 Task: Open Card Cybersecurity Review in Board Email Marketing Abandoned Cart Email Strategy and Execution to Workspace Coworking Spaces and add a team member Softage.3@softage.net, a label Yellow, a checklist Big Data, an attachment from your google drive, a color Yellow and finally, add a card description 'Research and develop new pricing strategy for service offerings' and a comment 'Let us approach this task with a sense of creativity and innovation, looking for new and unique solutions to the challenges it presents.'. Add a start date 'Jan 03, 1900' with a due date 'Jan 10, 1900'
Action: Mouse moved to (212, 174)
Screenshot: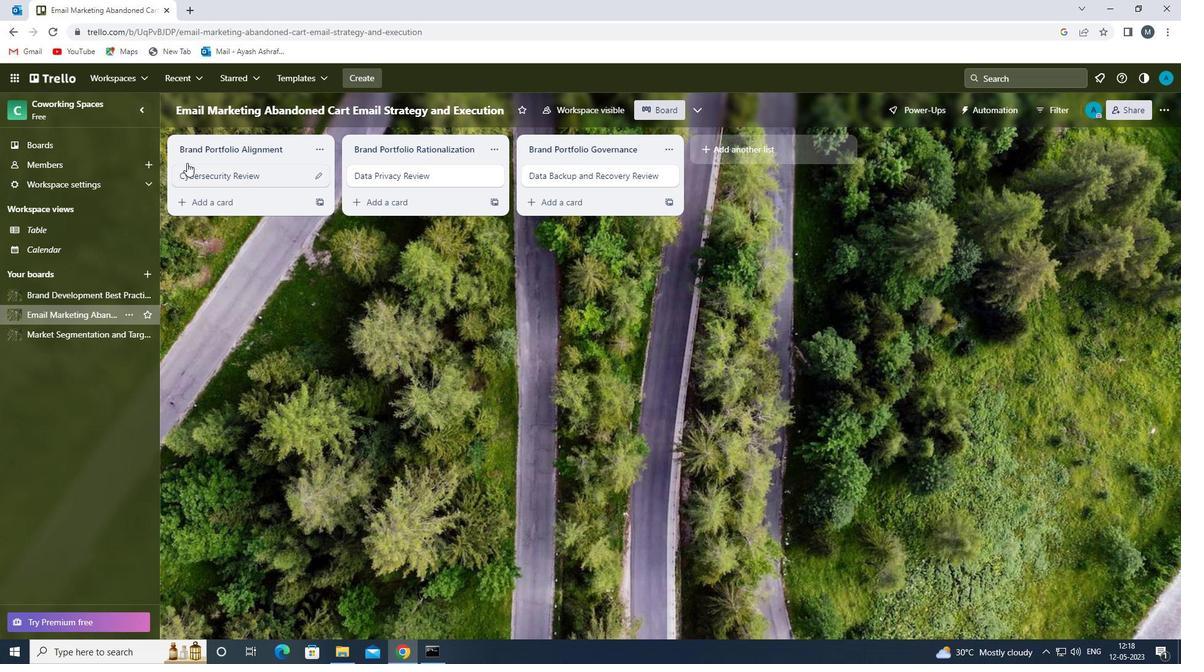 
Action: Mouse pressed left at (212, 174)
Screenshot: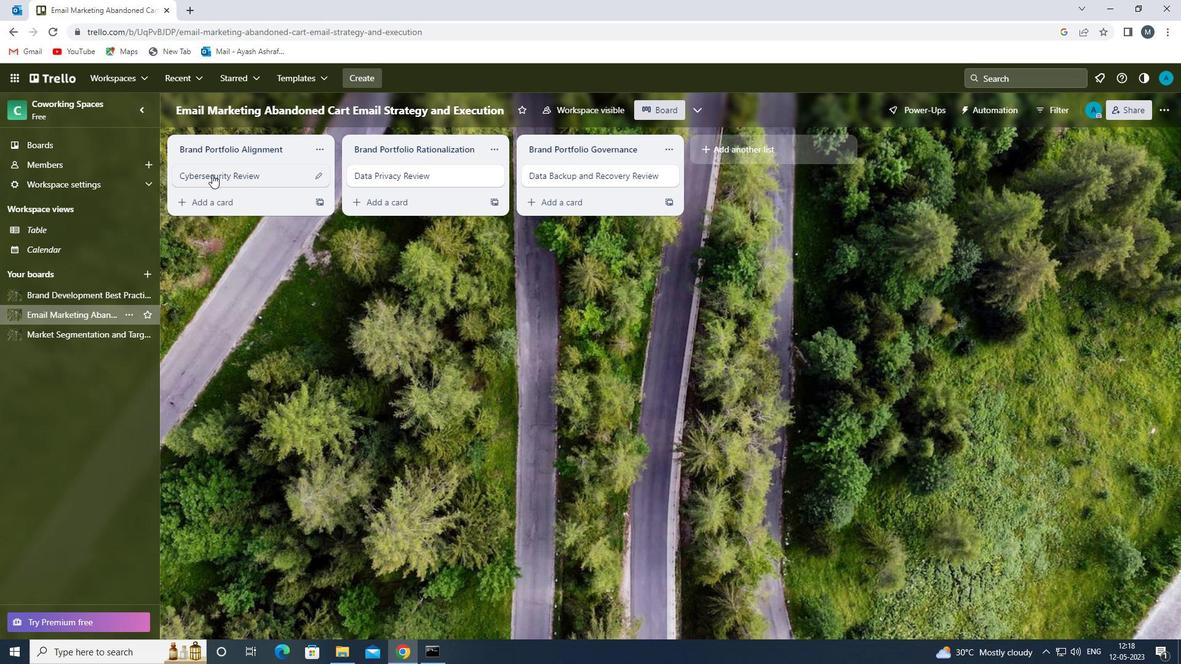 
Action: Mouse moved to (730, 175)
Screenshot: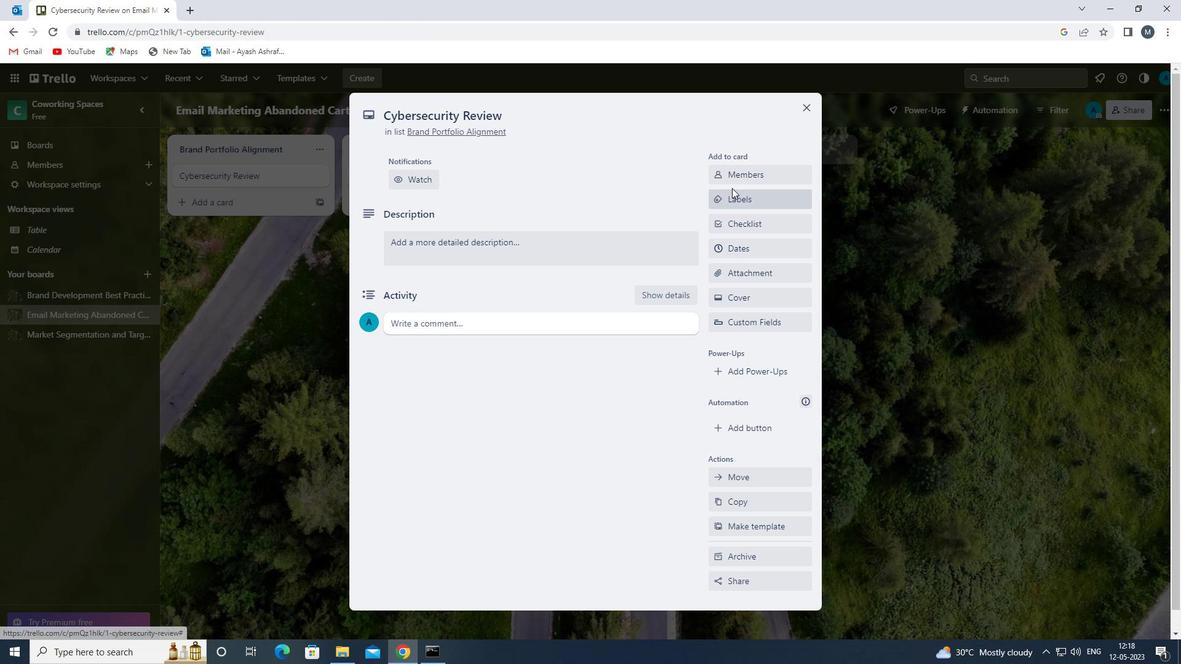 
Action: Mouse pressed left at (730, 175)
Screenshot: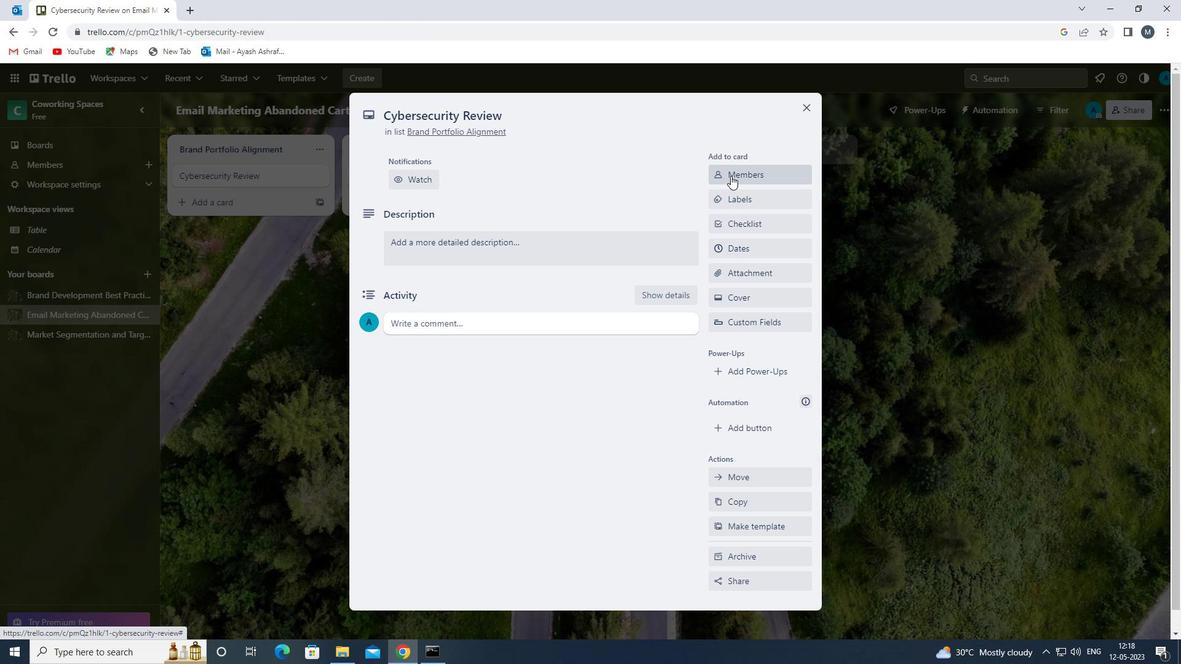 
Action: Mouse moved to (732, 204)
Screenshot: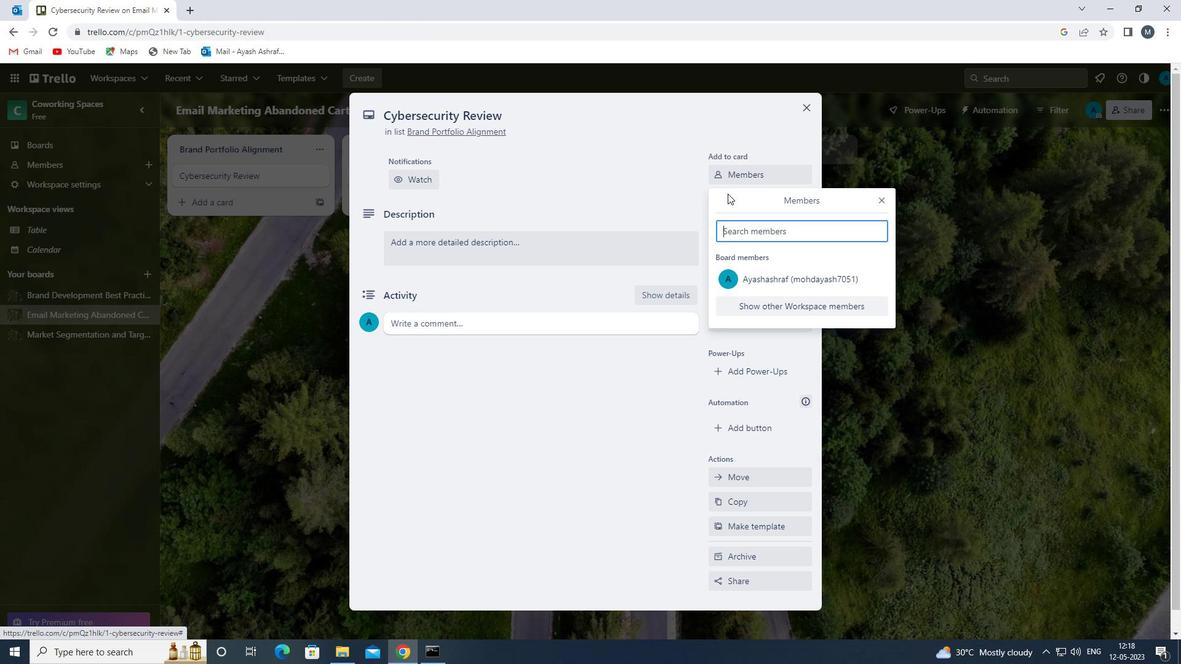 
Action: Key pressed s
Screenshot: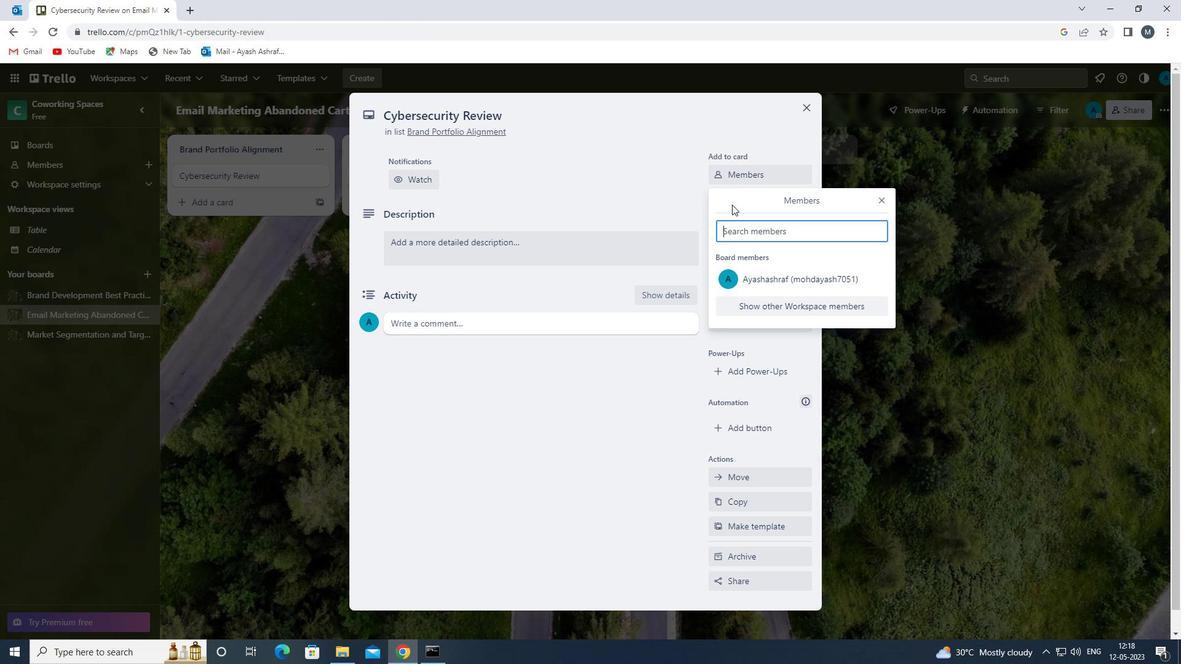 
Action: Mouse moved to (775, 402)
Screenshot: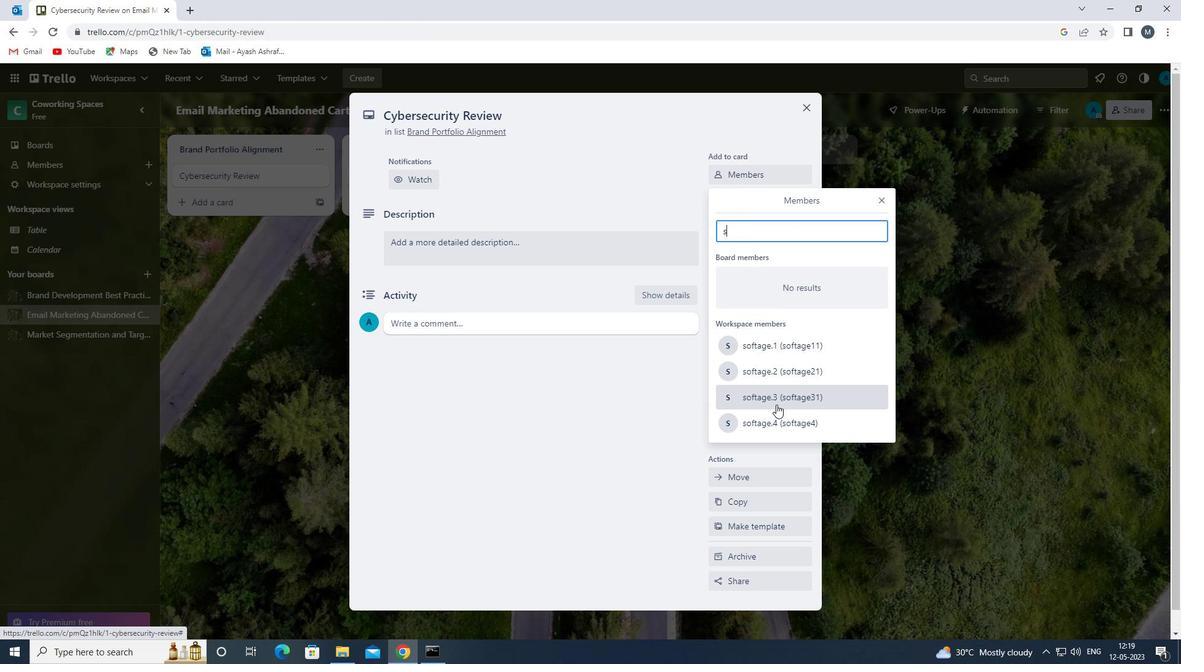 
Action: Mouse pressed left at (775, 402)
Screenshot: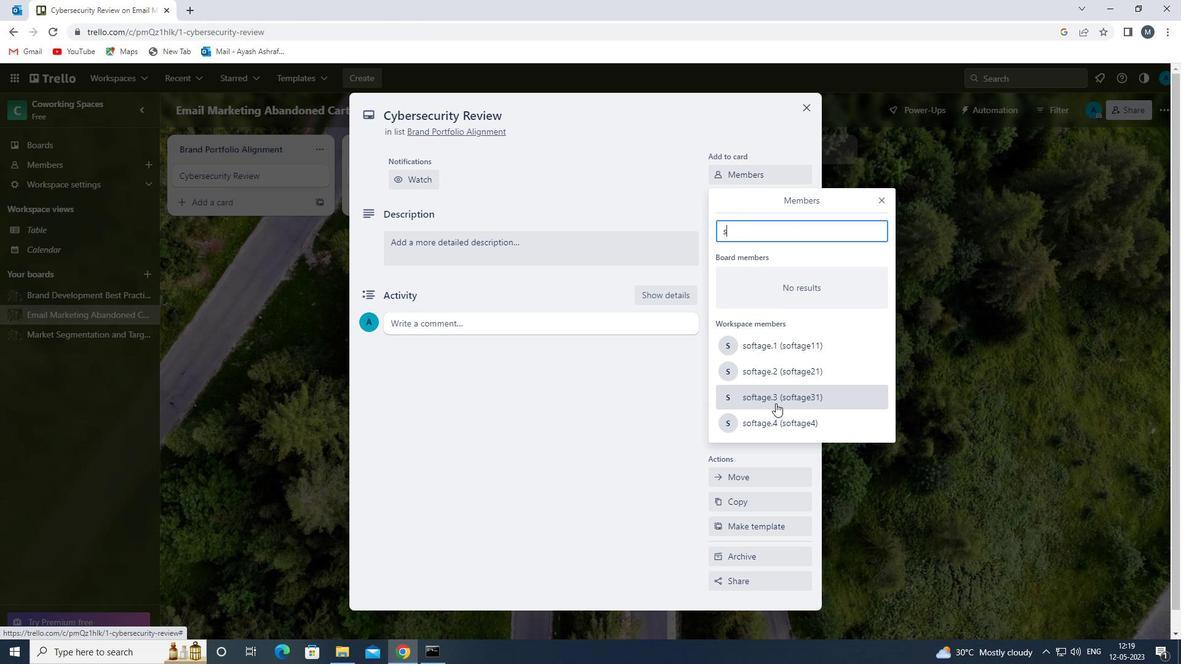 
Action: Mouse moved to (882, 199)
Screenshot: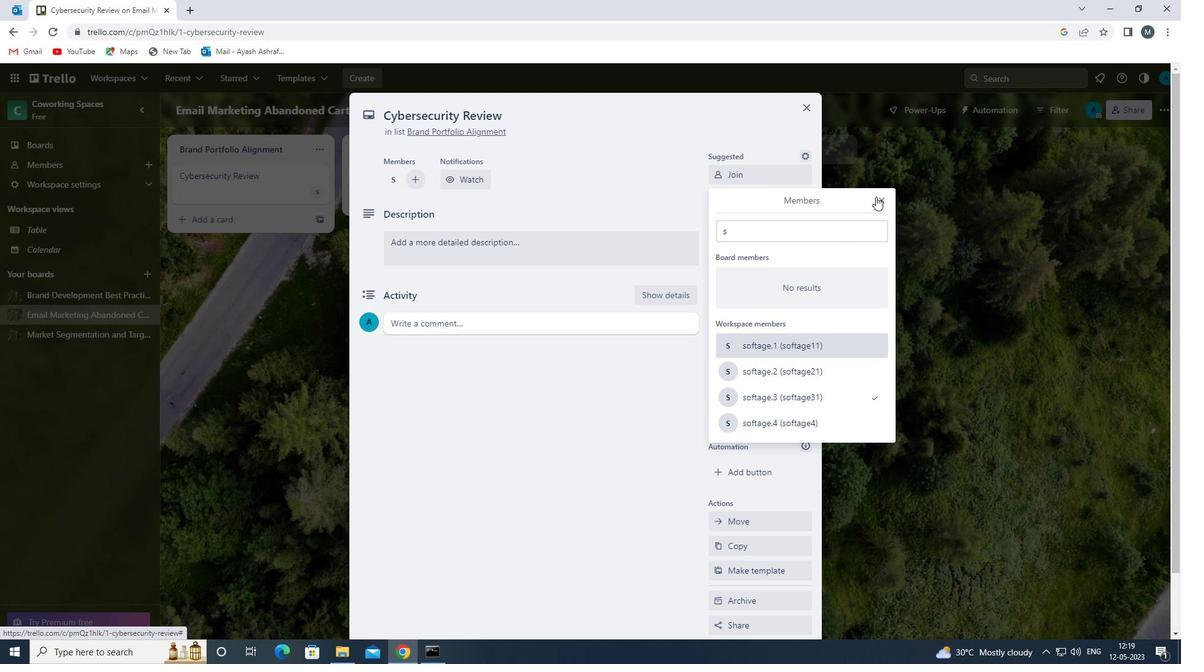 
Action: Mouse pressed left at (882, 199)
Screenshot: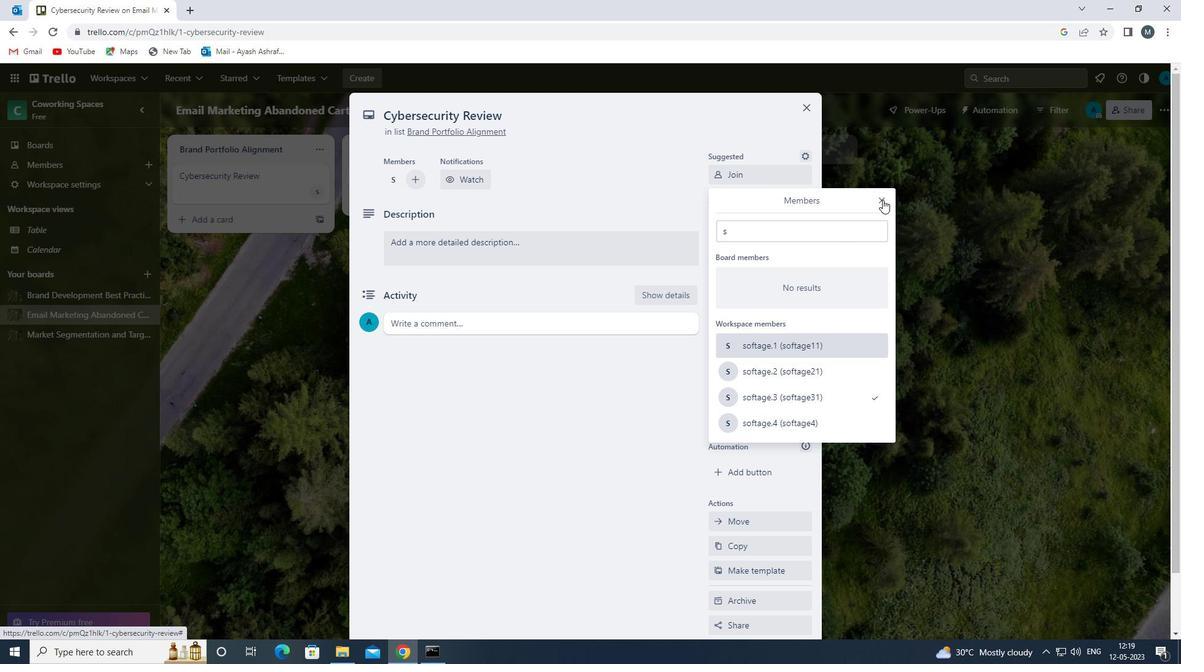 
Action: Mouse moved to (748, 245)
Screenshot: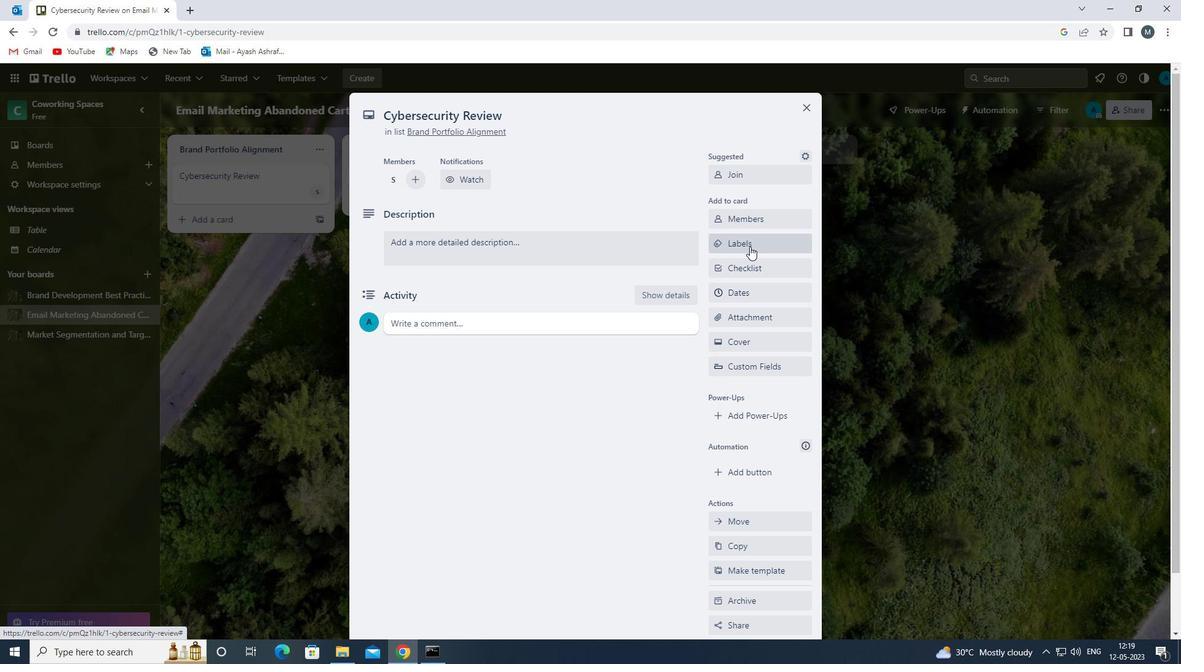
Action: Mouse pressed left at (748, 245)
Screenshot: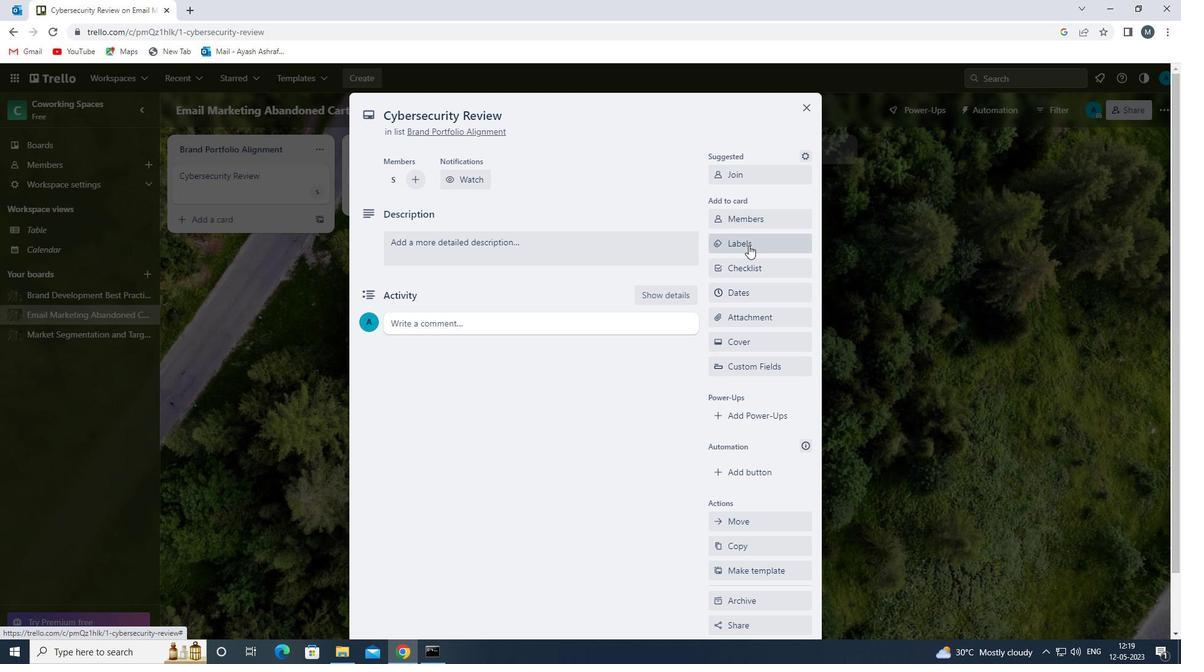 
Action: Mouse moved to (757, 365)
Screenshot: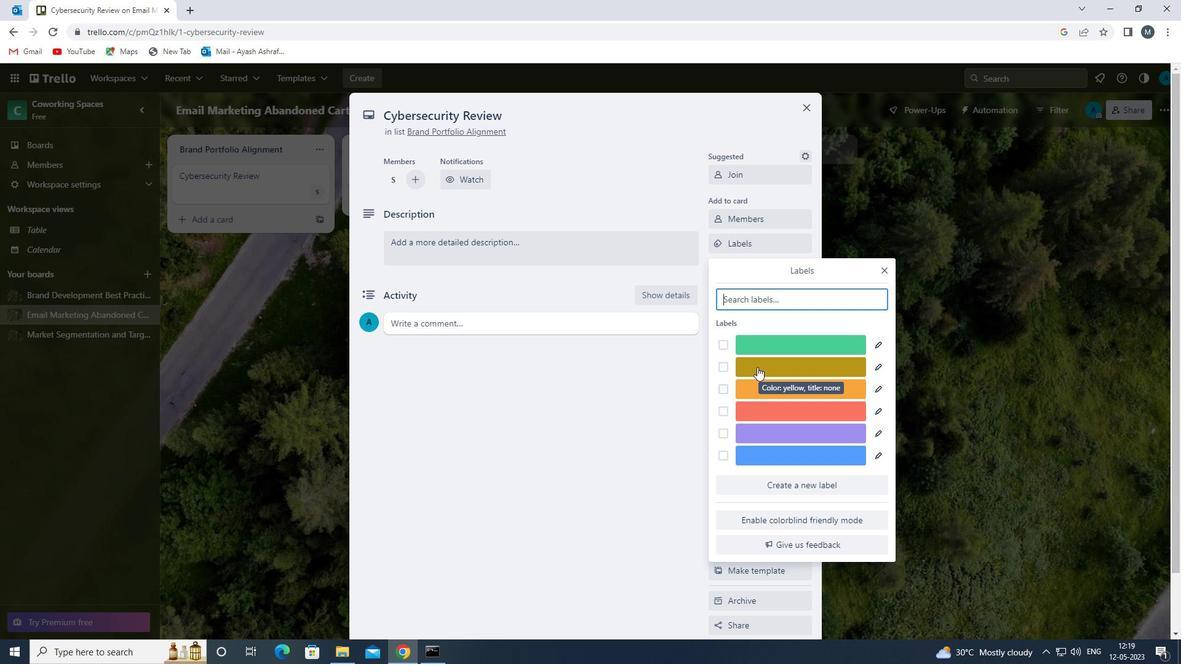 
Action: Mouse pressed left at (757, 365)
Screenshot: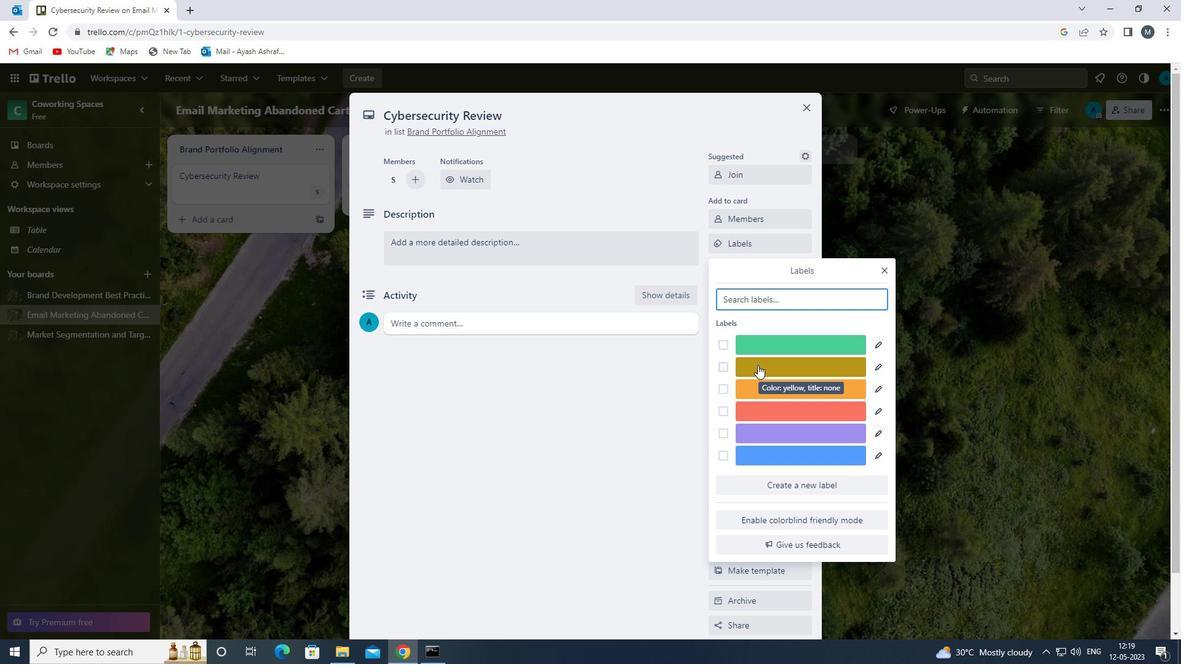 
Action: Mouse moved to (883, 270)
Screenshot: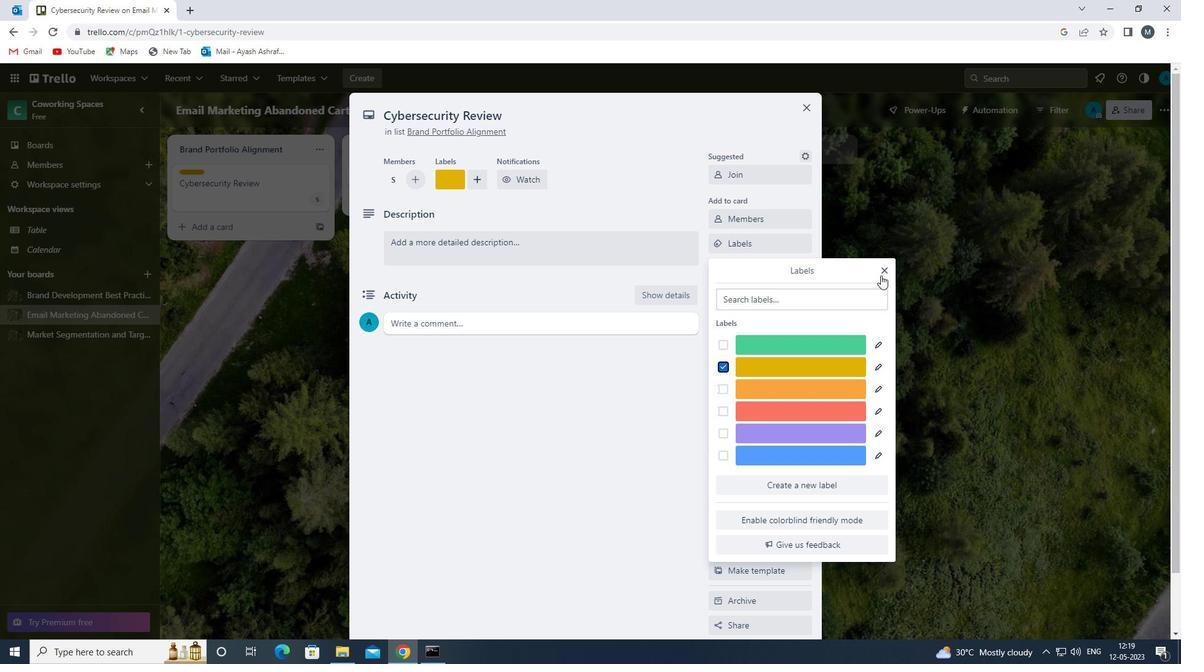 
Action: Mouse pressed left at (883, 270)
Screenshot: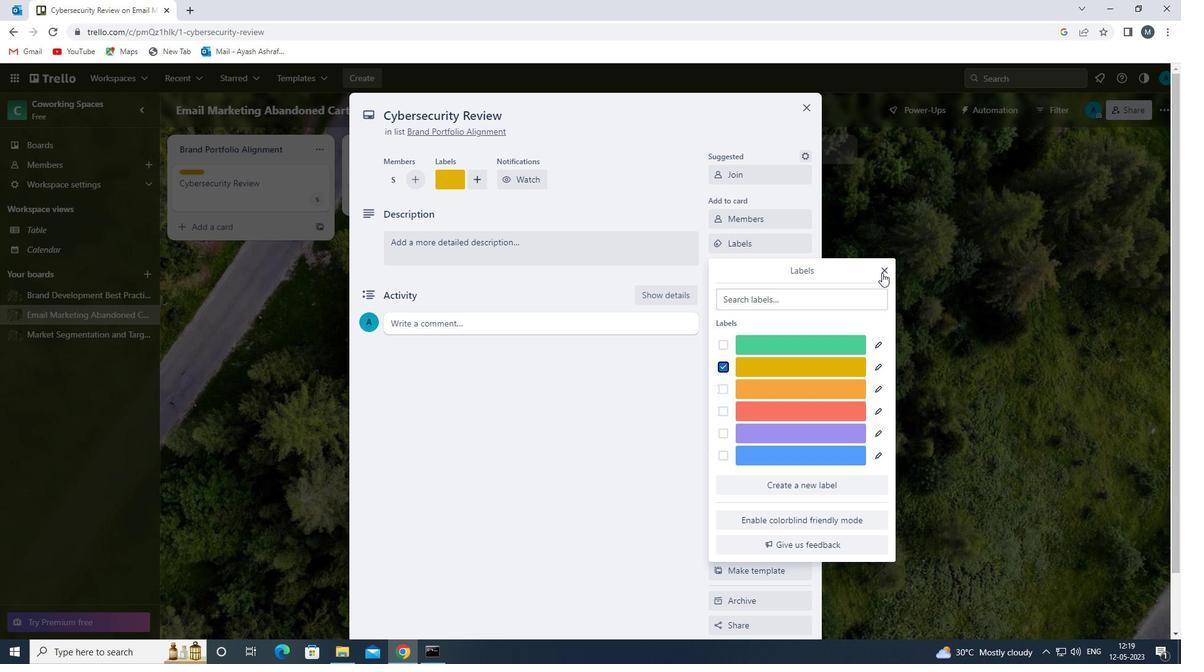 
Action: Mouse moved to (751, 274)
Screenshot: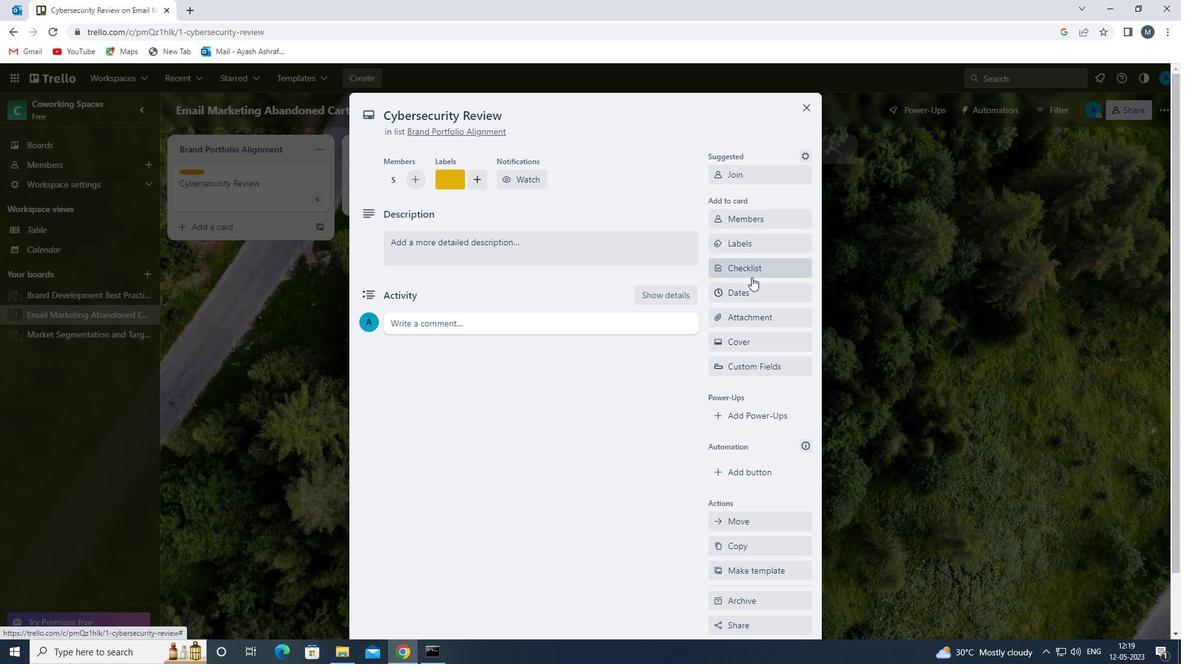 
Action: Mouse pressed left at (751, 274)
Screenshot: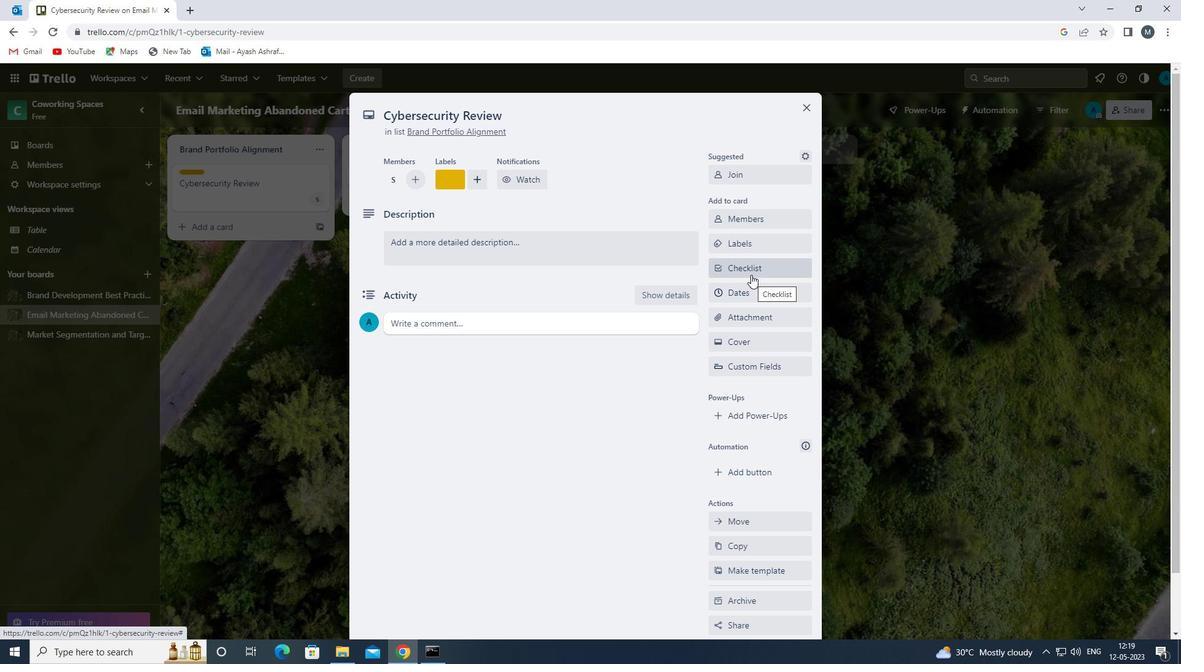 
Action: Key pressed b
Screenshot: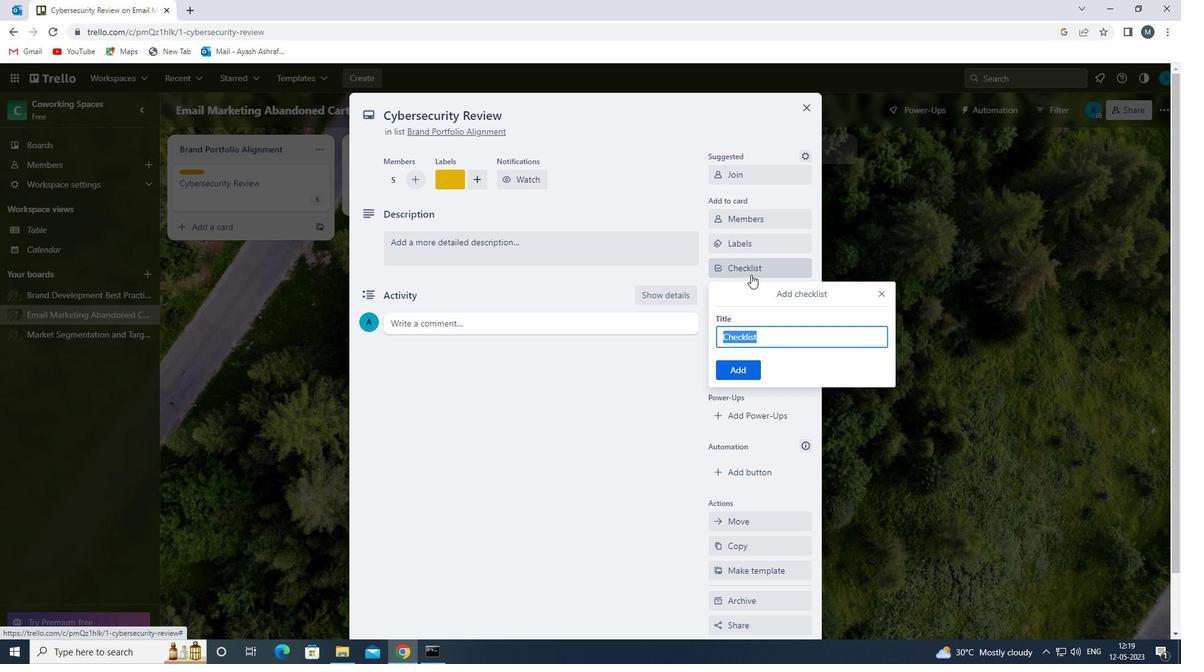 
Action: Mouse moved to (794, 364)
Screenshot: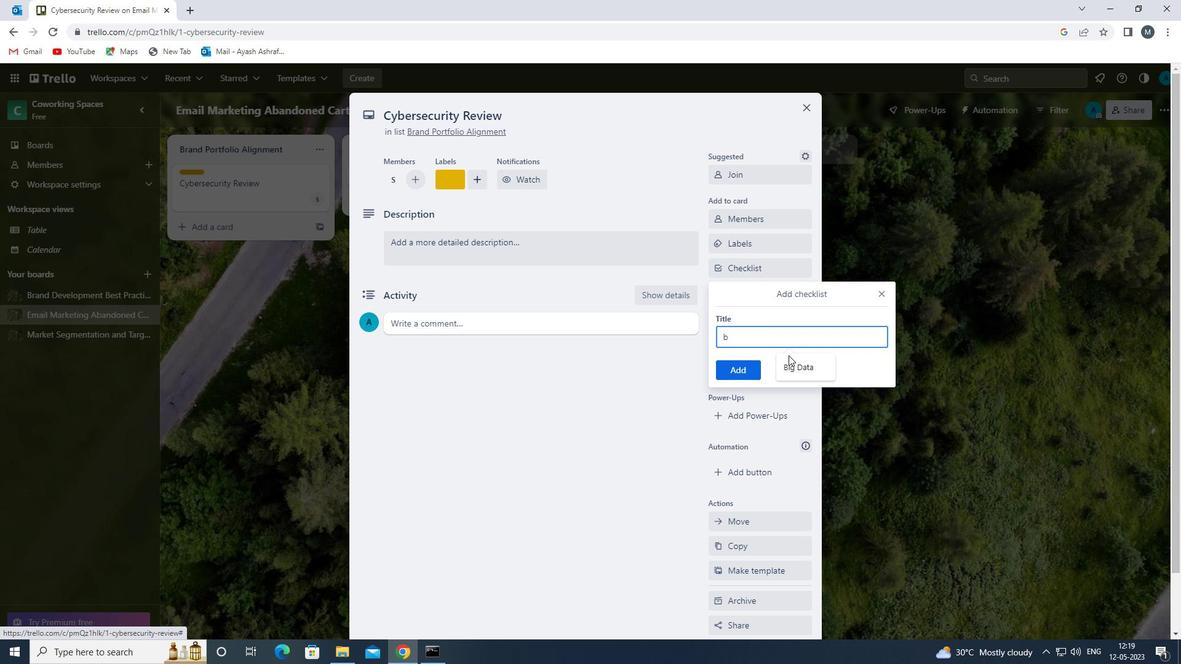 
Action: Mouse pressed left at (794, 364)
Screenshot: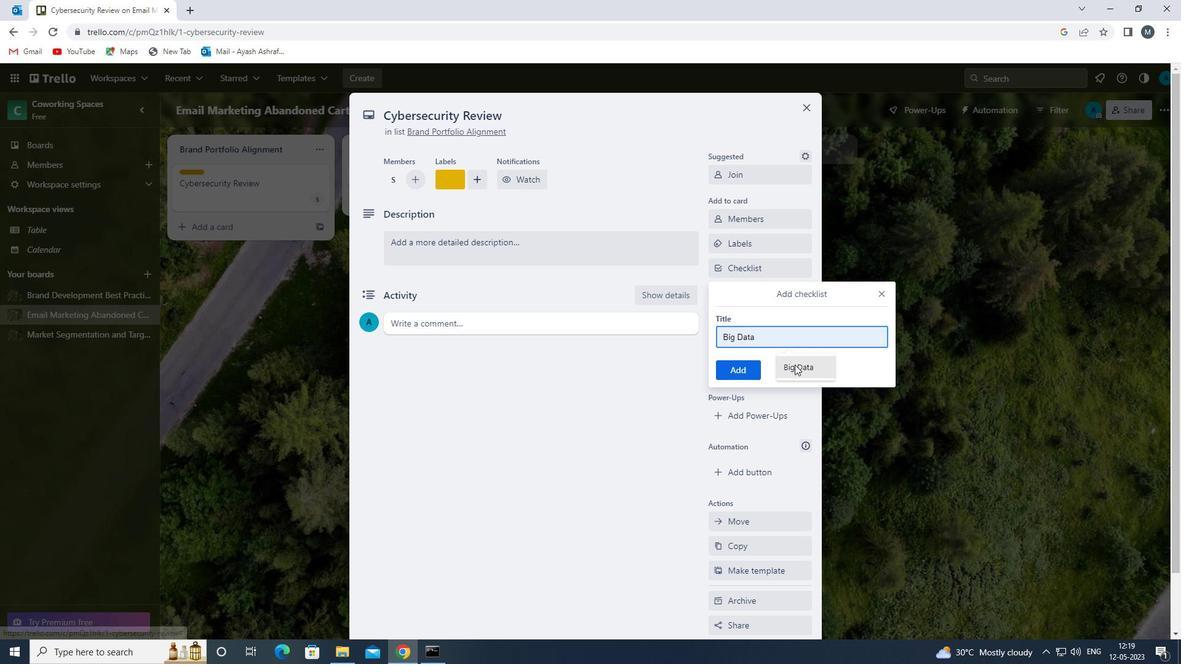 
Action: Mouse moved to (736, 367)
Screenshot: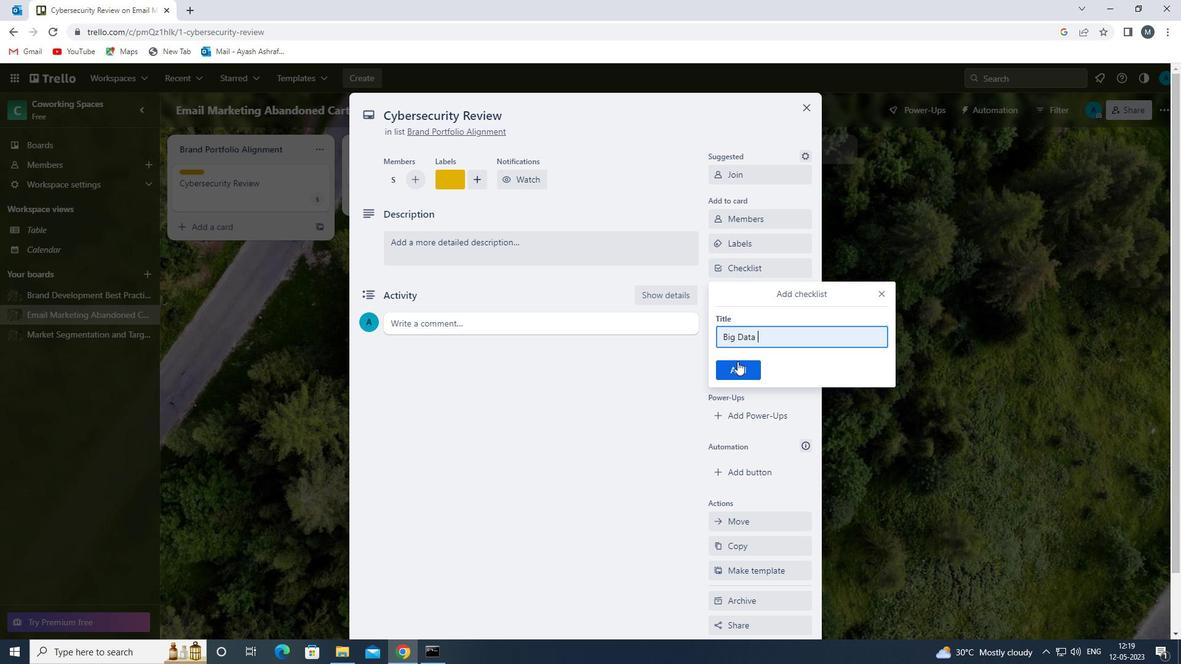 
Action: Mouse pressed left at (736, 367)
Screenshot: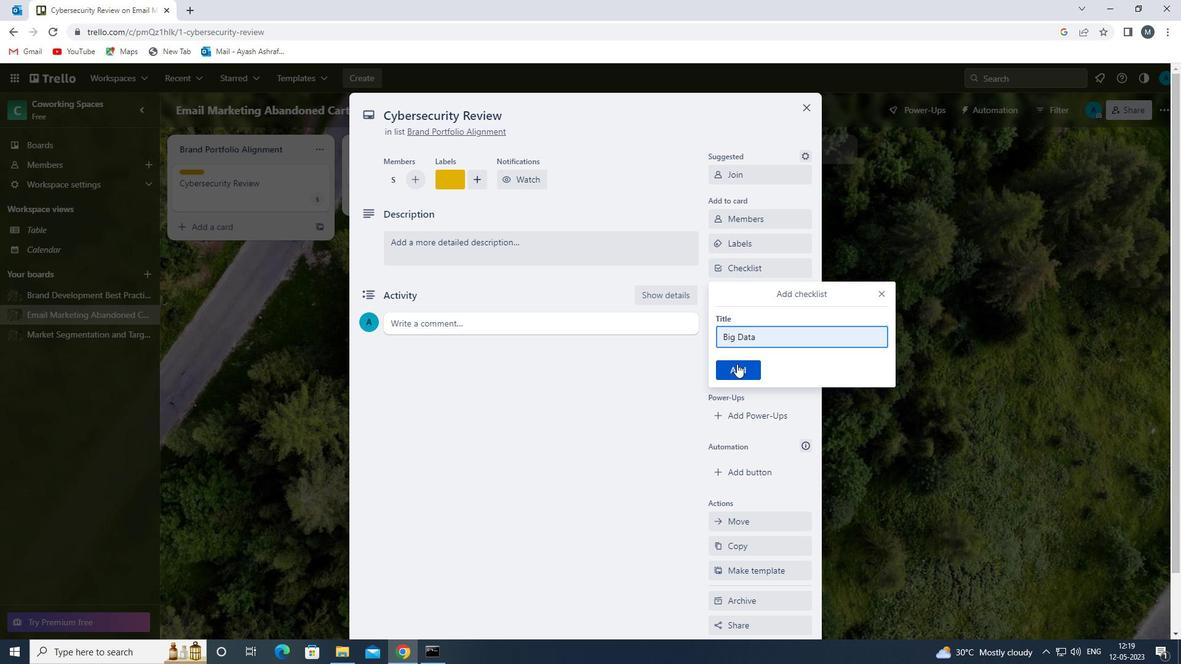 
Action: Mouse moved to (749, 319)
Screenshot: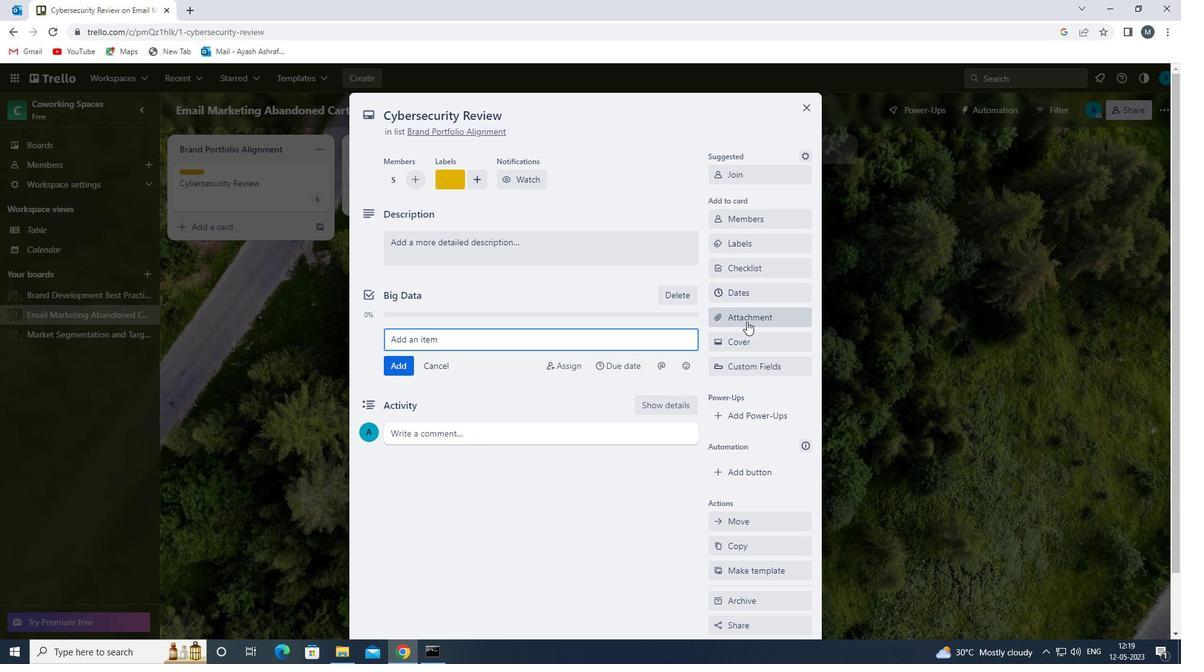 
Action: Mouse pressed left at (749, 319)
Screenshot: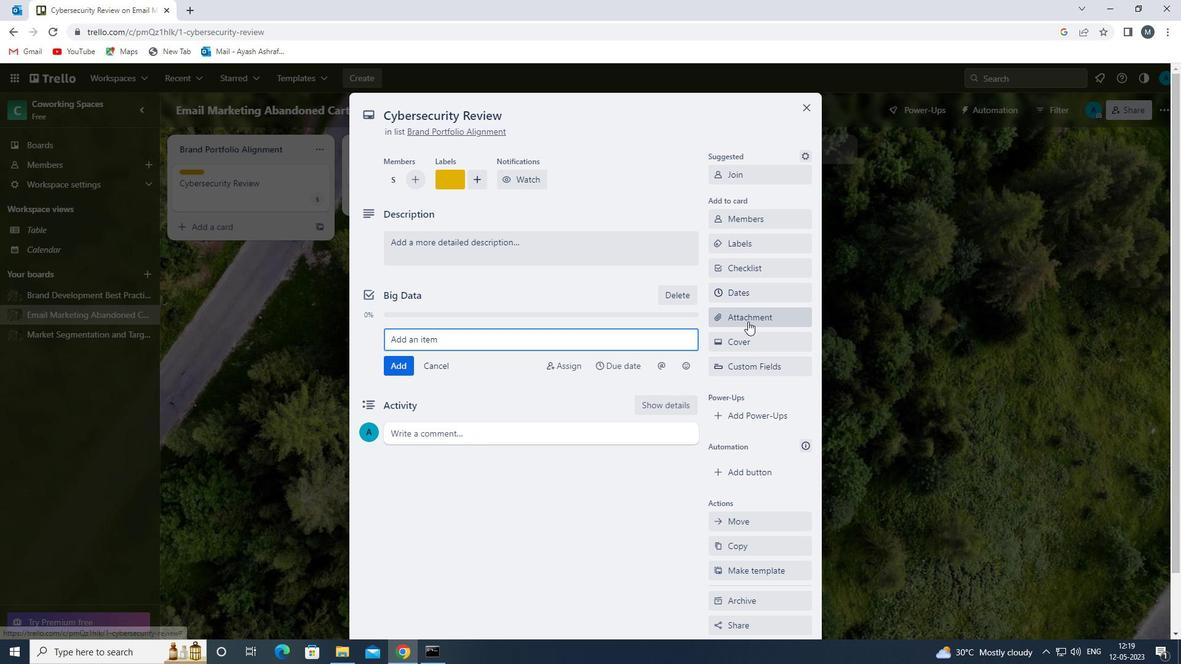 
Action: Mouse moved to (758, 409)
Screenshot: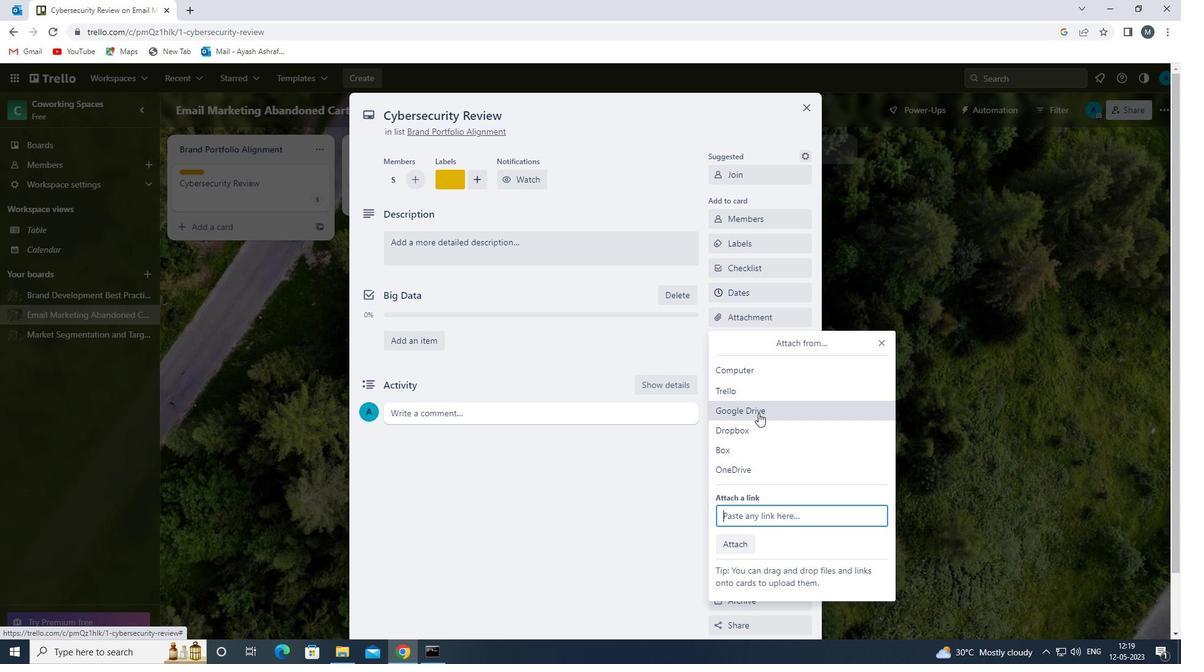 
Action: Mouse pressed left at (758, 409)
Screenshot: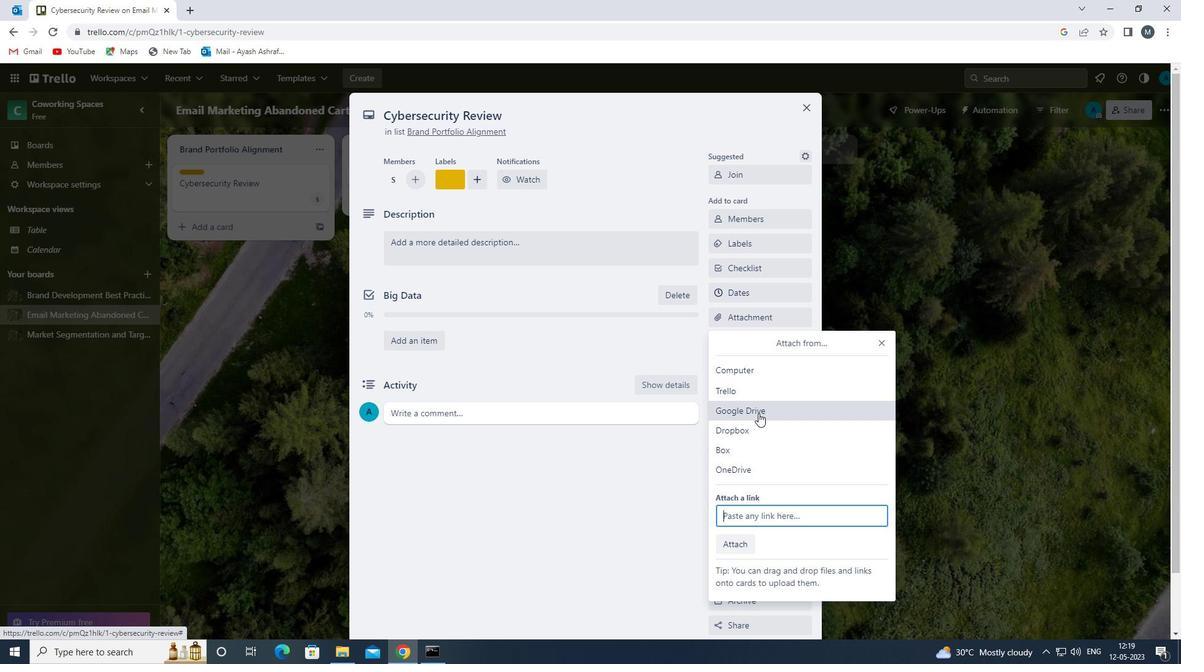 
Action: Mouse moved to (342, 340)
Screenshot: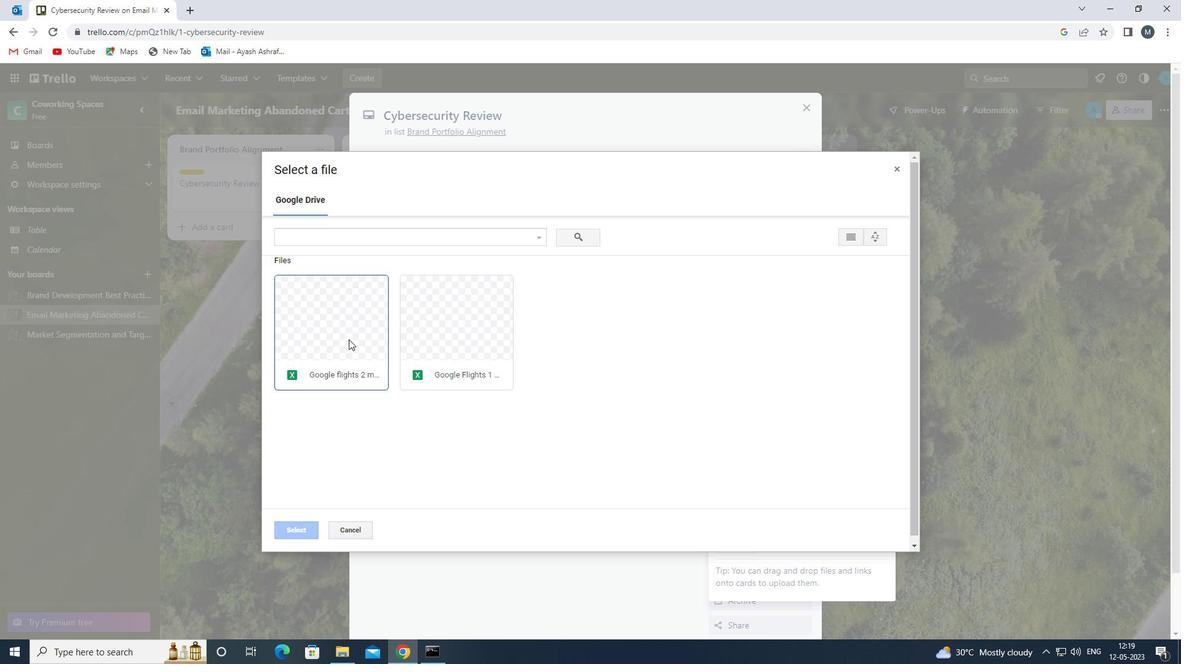 
Action: Mouse pressed left at (342, 340)
Screenshot: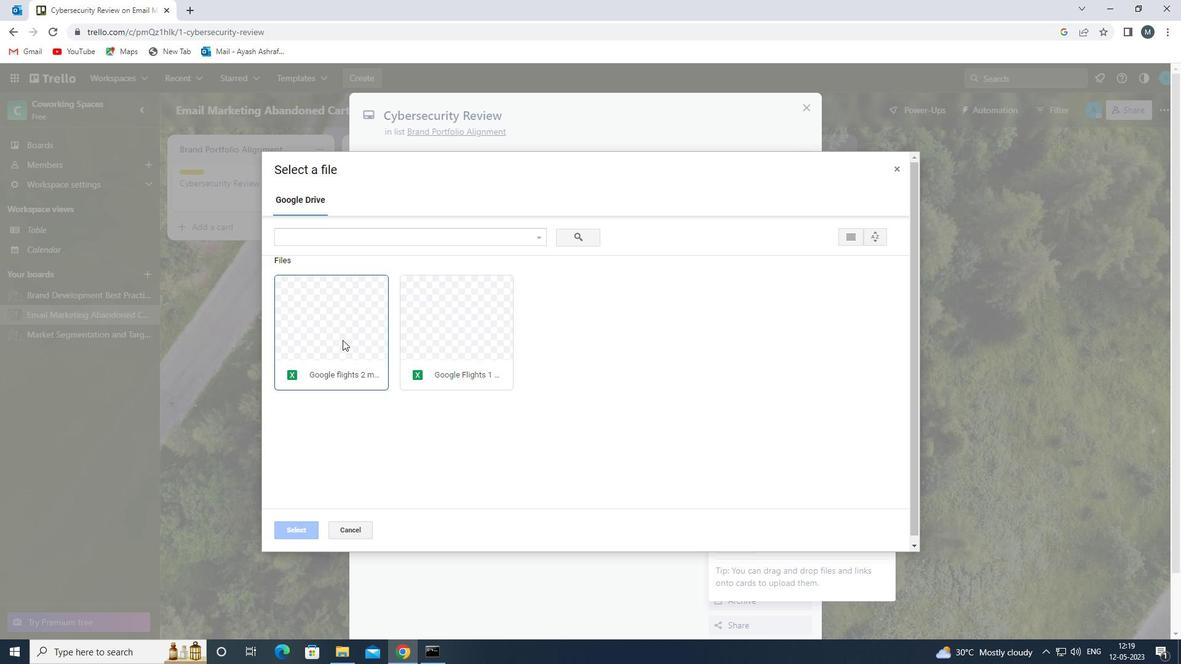 
Action: Mouse moved to (311, 532)
Screenshot: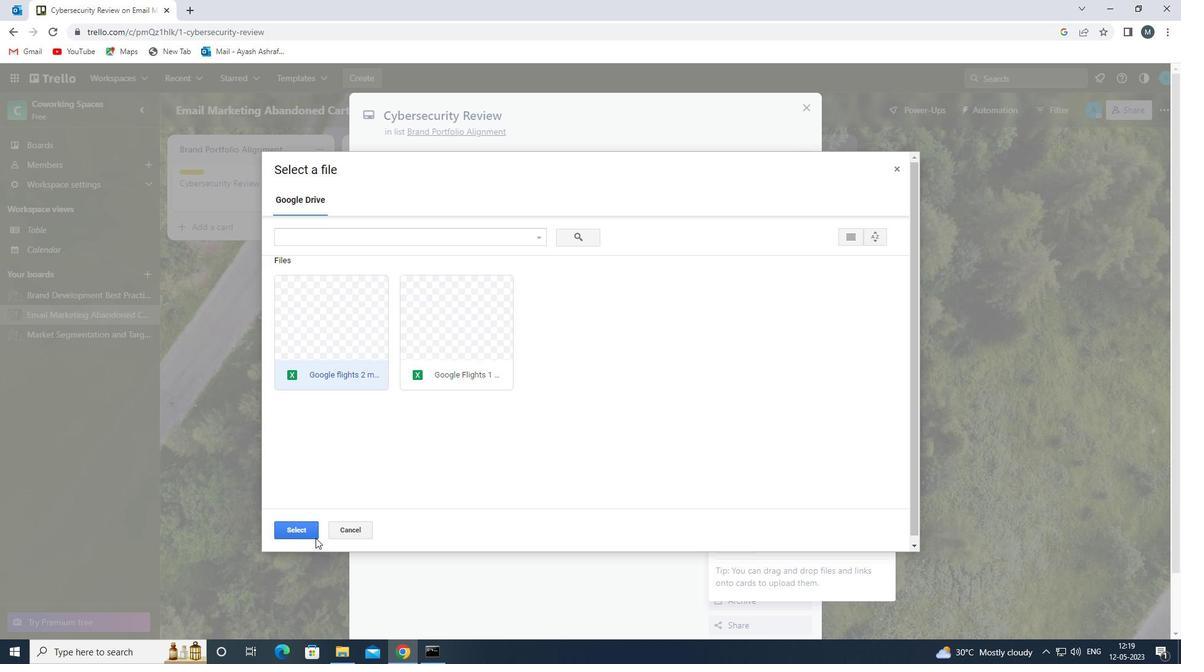 
Action: Mouse pressed left at (311, 532)
Screenshot: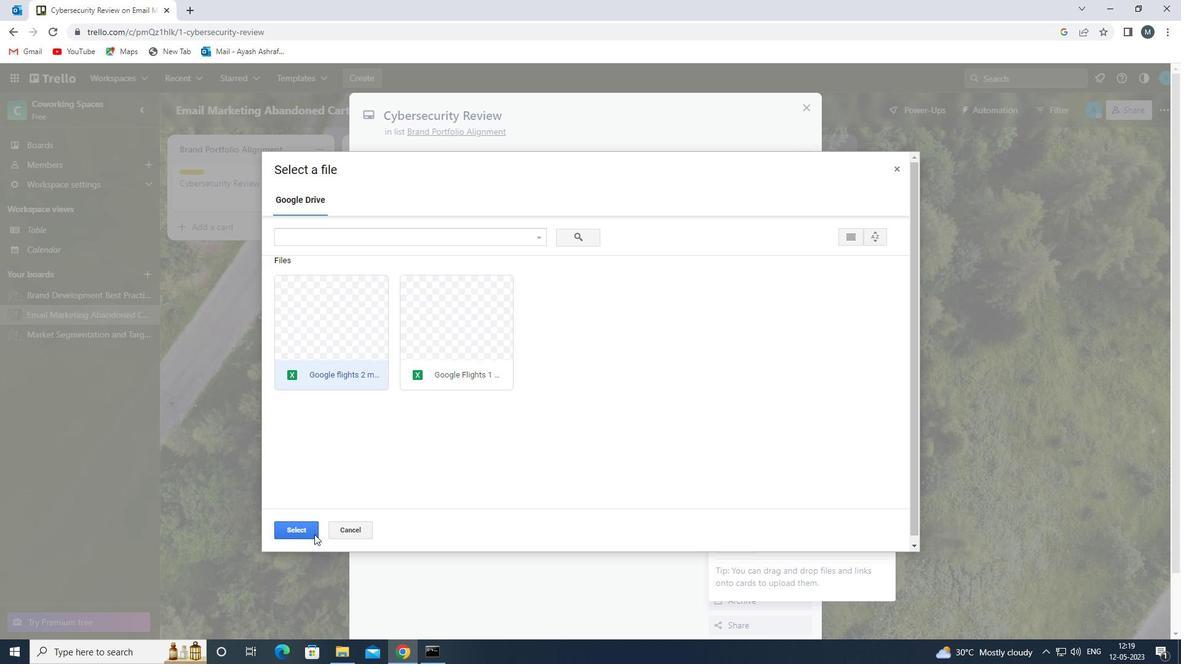 
Action: Mouse moved to (757, 345)
Screenshot: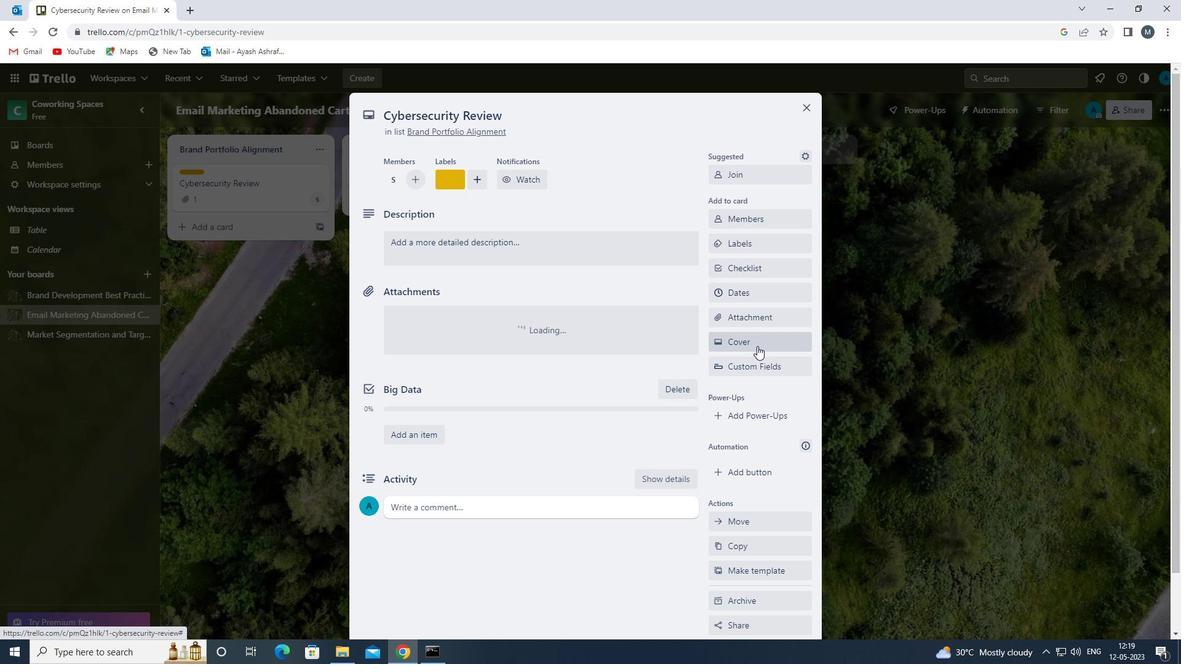 
Action: Mouse pressed left at (757, 345)
Screenshot: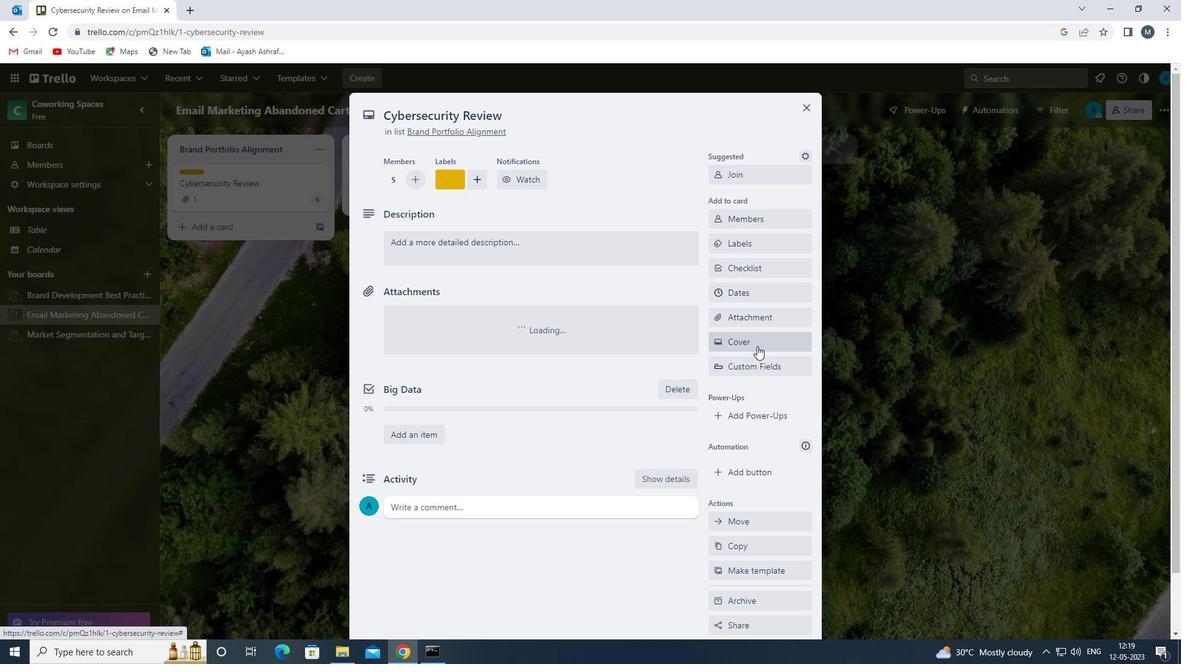 
Action: Mouse moved to (764, 394)
Screenshot: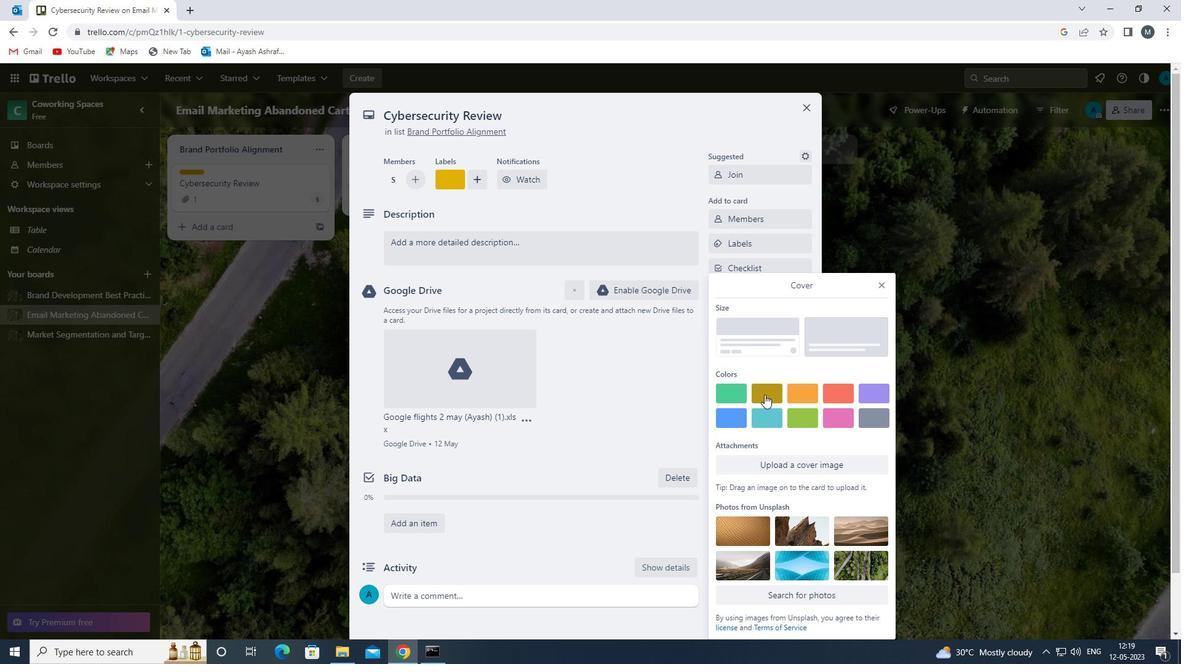 
Action: Mouse pressed left at (764, 394)
Screenshot: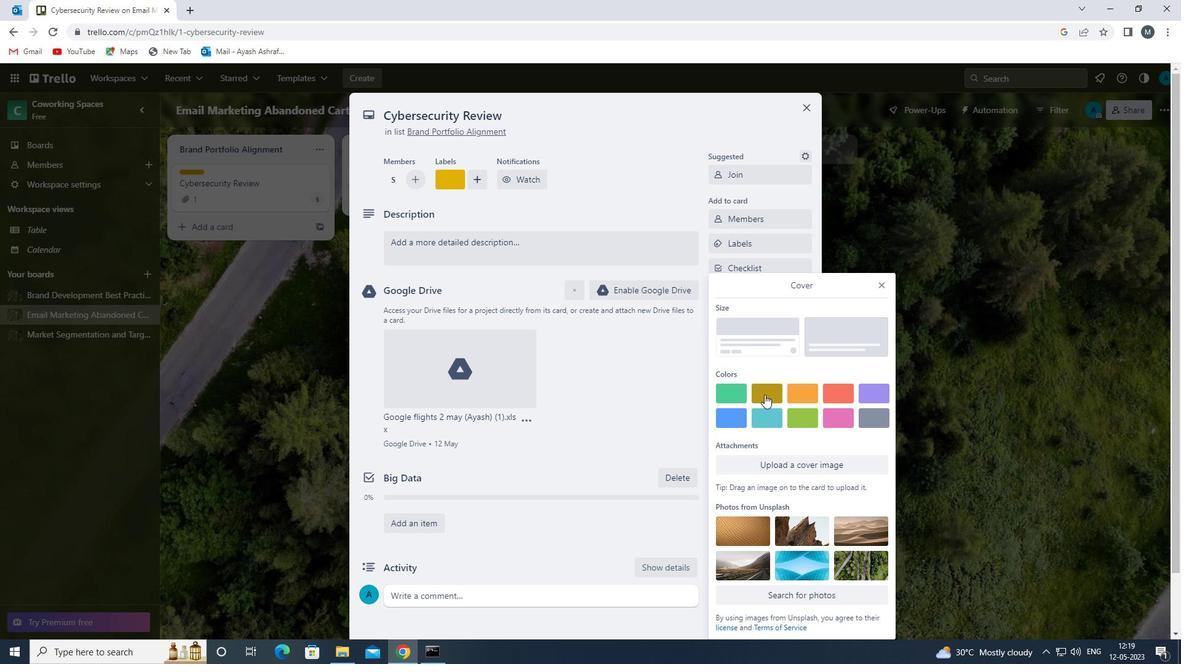 
Action: Mouse moved to (883, 262)
Screenshot: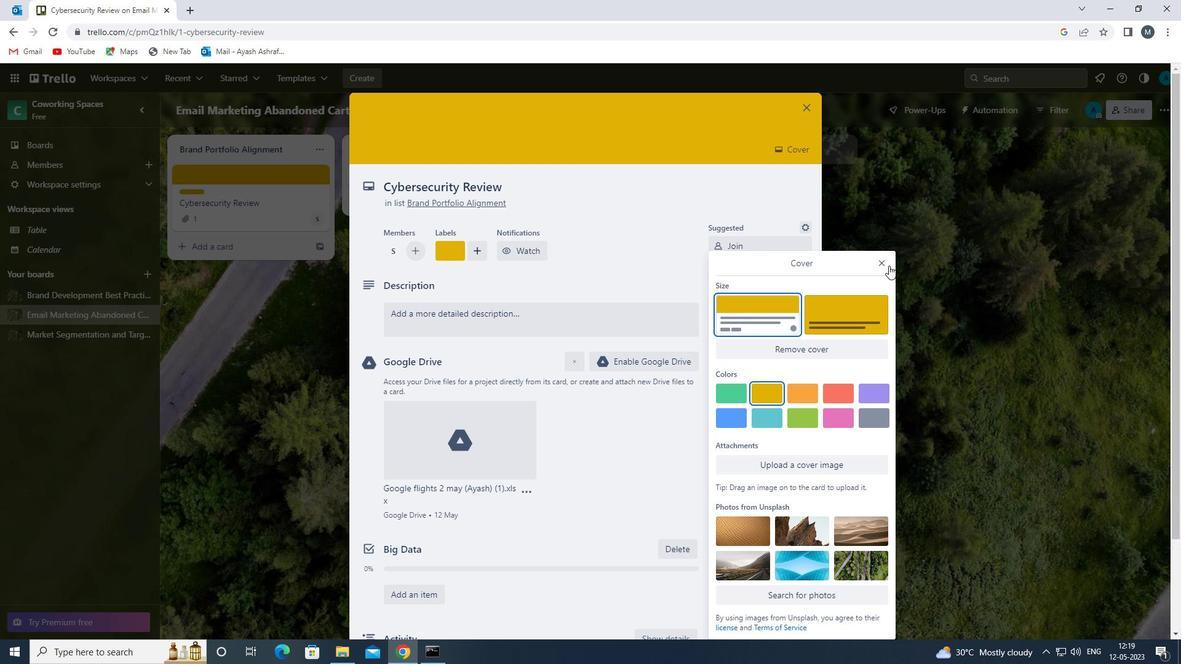 
Action: Mouse pressed left at (883, 262)
Screenshot: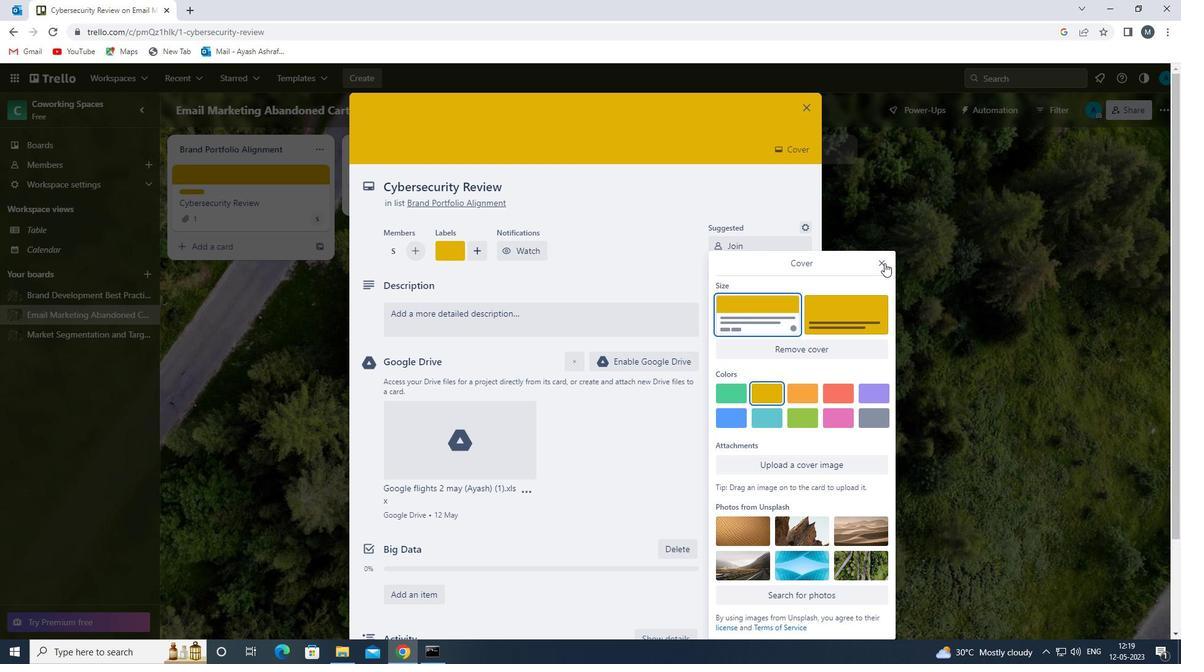 
Action: Mouse moved to (433, 308)
Screenshot: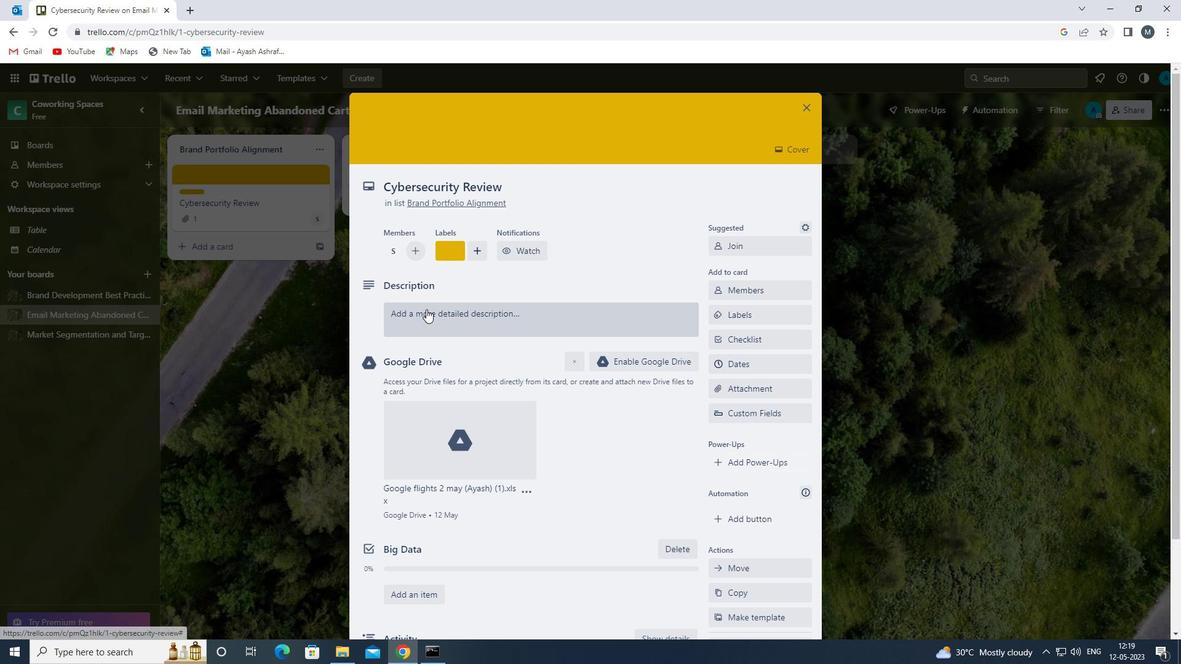 
Action: Mouse pressed left at (433, 308)
Screenshot: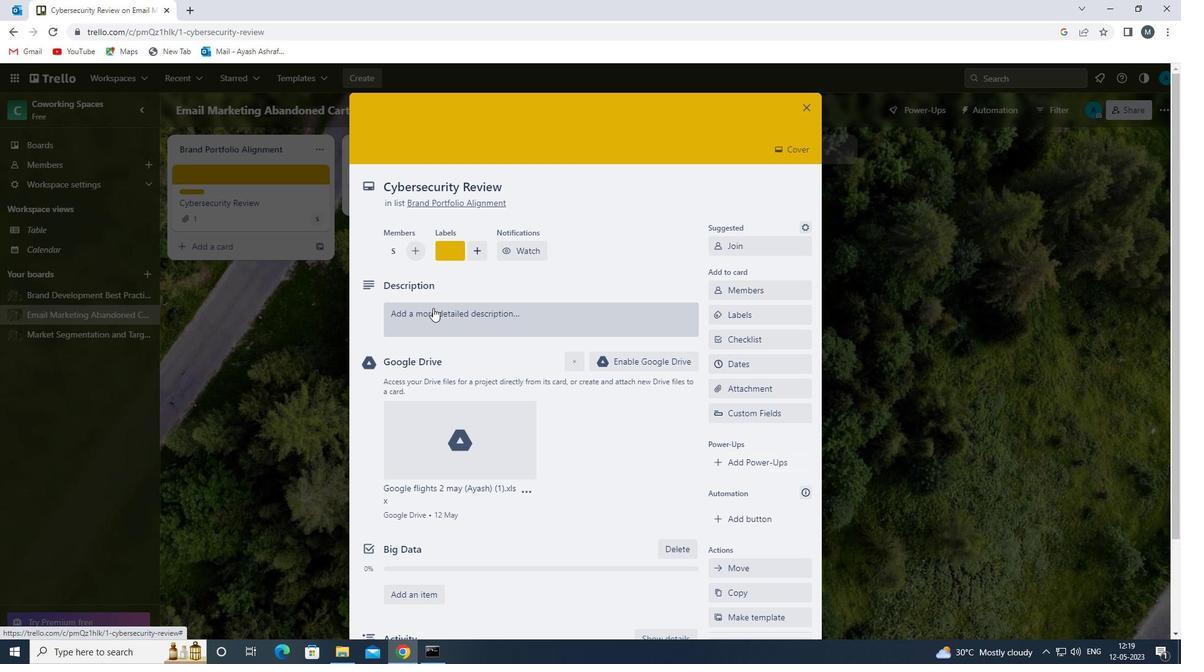 
Action: Mouse moved to (441, 360)
Screenshot: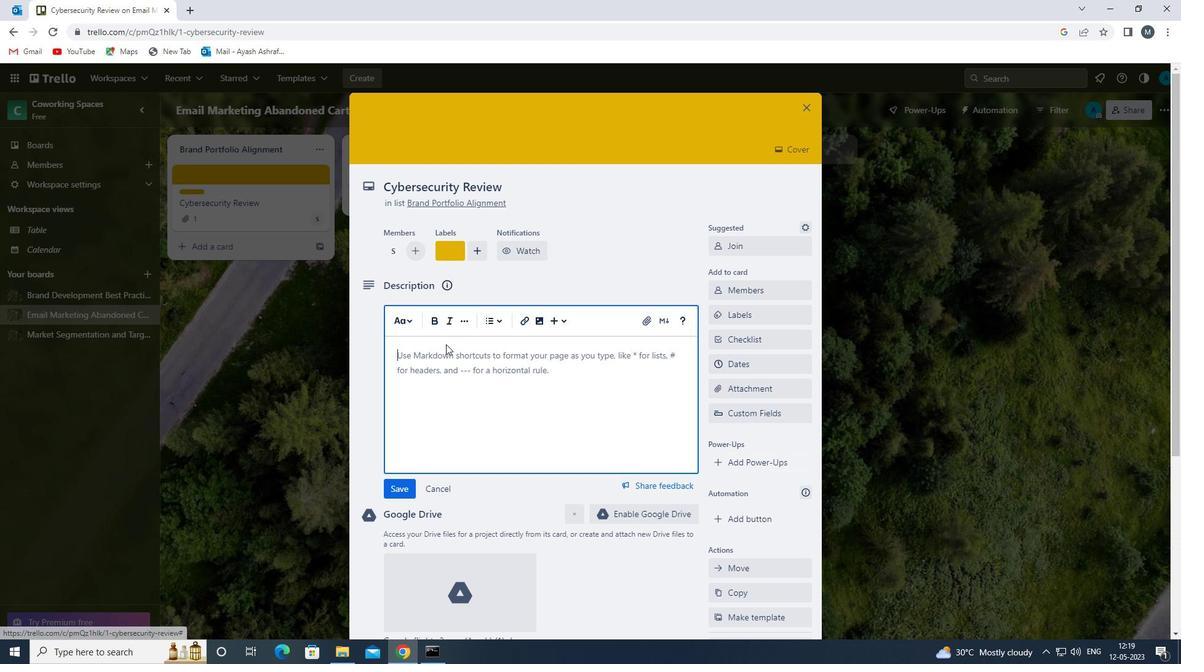 
Action: Mouse pressed left at (441, 360)
Screenshot: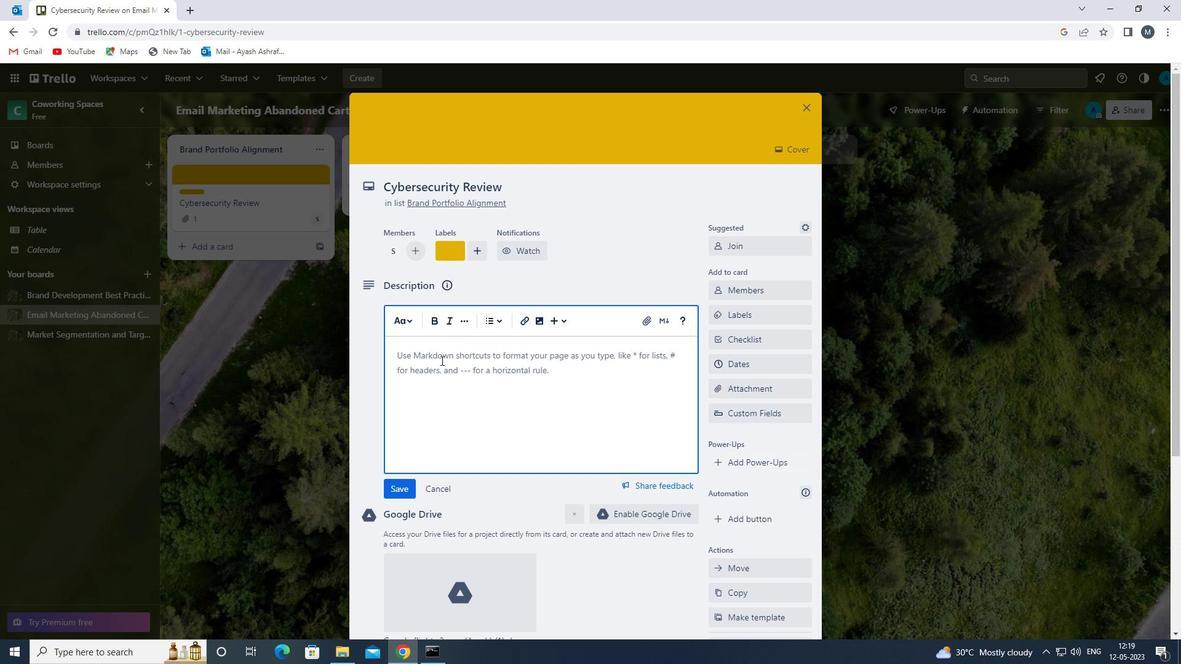 
Action: Mouse moved to (441, 361)
Screenshot: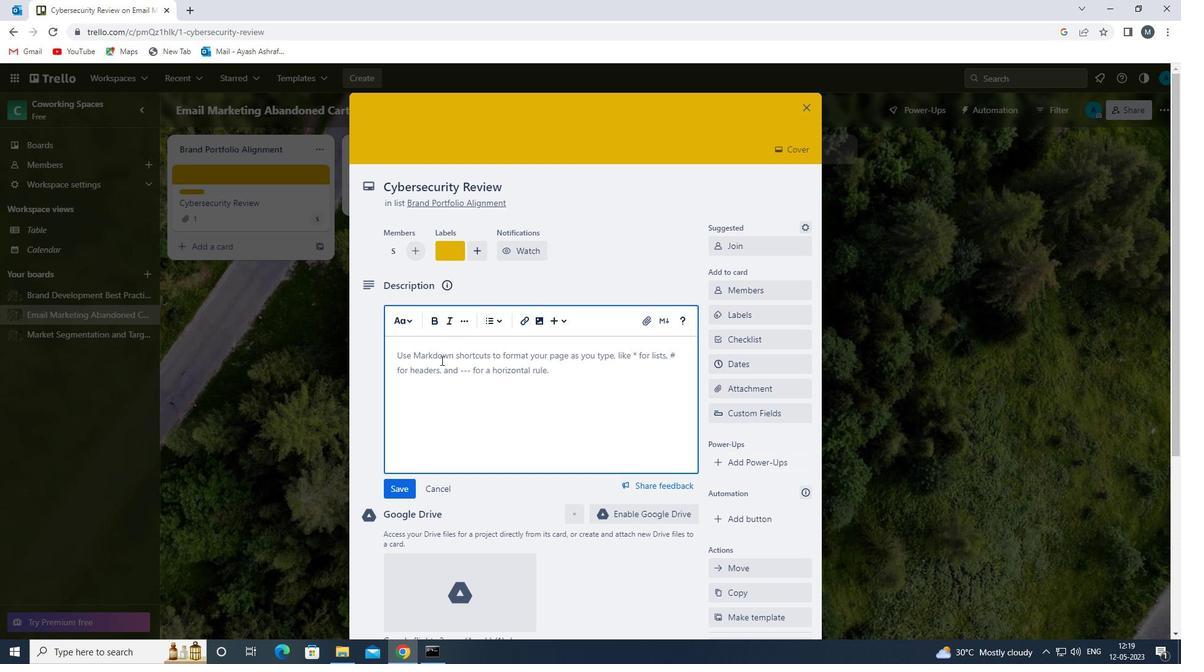 
Action: Key pressed <Key.shift>RESEARCH<Key.space>AND<Key.space>DEVELOP<Key.space>NEW<Key.space>PRICING<Key.space>STRATEGY<Key.space>FOR<Key.space>SERVICE<Key.space>OFFERINGS
Screenshot: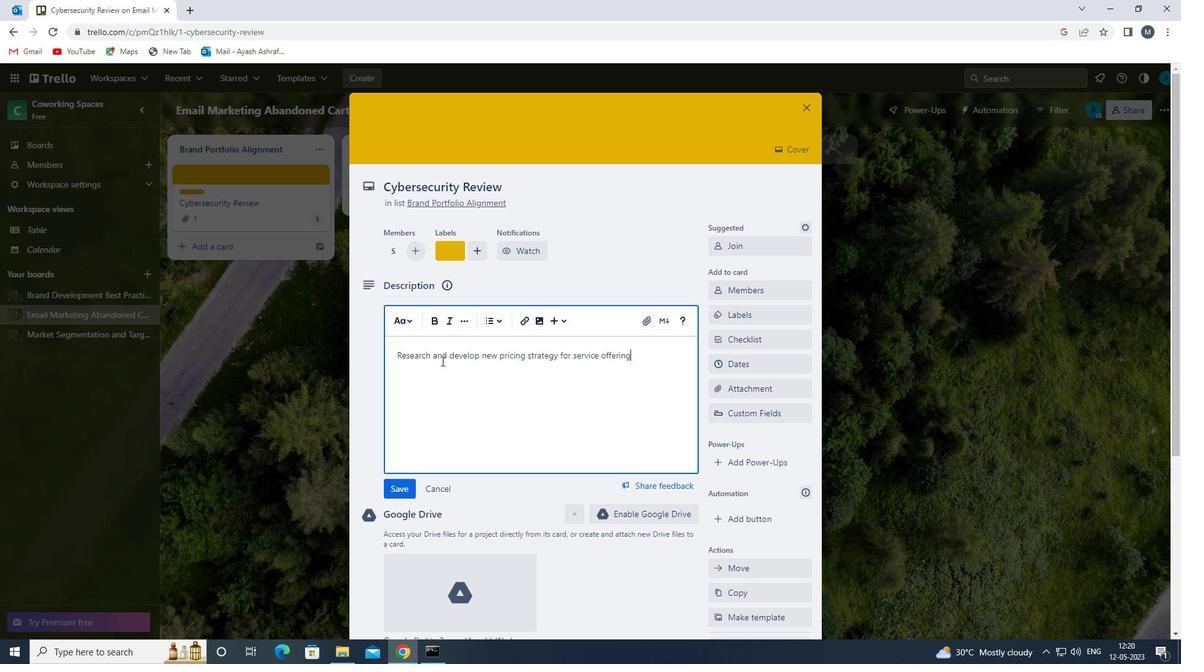 
Action: Mouse moved to (399, 487)
Screenshot: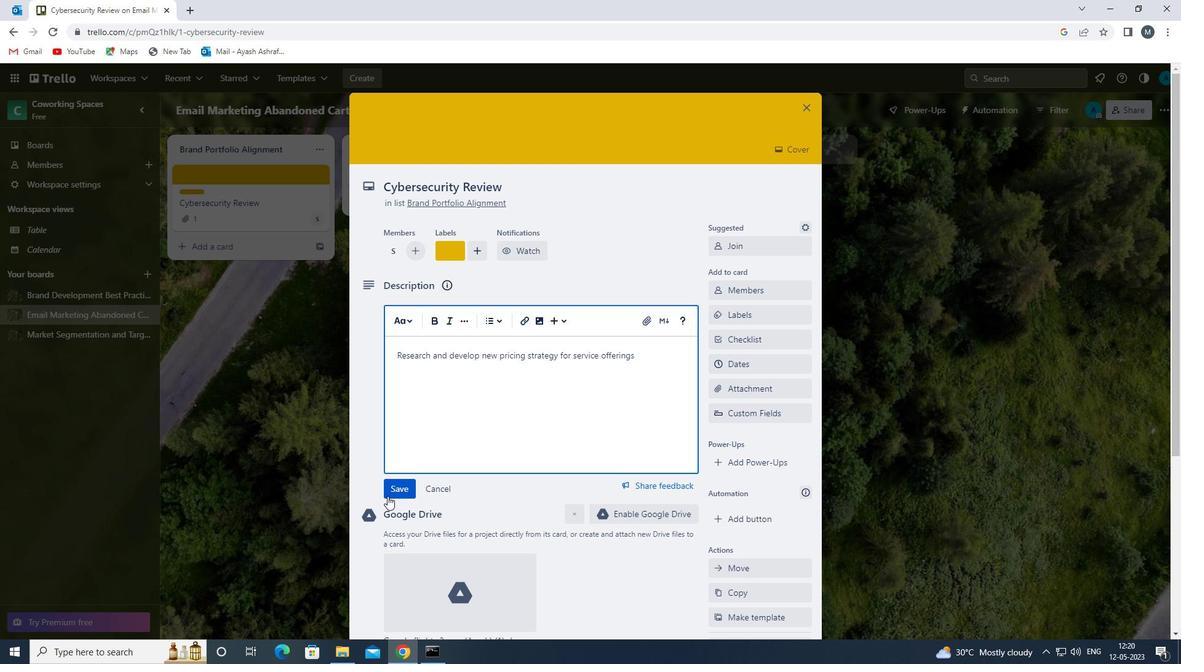 
Action: Mouse pressed left at (399, 487)
Screenshot: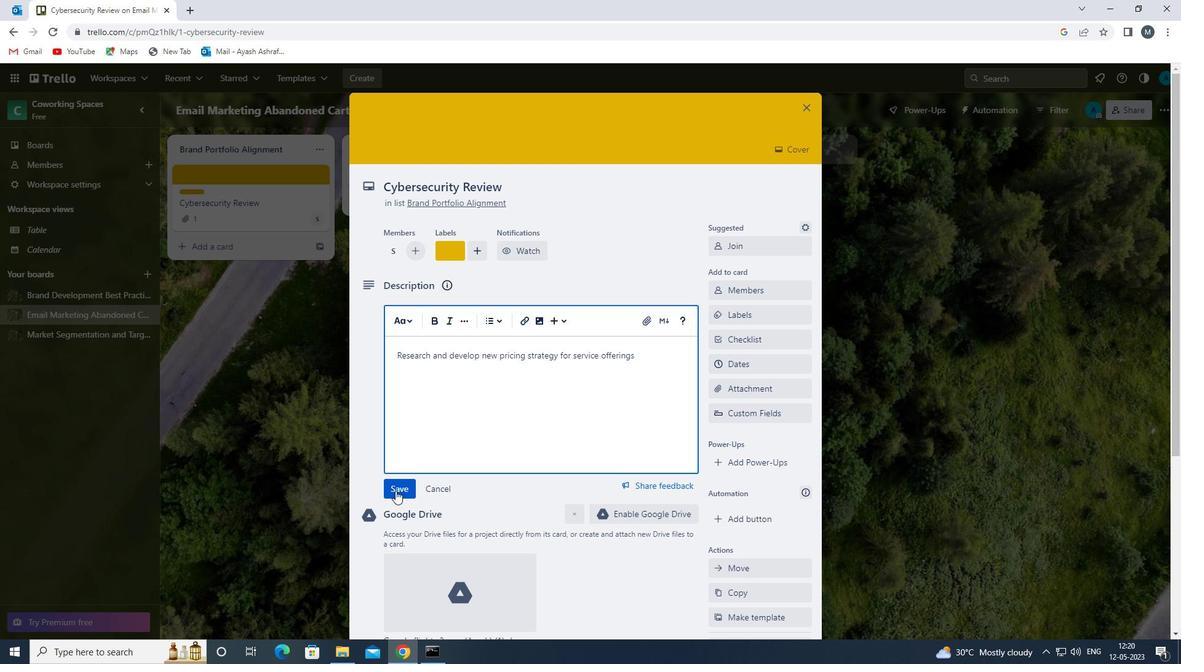 
Action: Mouse moved to (479, 416)
Screenshot: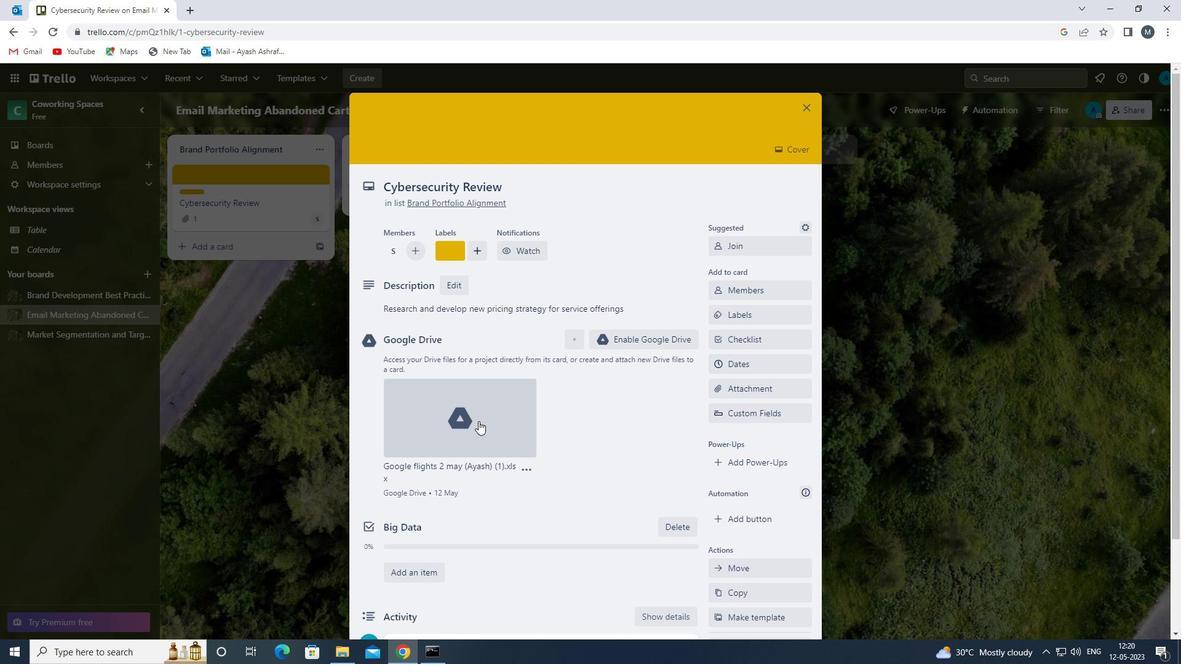 
Action: Mouse scrolled (479, 415) with delta (0, 0)
Screenshot: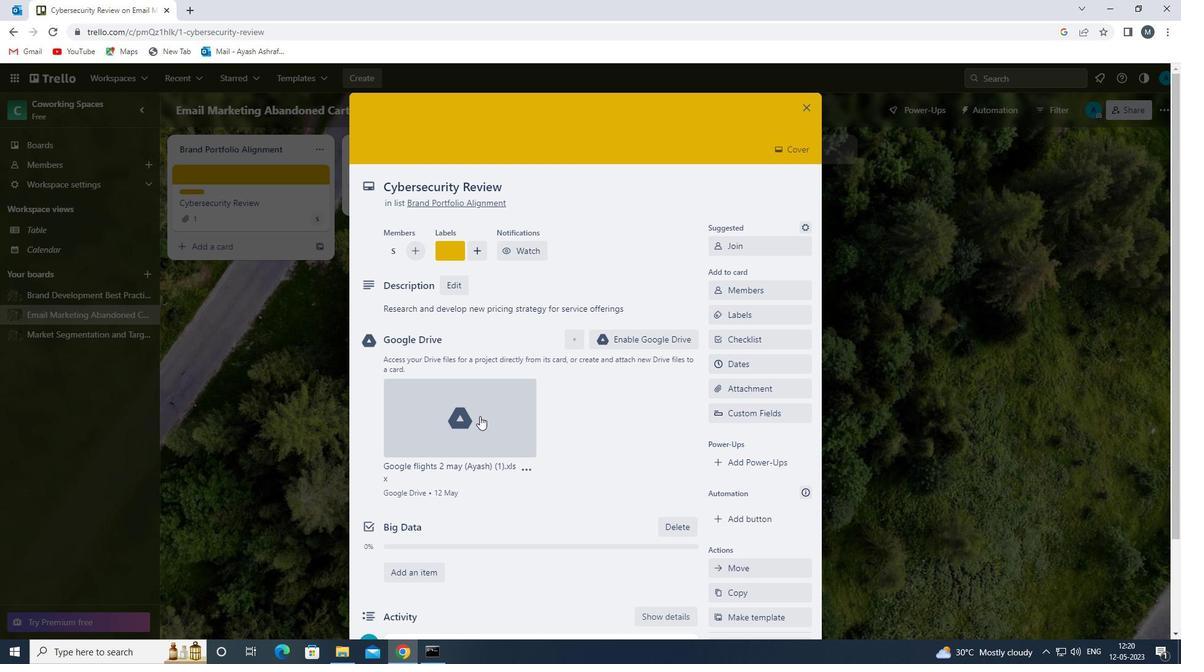 
Action: Mouse scrolled (479, 415) with delta (0, 0)
Screenshot: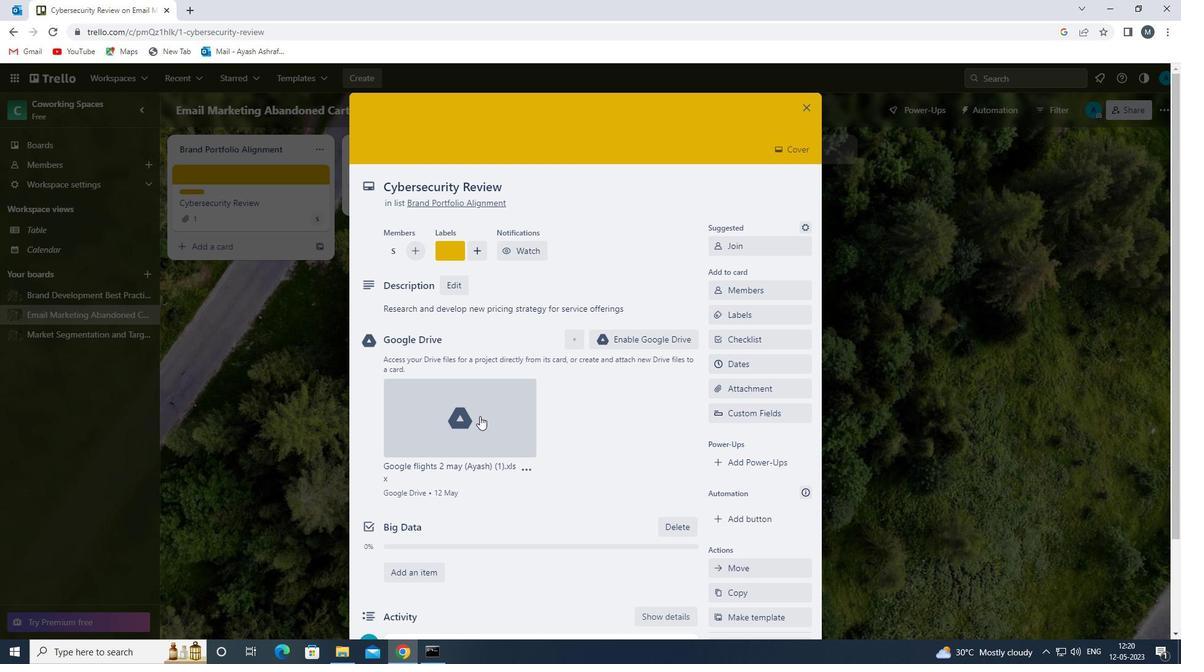 
Action: Mouse moved to (476, 425)
Screenshot: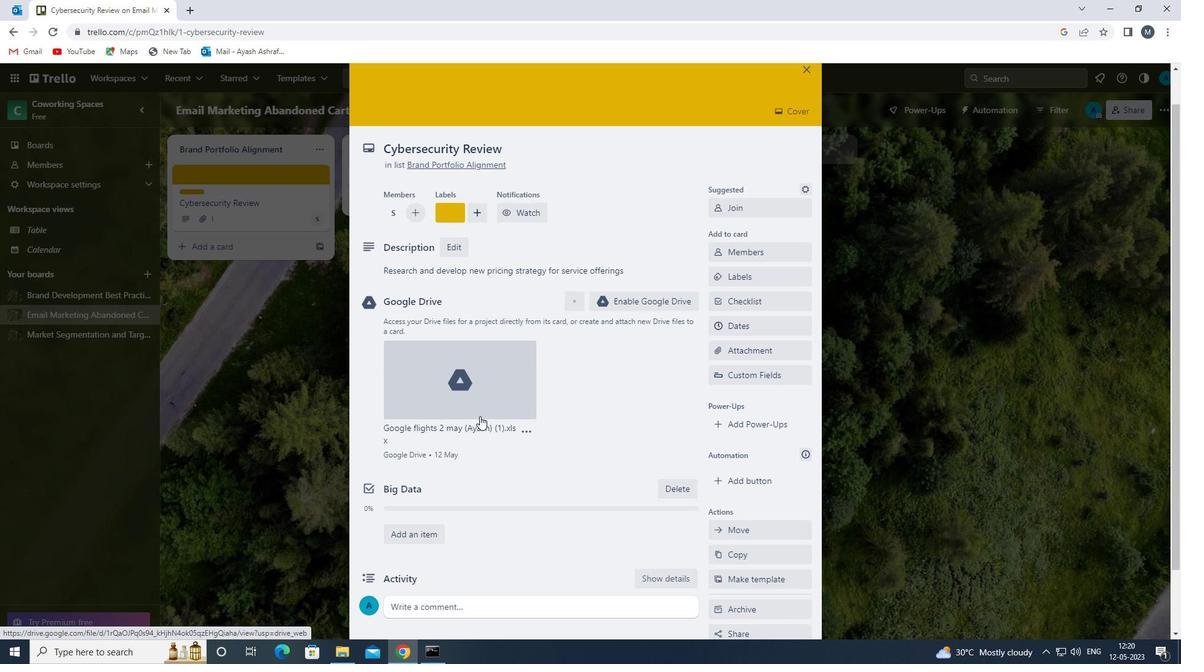 
Action: Mouse scrolled (476, 425) with delta (0, 0)
Screenshot: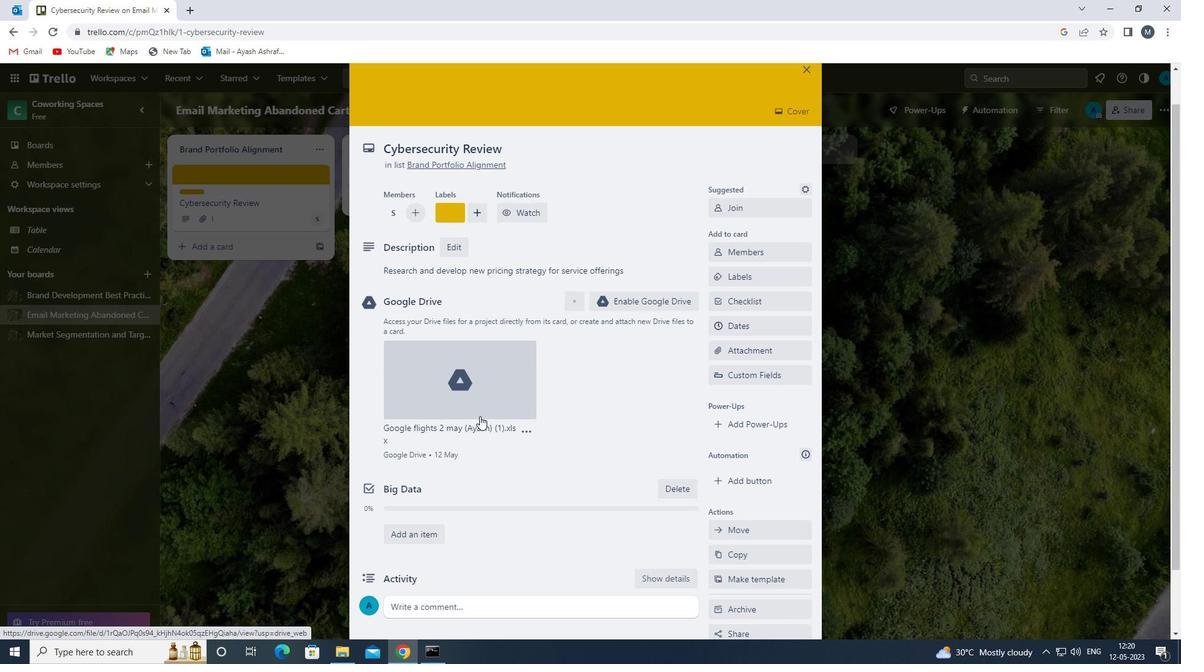 
Action: Mouse moved to (442, 534)
Screenshot: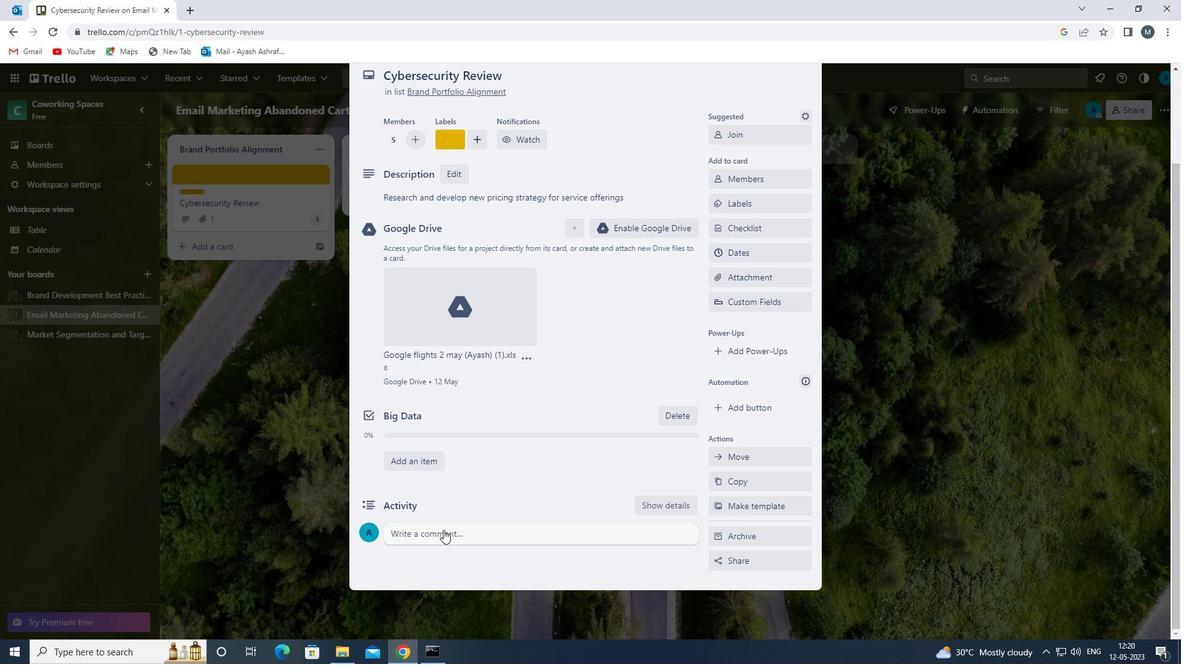 
Action: Mouse pressed left at (442, 534)
Screenshot: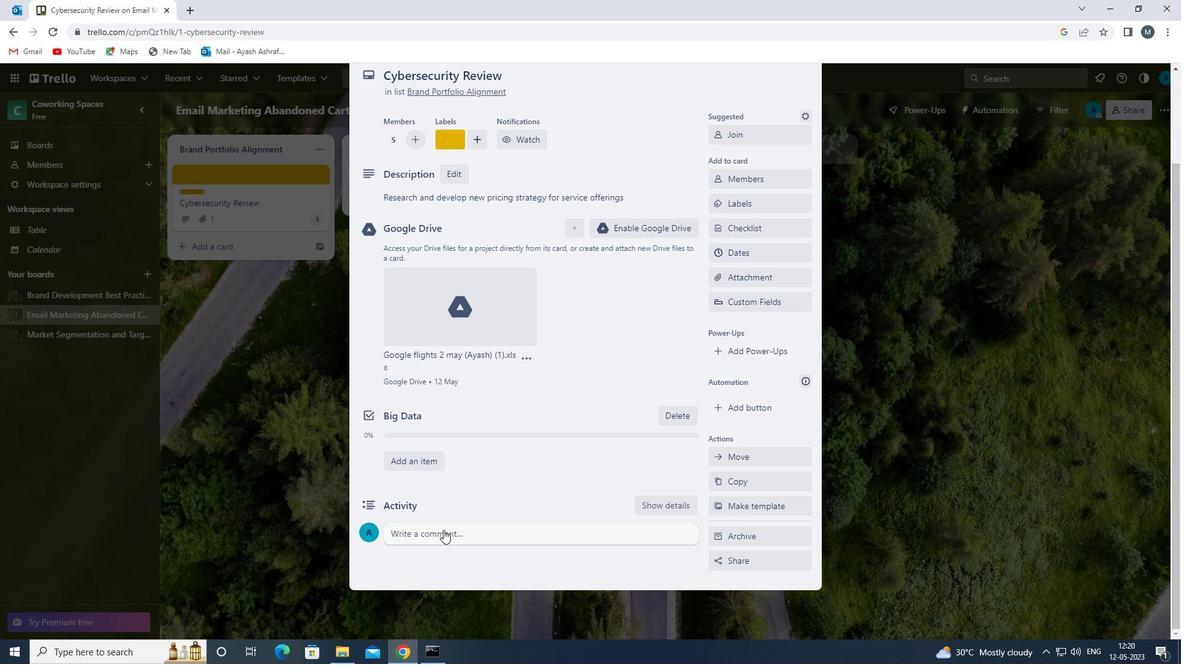 
Action: Mouse moved to (458, 514)
Screenshot: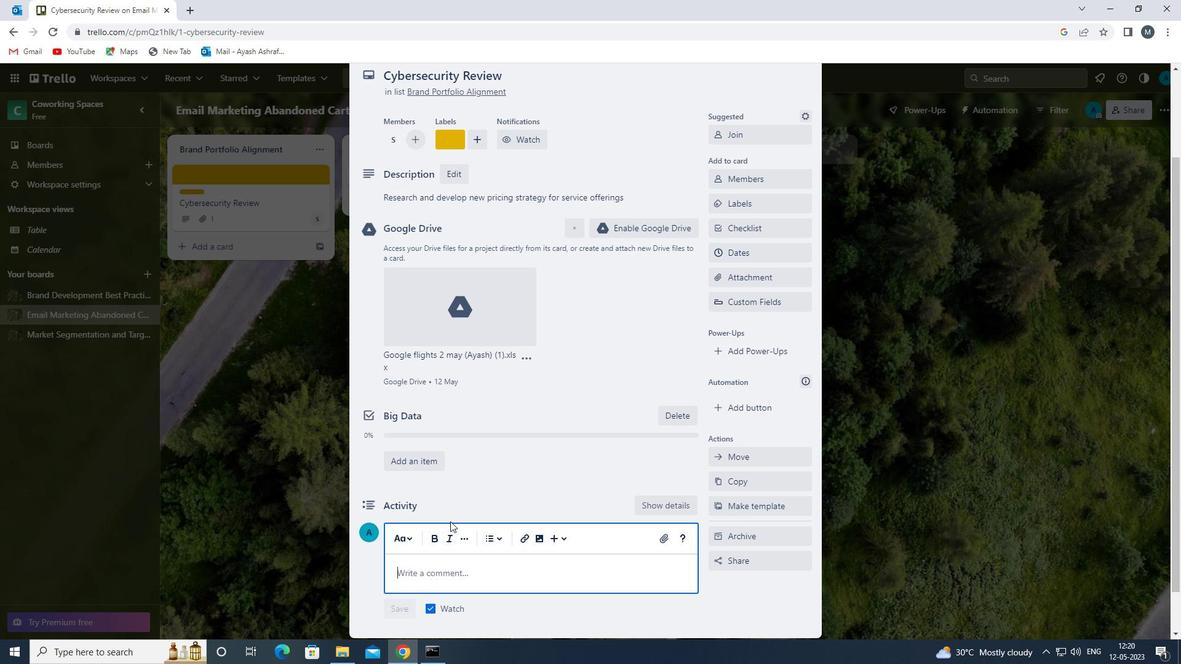 
Action: Mouse scrolled (458, 514) with delta (0, 0)
Screenshot: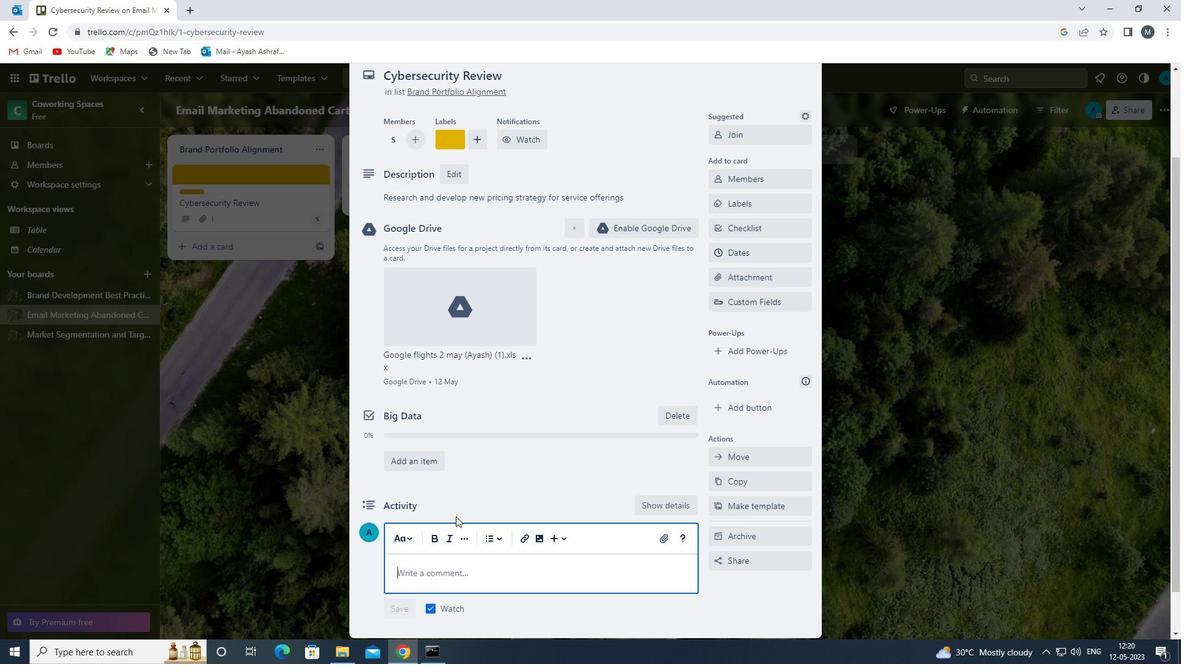 
Action: Mouse moved to (441, 527)
Screenshot: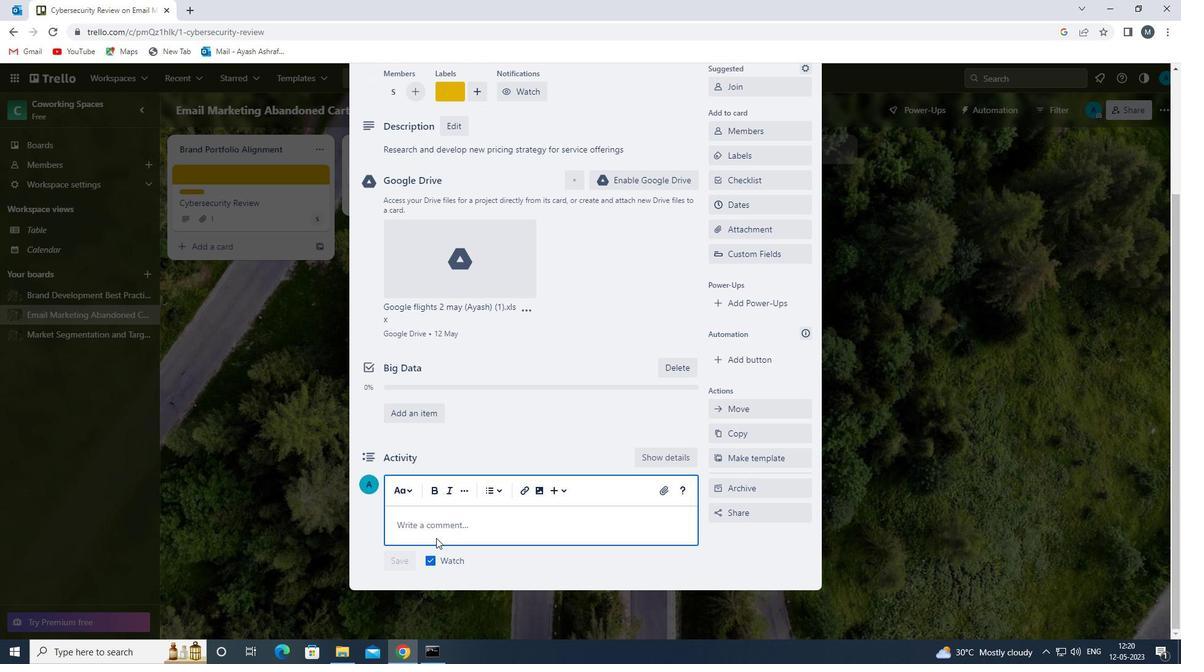 
Action: Mouse pressed left at (441, 527)
Screenshot: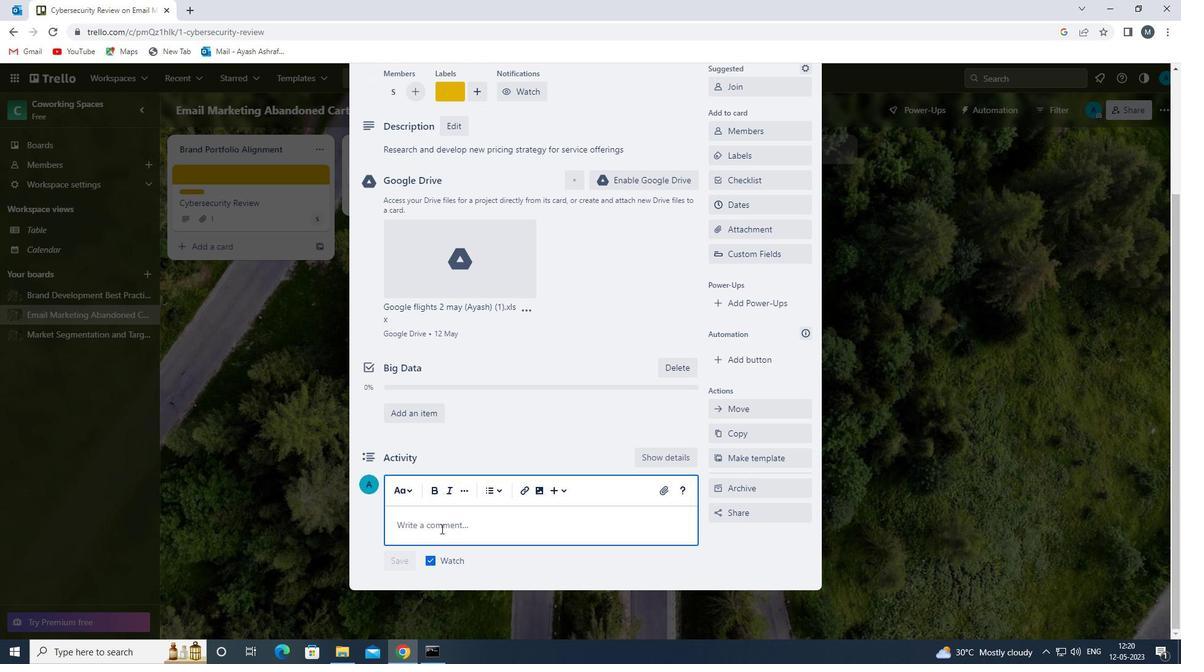 
Action: Mouse moved to (442, 525)
Screenshot: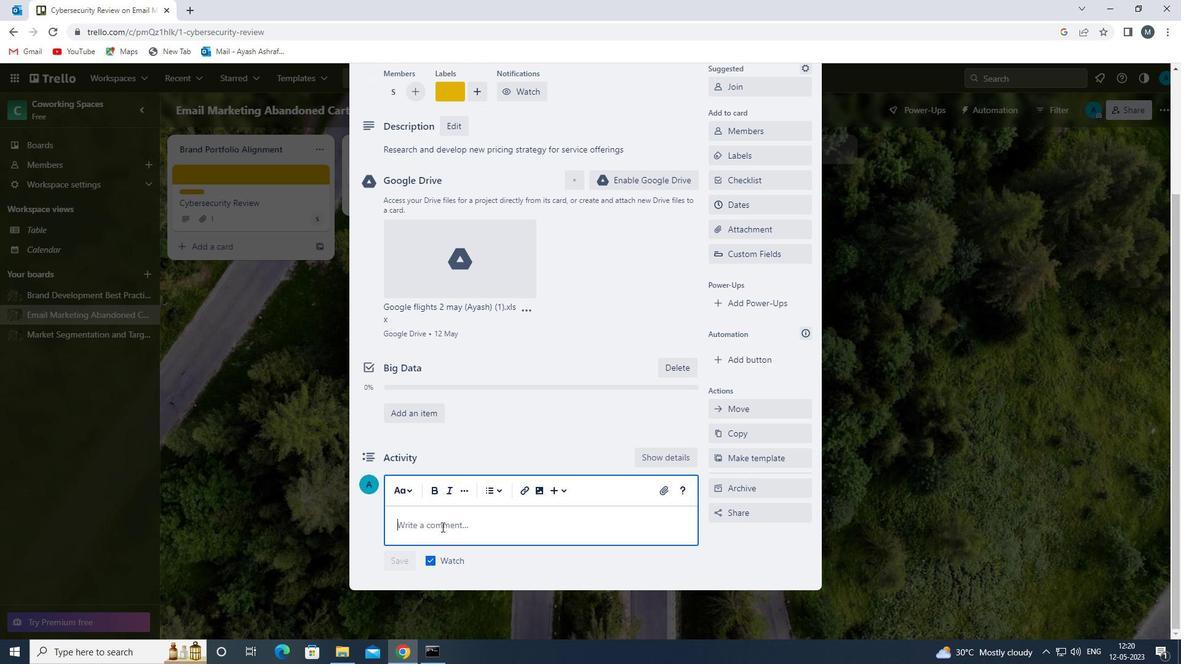 
Action: Key pressed <Key.shift>LET<Key.space>US<Key.space>APPROACH<Key.space>THIS<Key.space>TASK<Key.space>WITH<Key.space>A<Key.space>SENSE<Key.space>OF<Key.space>CREATIVITY<Key.space>AND<Key.space>INNOVATION<Key.space><Key.backspace>,<Key.space>LOOKING<Key.space>FOR<Key.space>NEW<Key.space>AND<Key.space>UNIQUE<Key.space>SOLUTIONS<Key.space>TO<Key.space>THE<Key.space>CHALLENGES<Key.space>IT<Key.space>PRESENTS<Key.space>
Screenshot: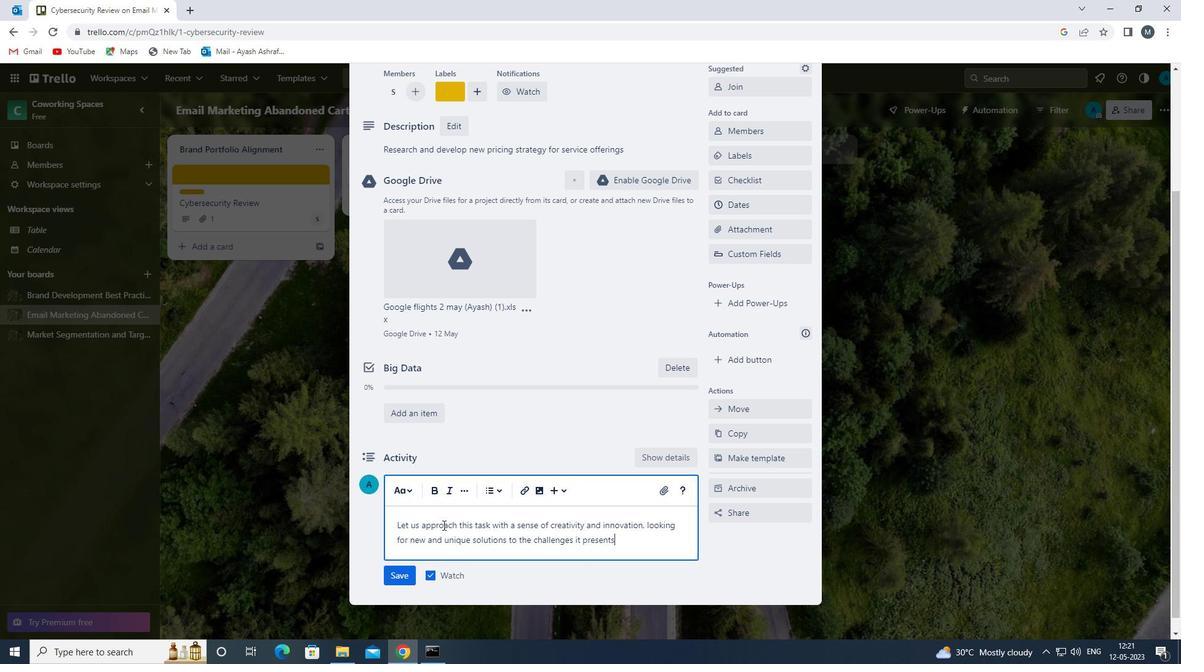 
Action: Mouse moved to (407, 577)
Screenshot: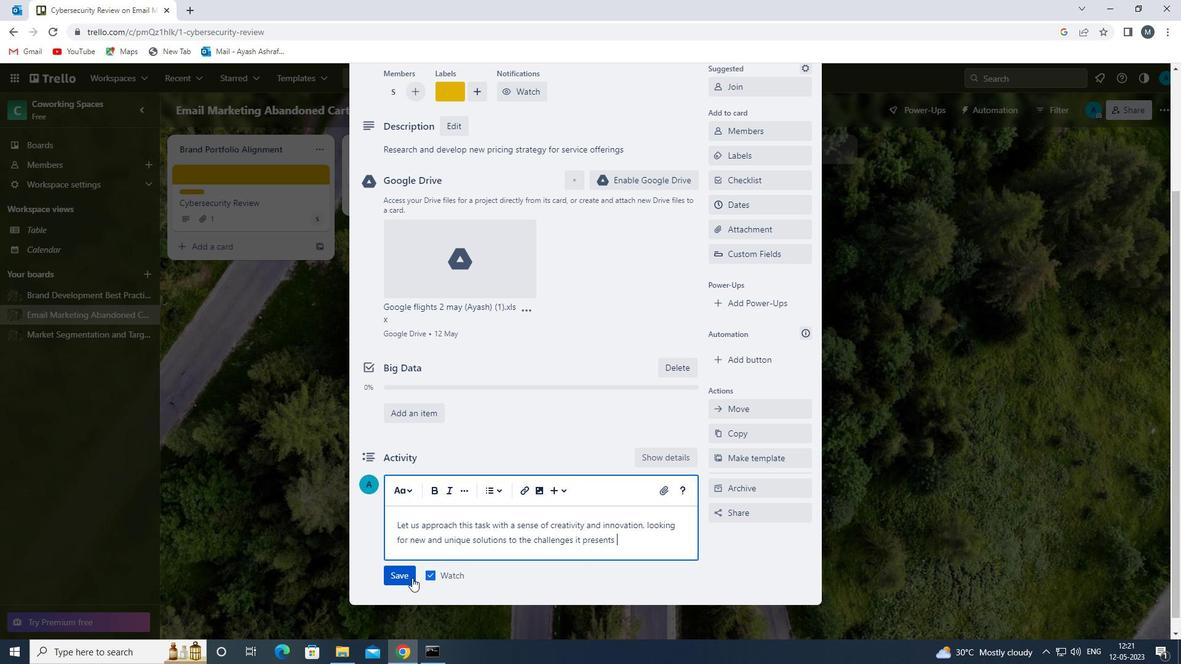 
Action: Mouse pressed left at (407, 577)
Screenshot: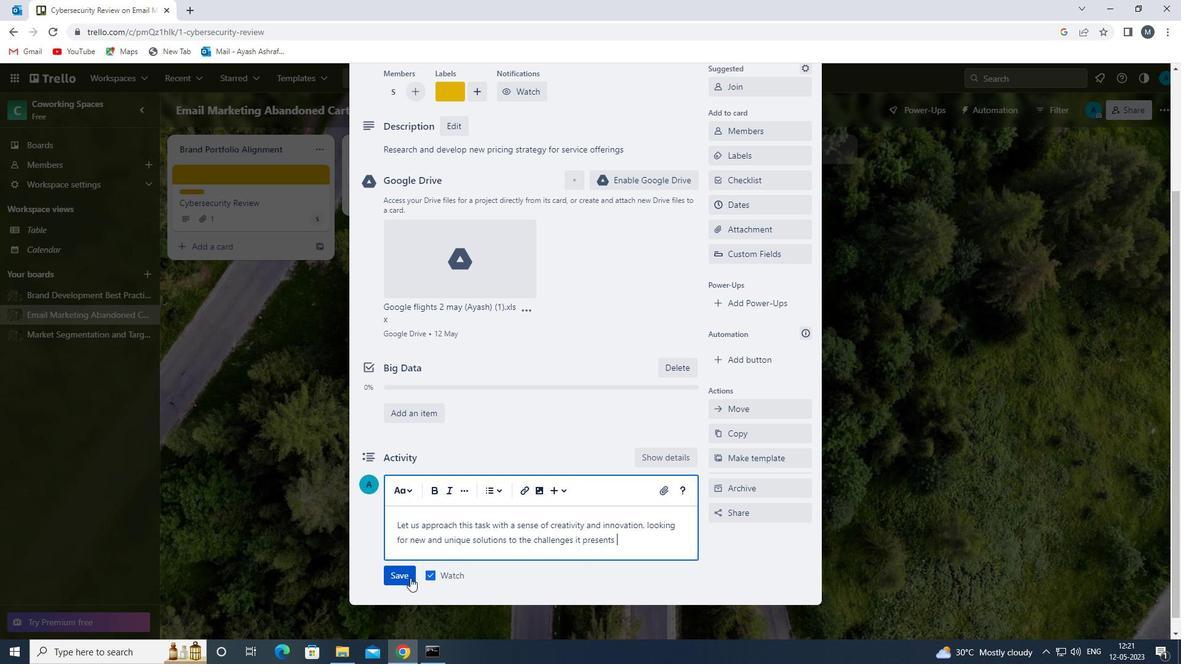 
Action: Mouse moved to (746, 208)
Screenshot: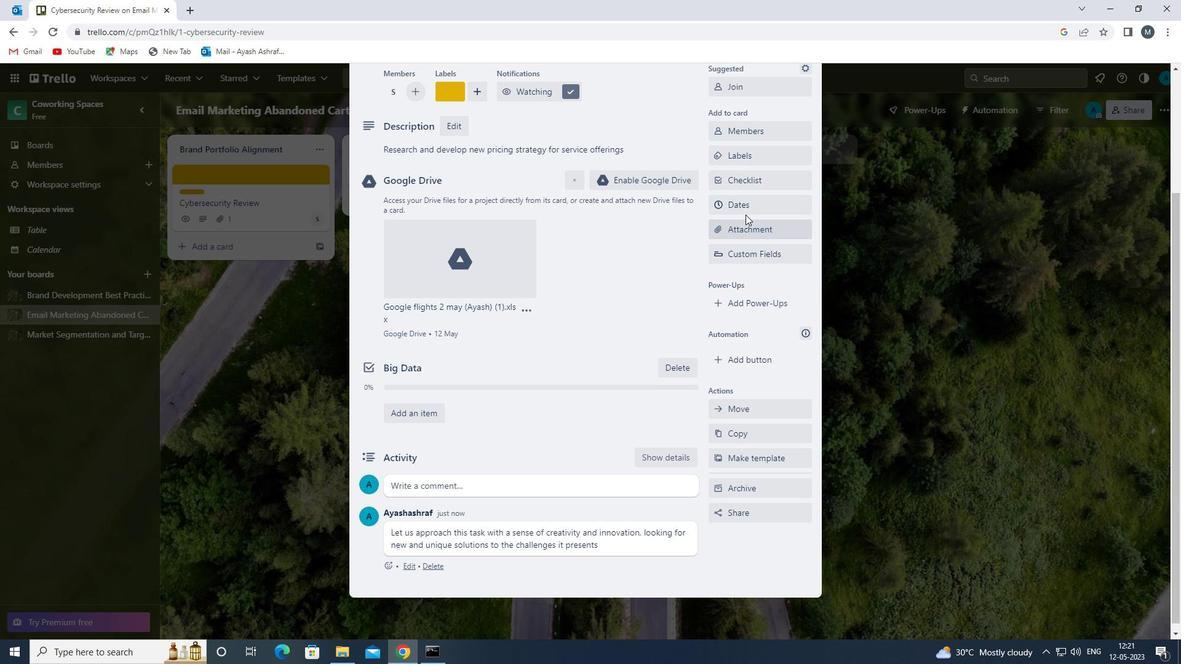 
Action: Mouse pressed left at (746, 208)
Screenshot: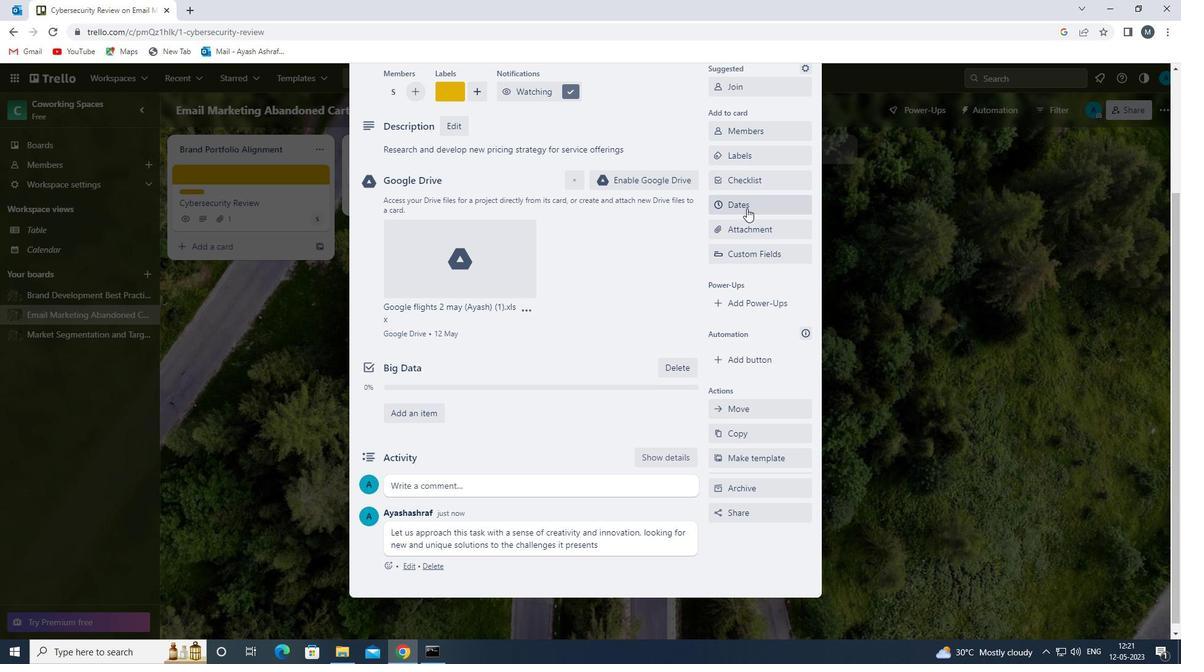 
Action: Mouse moved to (717, 329)
Screenshot: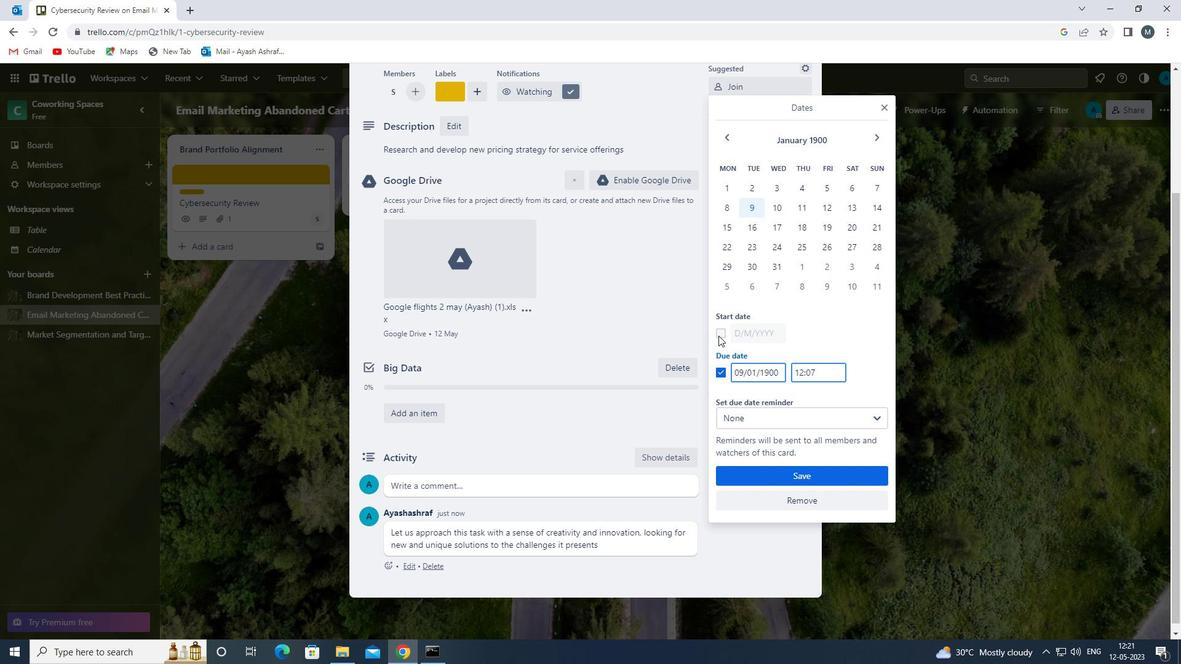 
Action: Mouse pressed left at (717, 329)
Screenshot: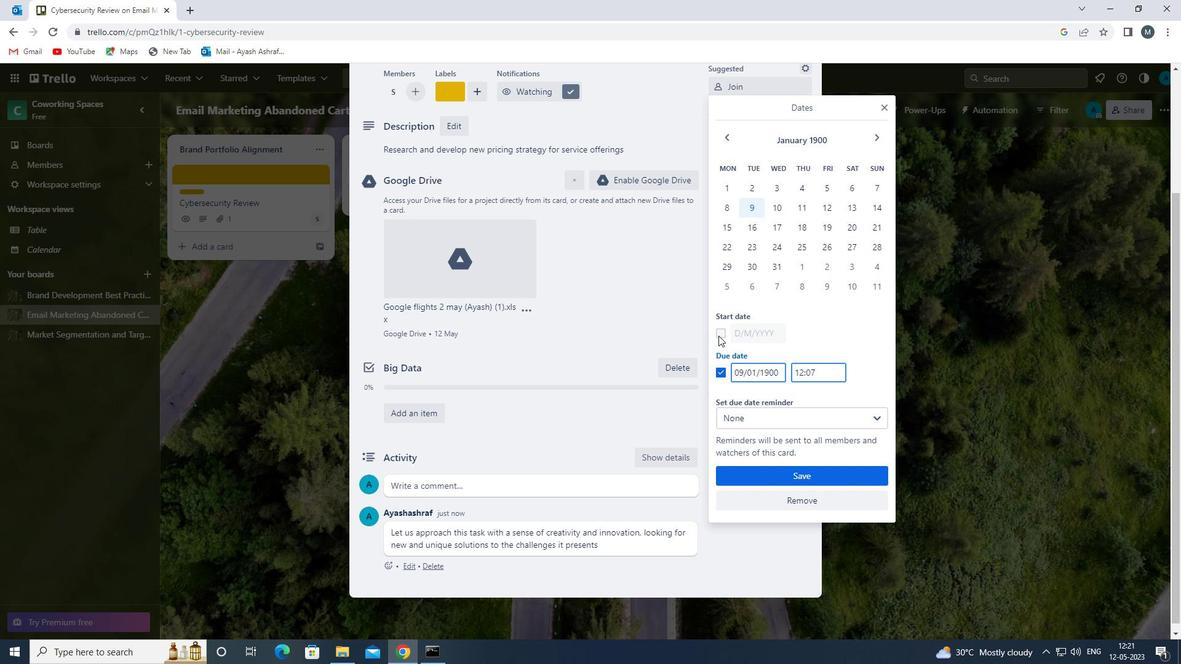 
Action: Mouse moved to (743, 333)
Screenshot: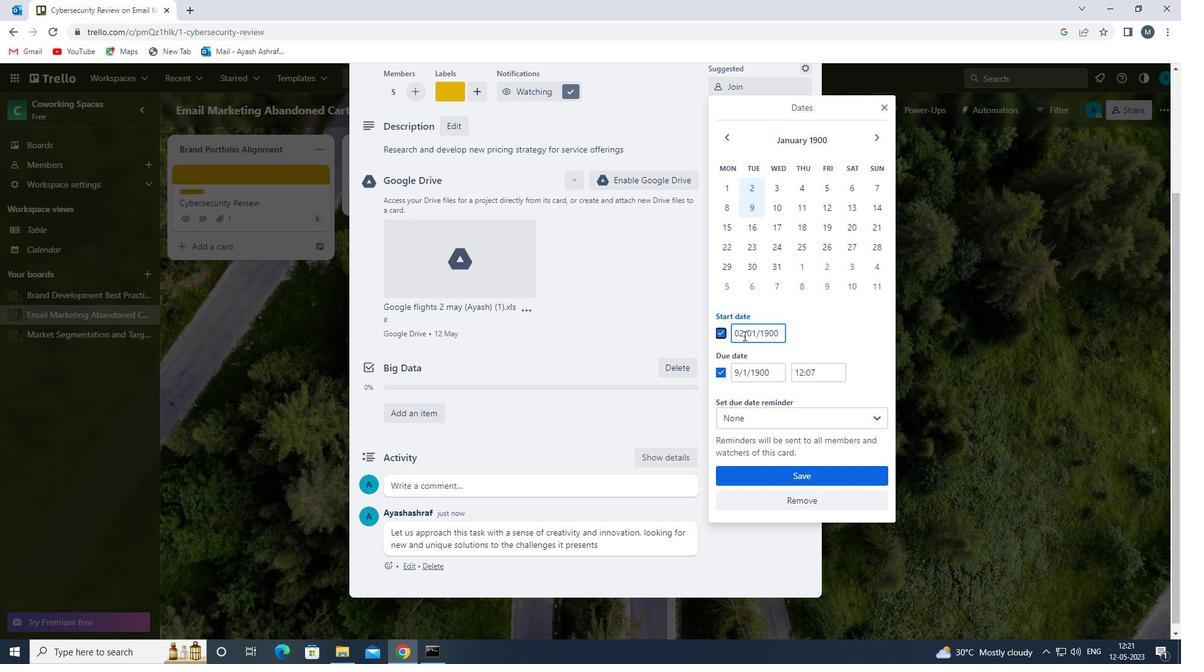 
Action: Mouse pressed left at (743, 333)
Screenshot: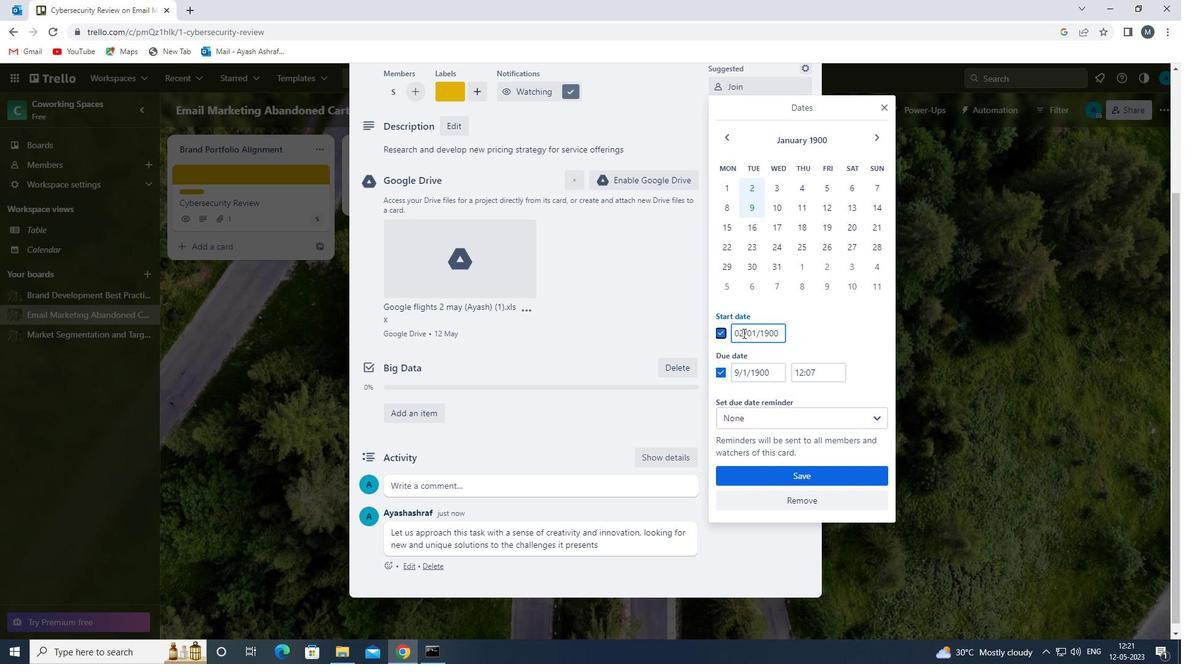 
Action: Mouse moved to (738, 334)
Screenshot: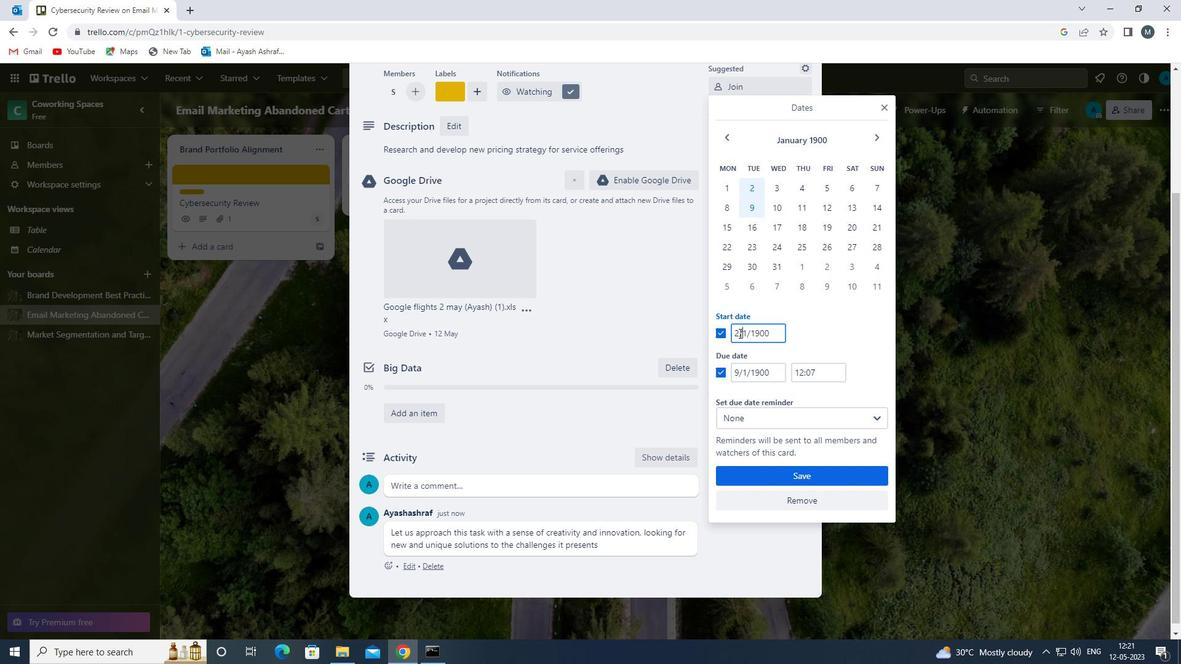 
Action: Mouse pressed left at (738, 334)
Screenshot: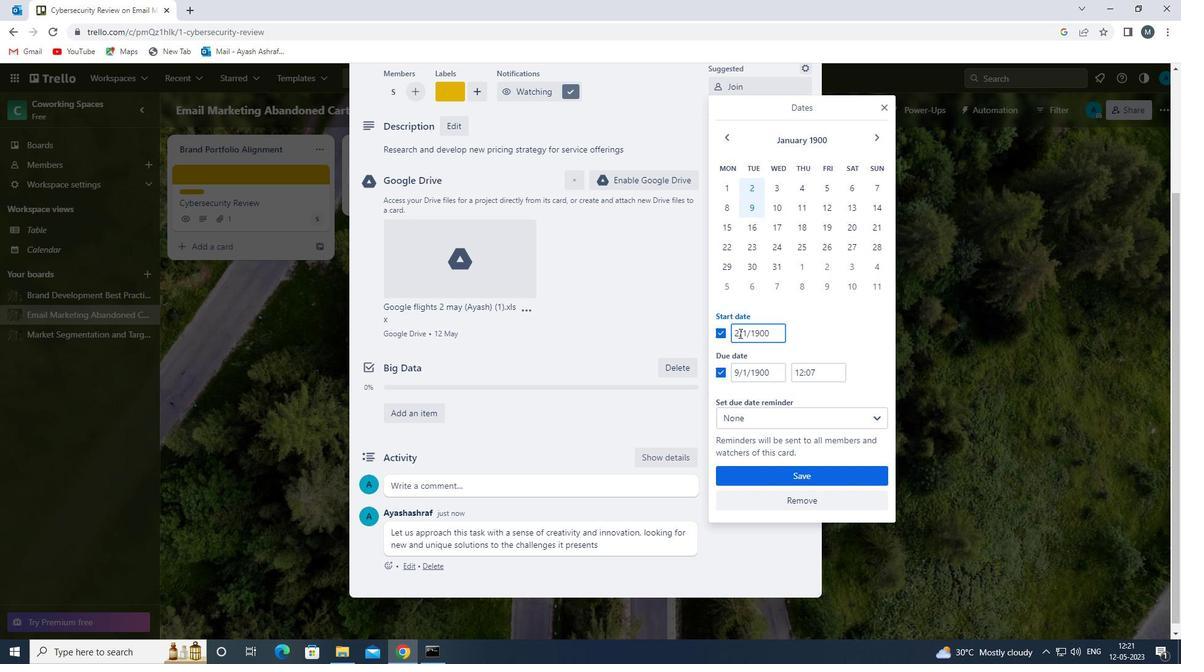 
Action: Mouse moved to (744, 336)
Screenshot: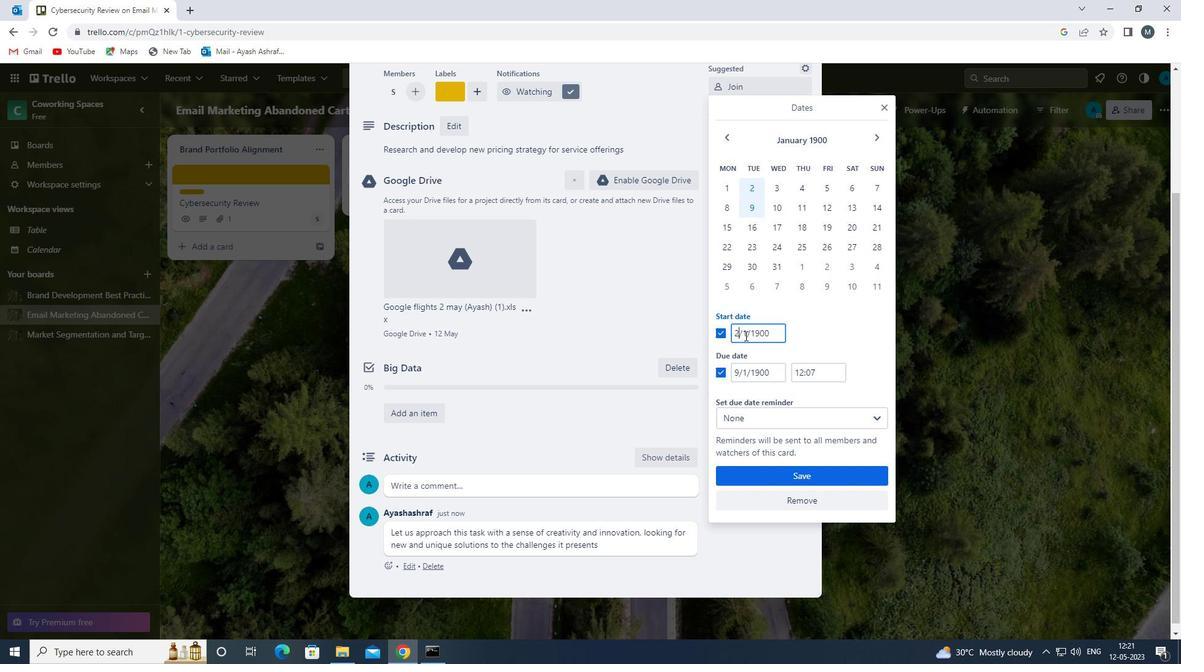 
Action: Key pressed <Key.backspace>03
Screenshot: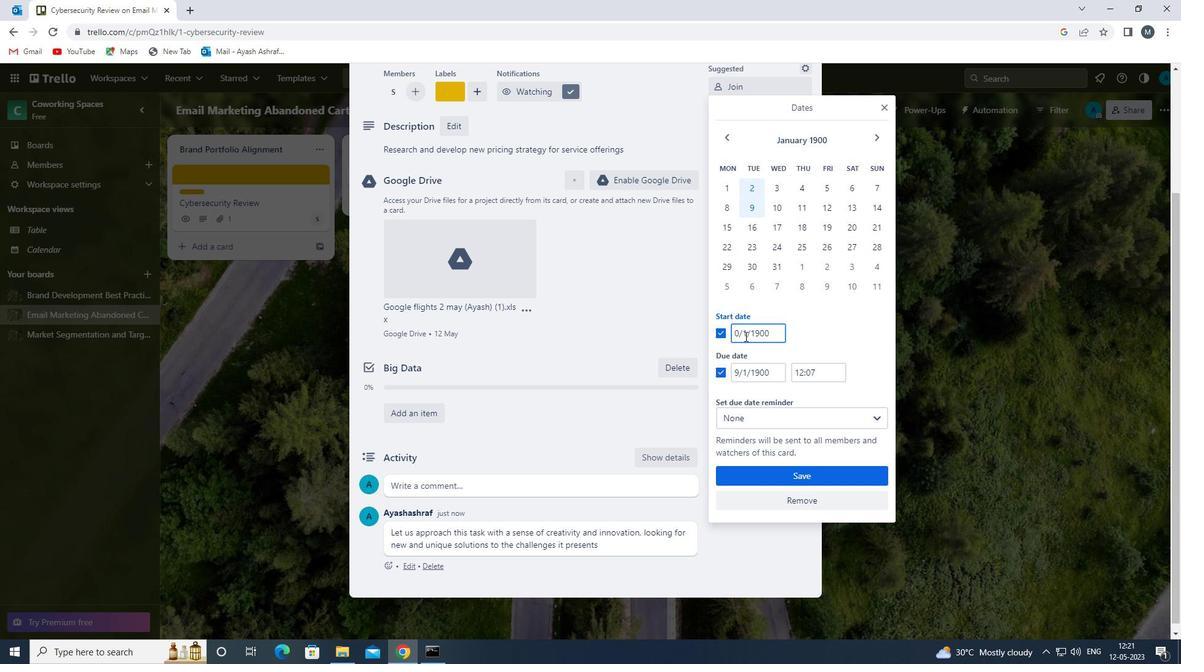 
Action: Mouse moved to (749, 334)
Screenshot: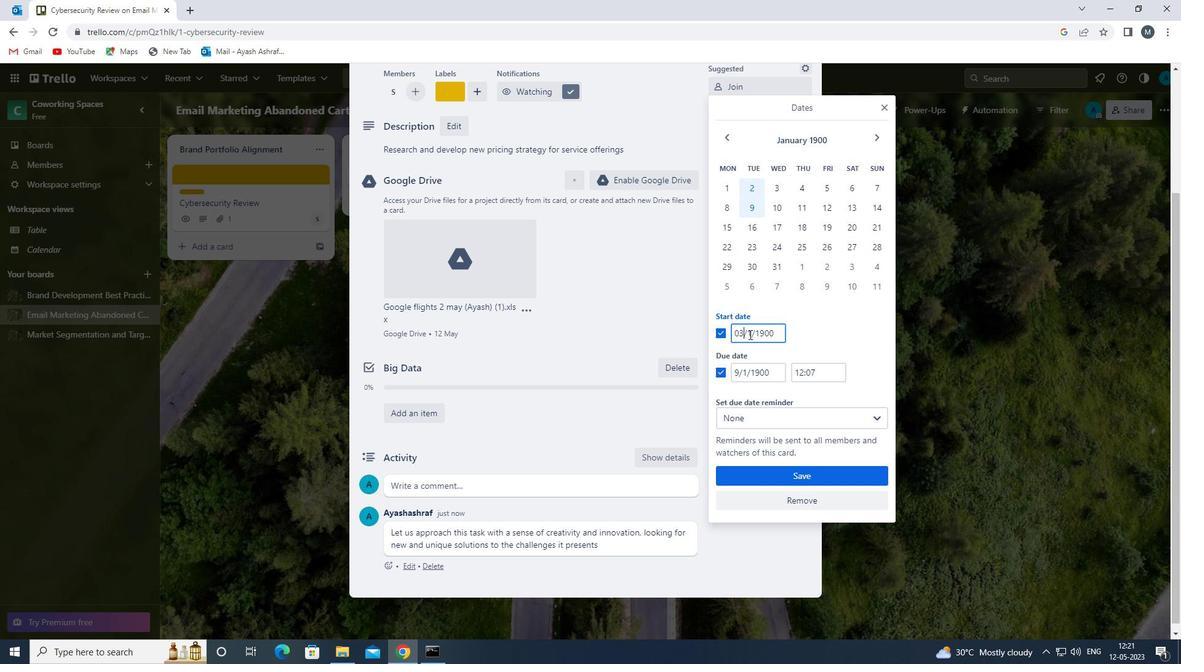 
Action: Mouse pressed left at (749, 334)
Screenshot: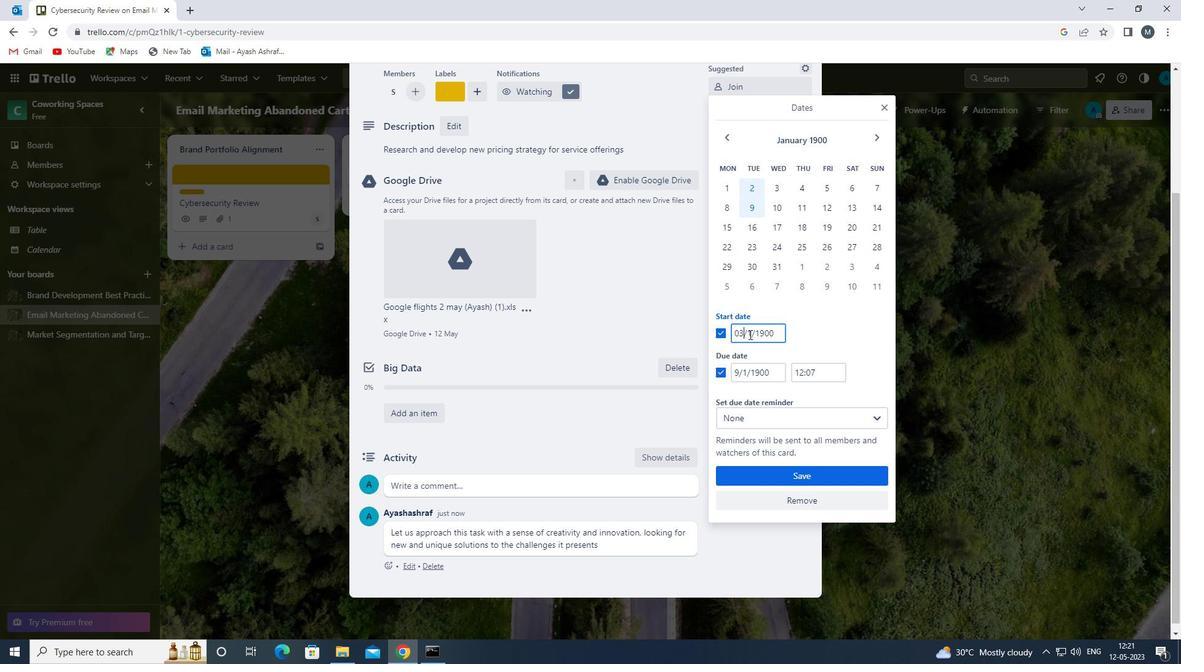 
Action: Mouse moved to (751, 336)
Screenshot: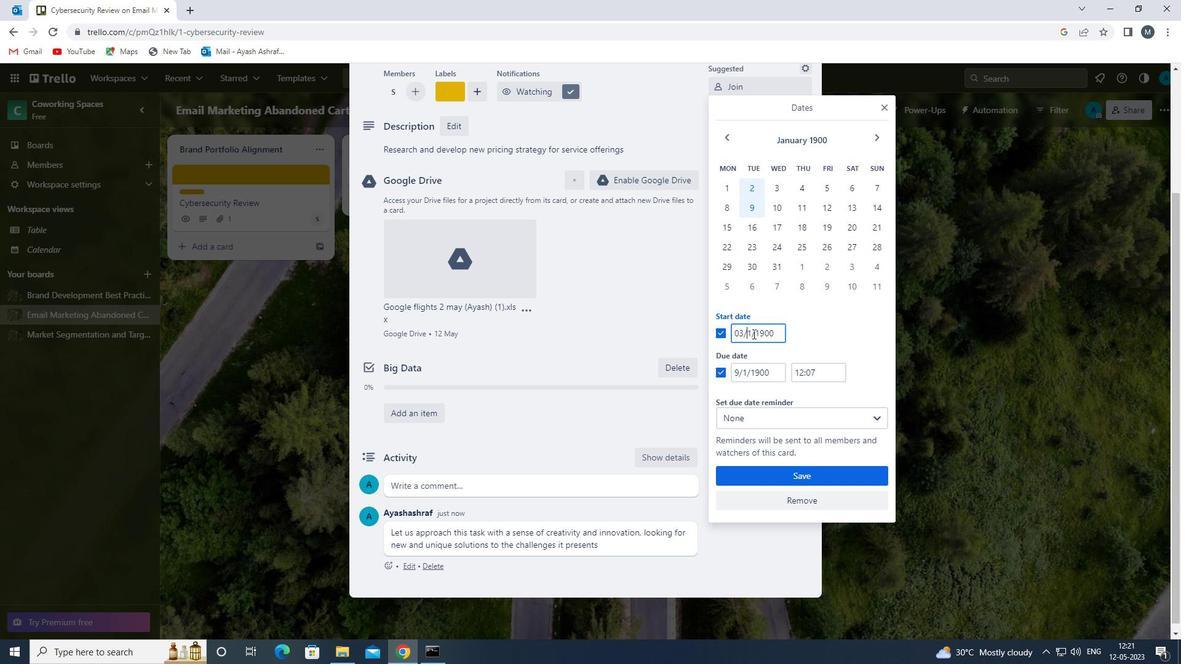 
Action: Key pressed 0
Screenshot: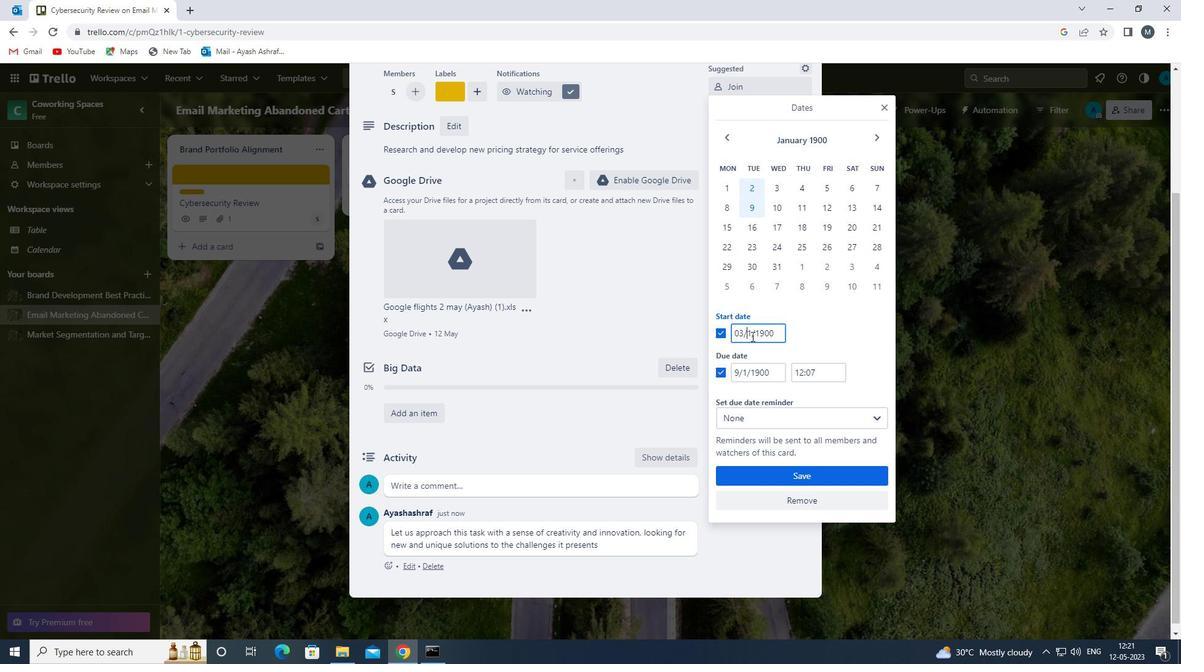 
Action: Mouse moved to (738, 372)
Screenshot: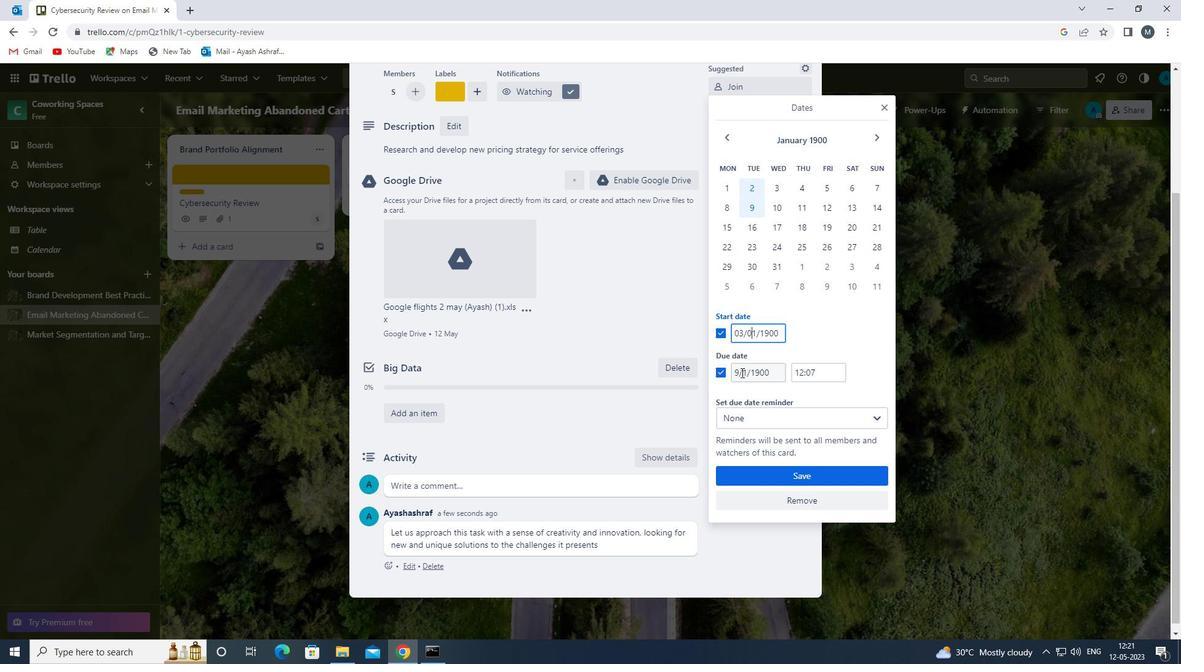 
Action: Mouse pressed left at (738, 372)
Screenshot: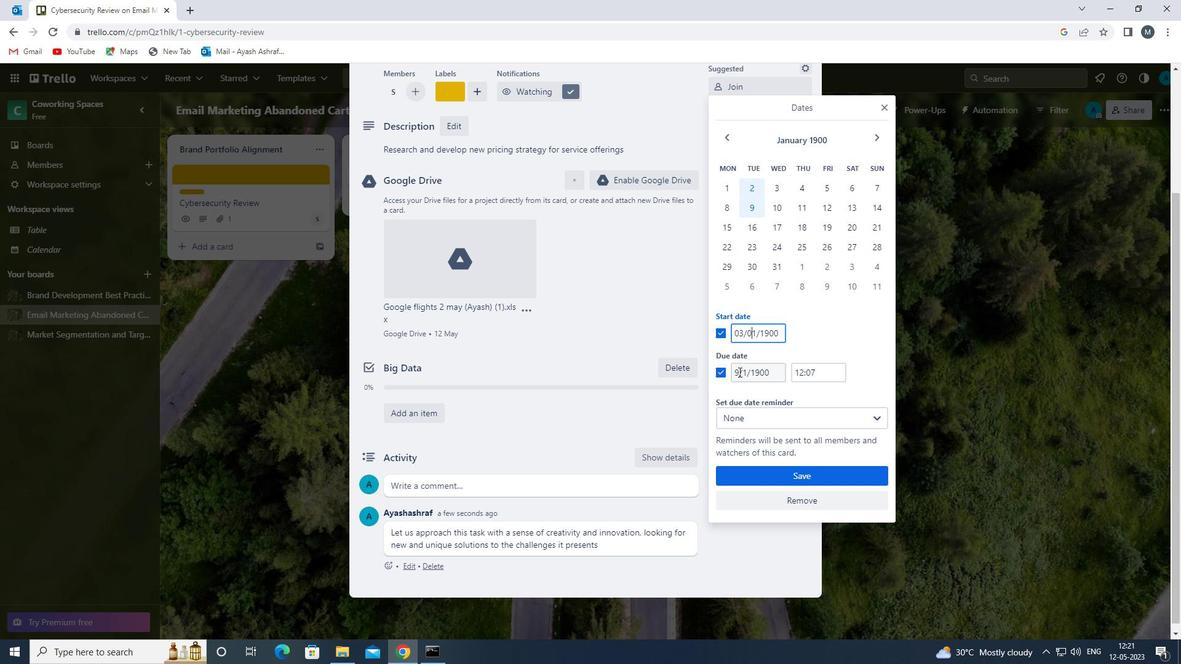 
Action: Mouse moved to (746, 372)
Screenshot: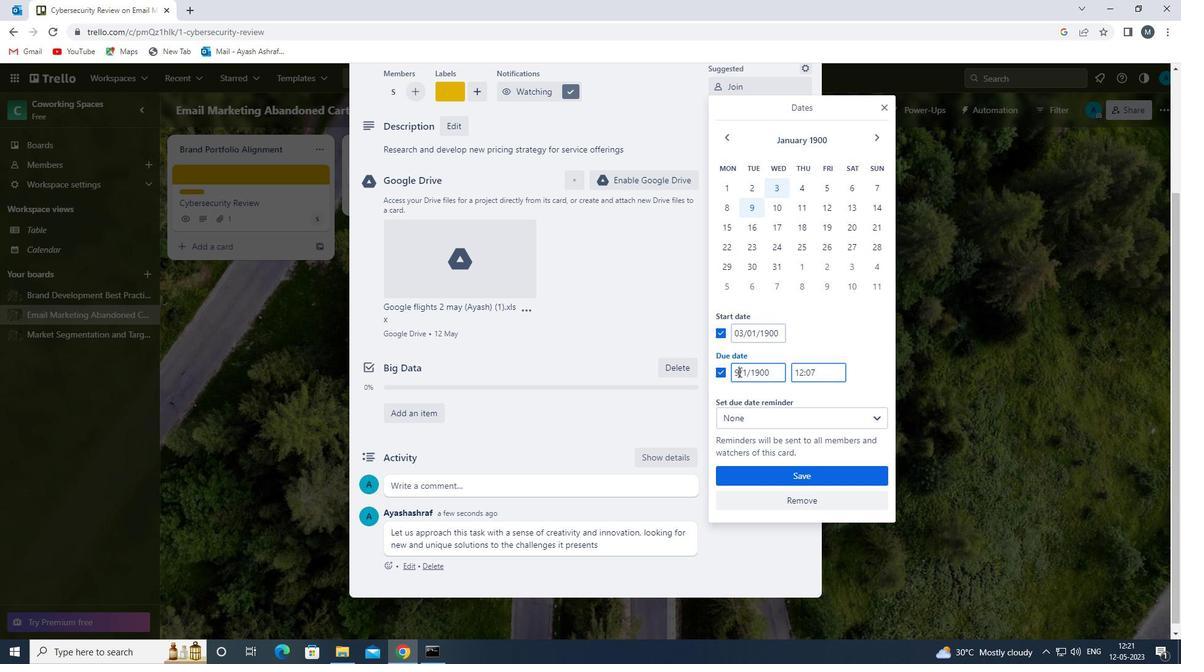 
Action: Key pressed <Key.backspace>10
Screenshot: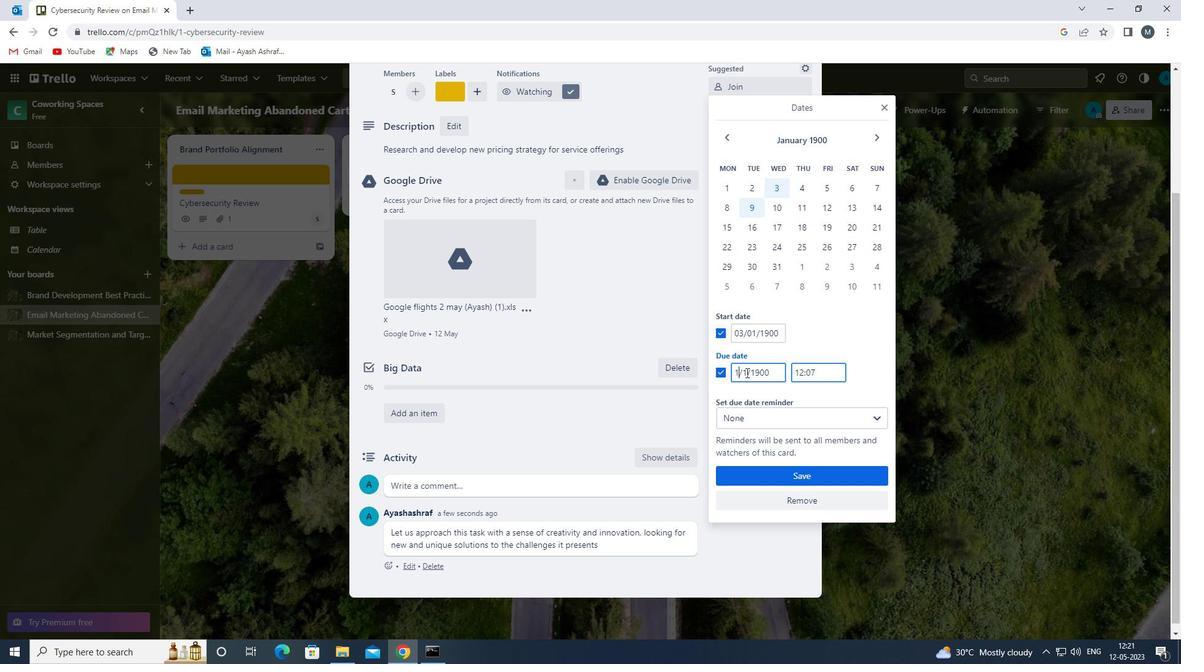 
Action: Mouse moved to (748, 375)
Screenshot: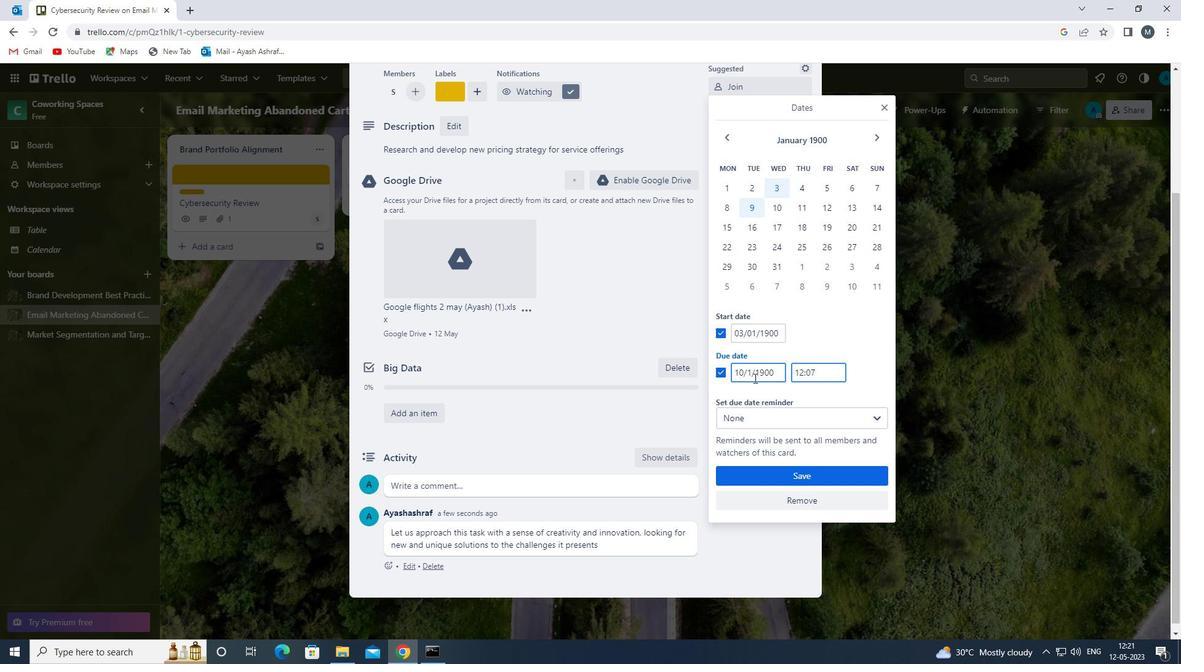 
Action: Mouse pressed left at (748, 375)
Screenshot: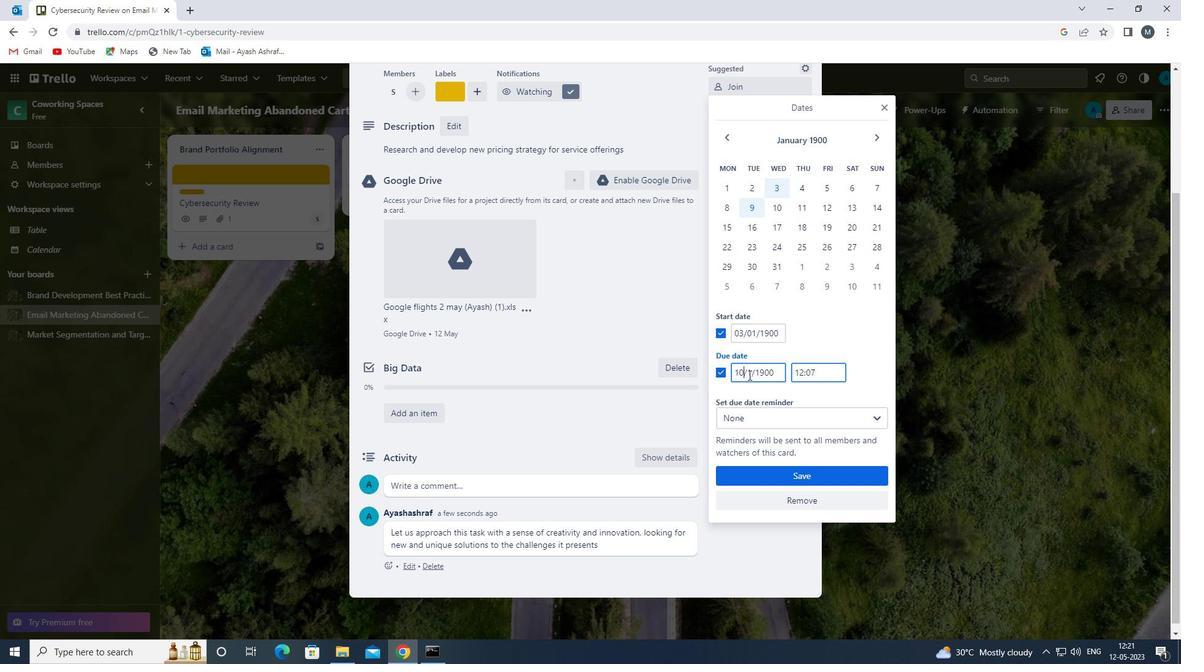 
Action: Mouse moved to (750, 374)
Screenshot: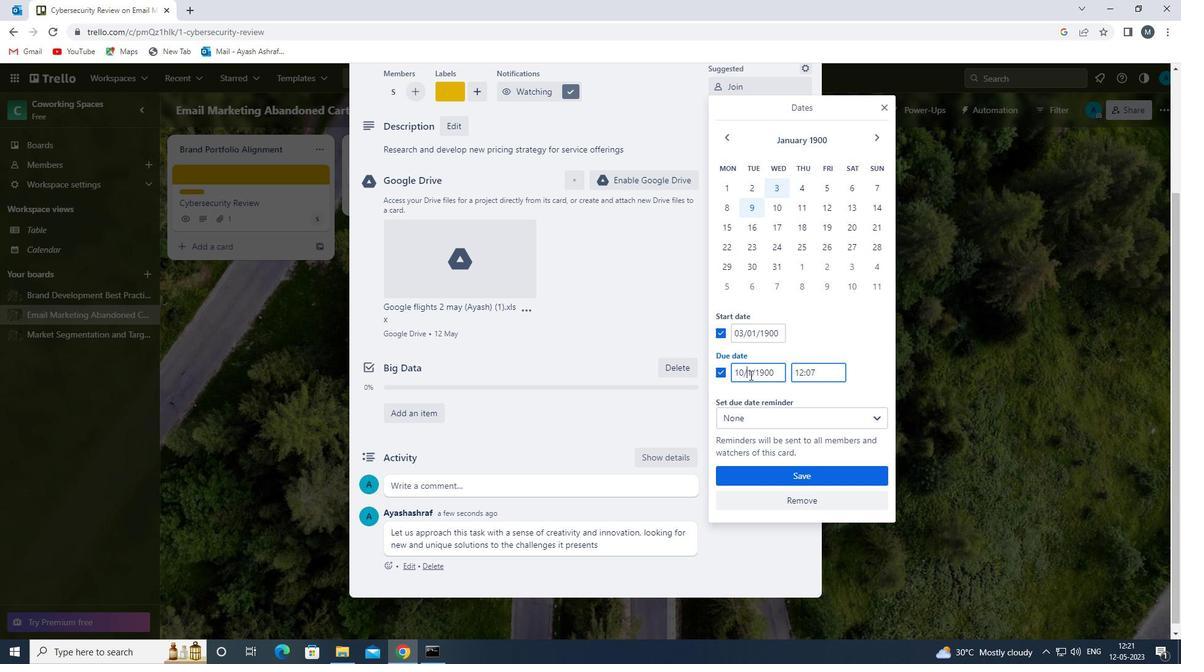 
Action: Key pressed 0
Screenshot: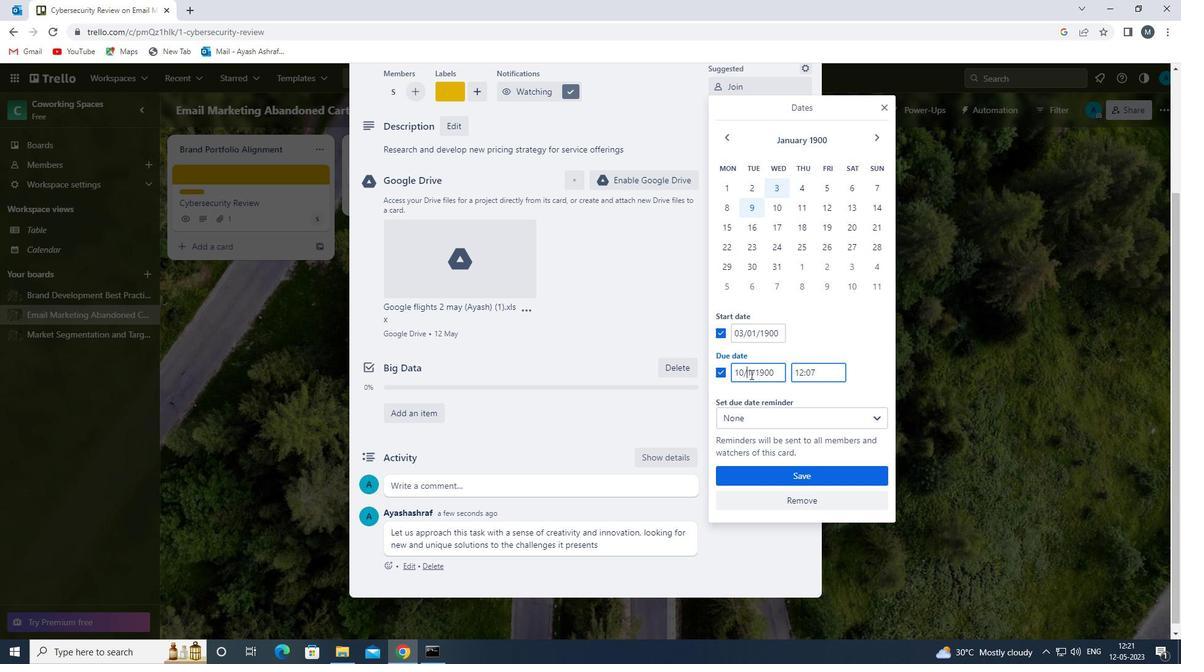 
Action: Mouse moved to (783, 471)
Screenshot: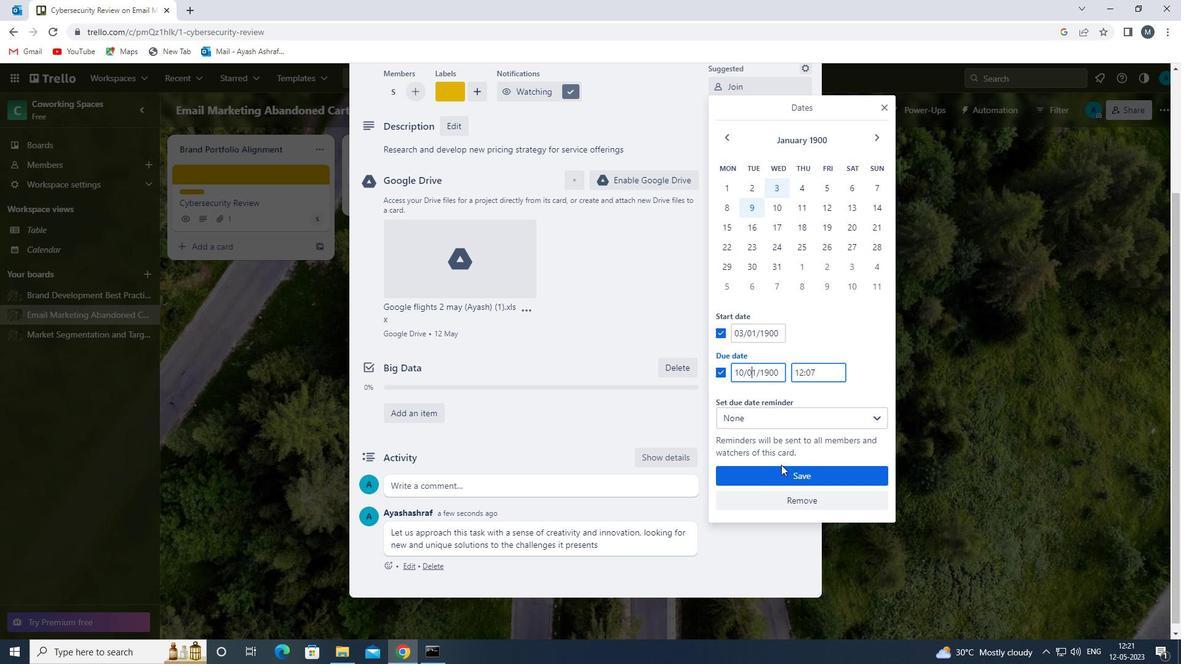 
Action: Mouse pressed left at (783, 471)
Screenshot: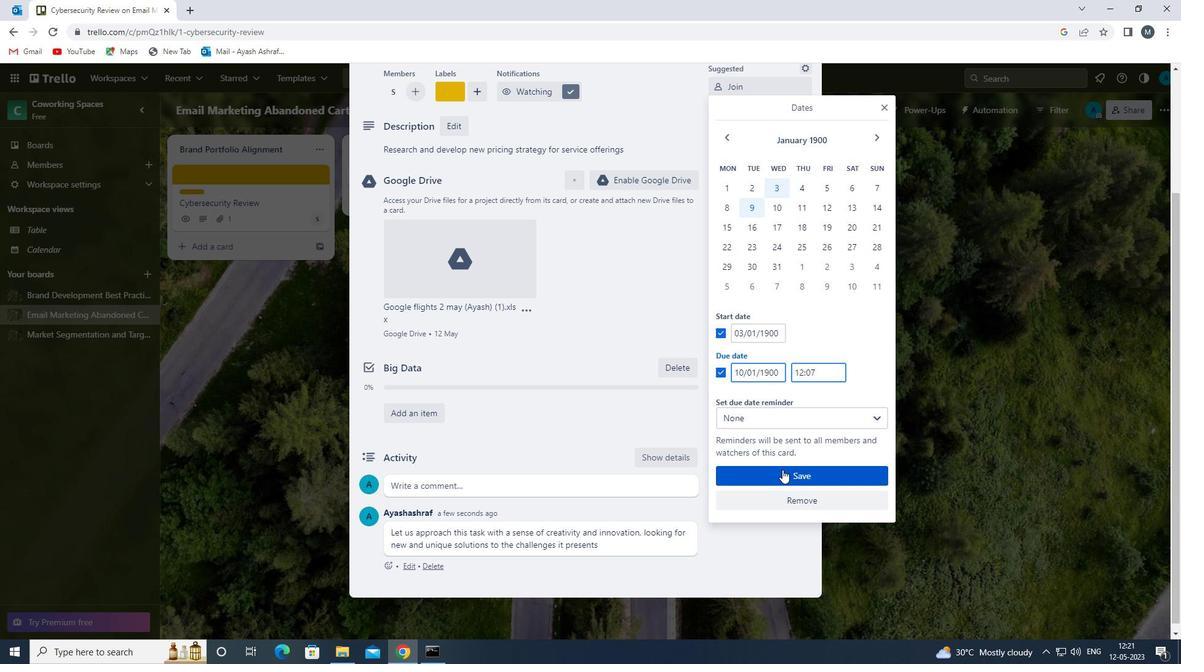 
Action: Mouse moved to (607, 437)
Screenshot: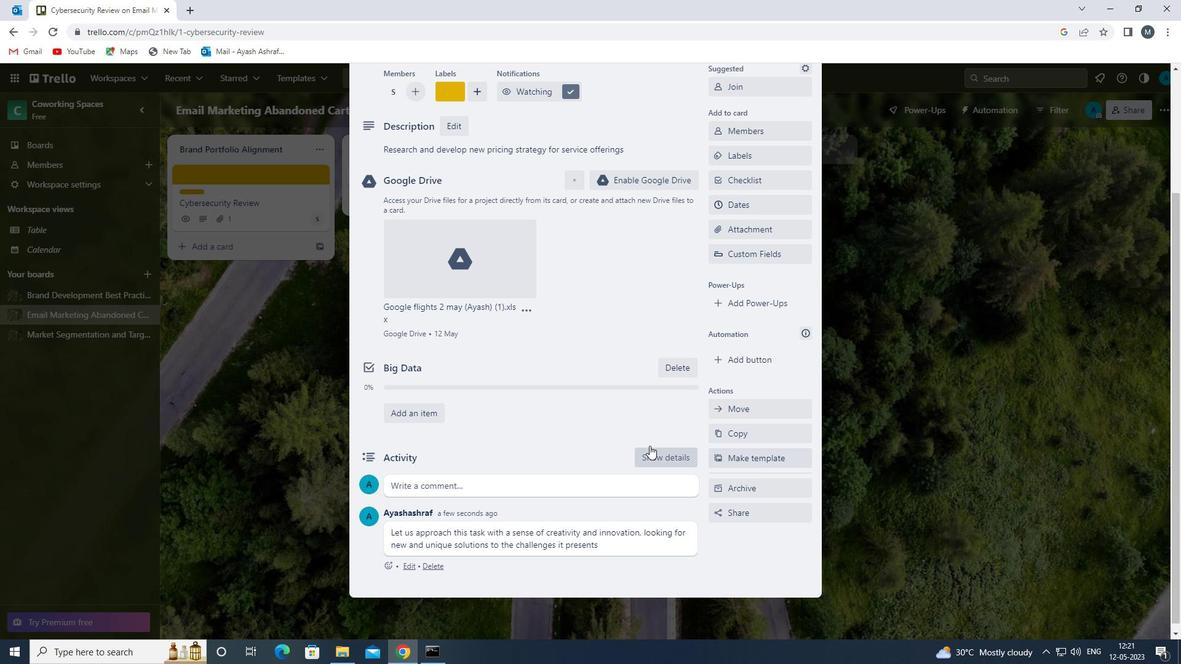 
Action: Mouse scrolled (607, 437) with delta (0, 0)
Screenshot: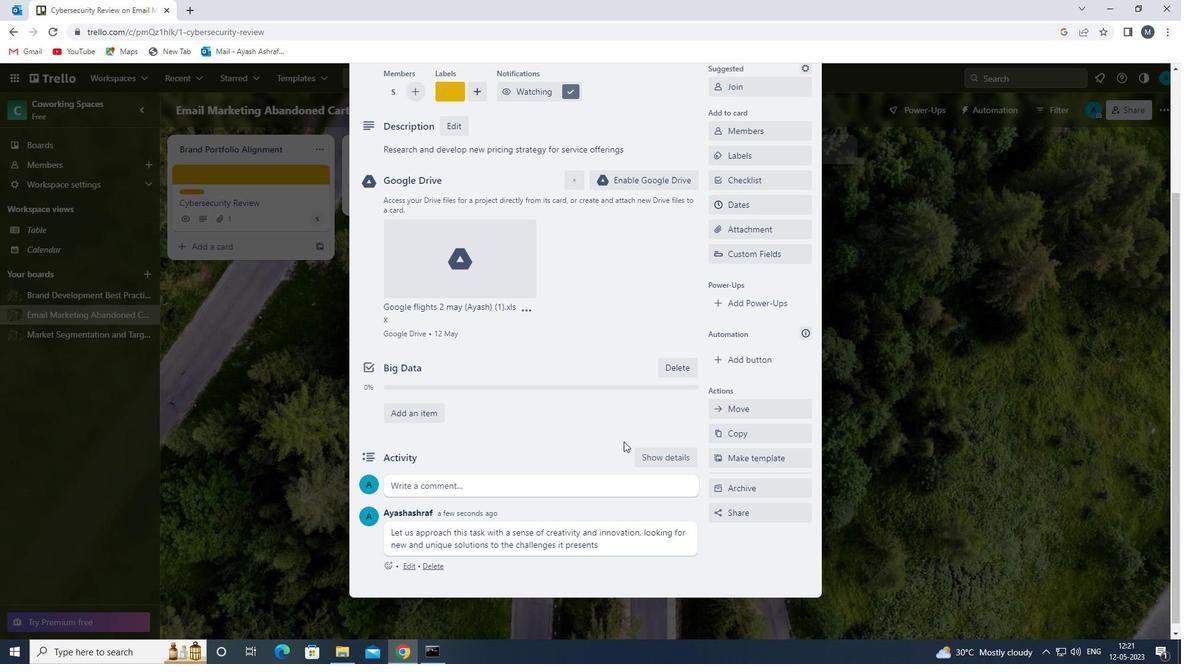 
Action: Mouse scrolled (607, 437) with delta (0, 0)
Screenshot: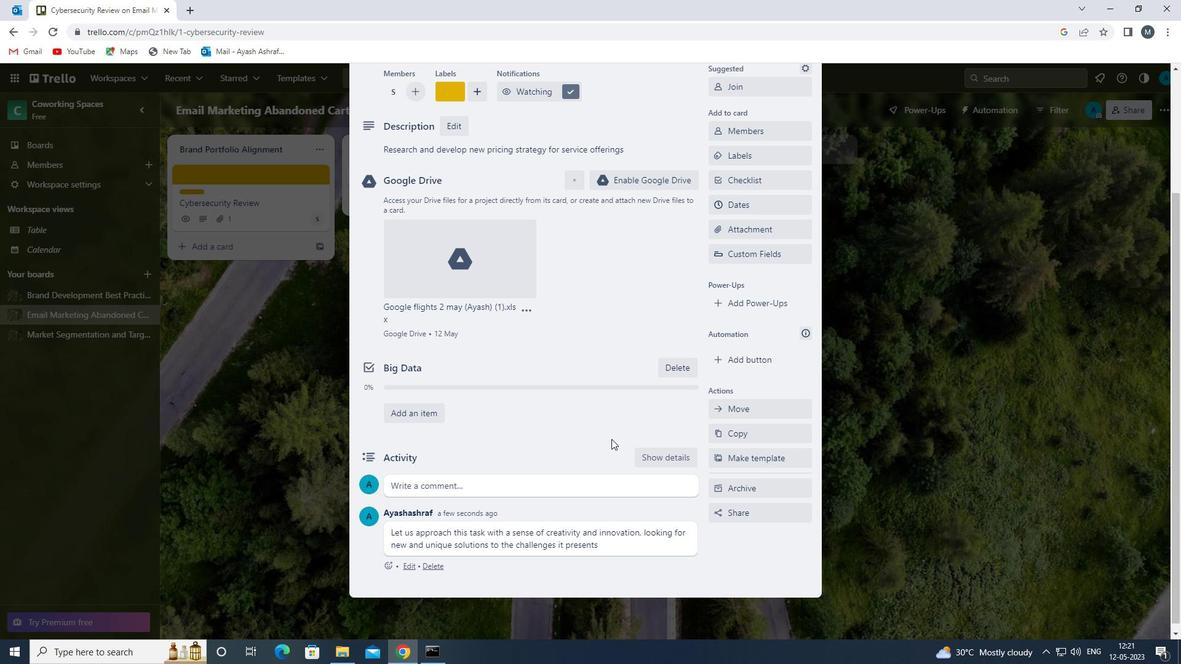 
Action: Mouse scrolled (607, 437) with delta (0, 0)
Screenshot: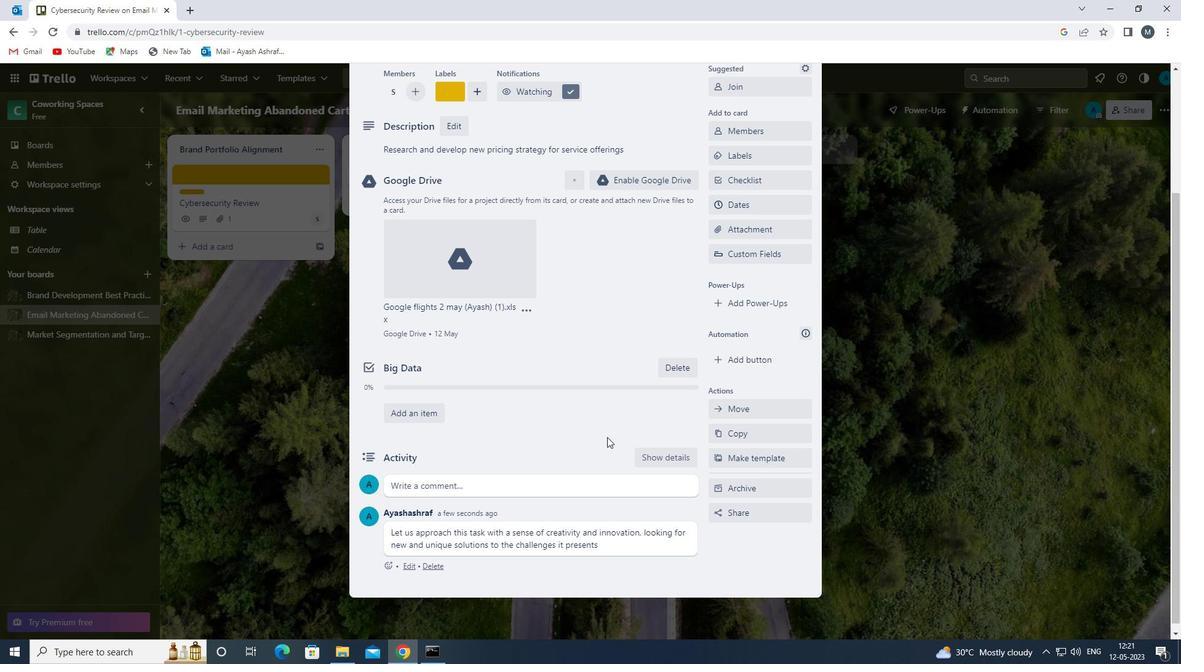 
Action: Mouse moved to (601, 433)
Screenshot: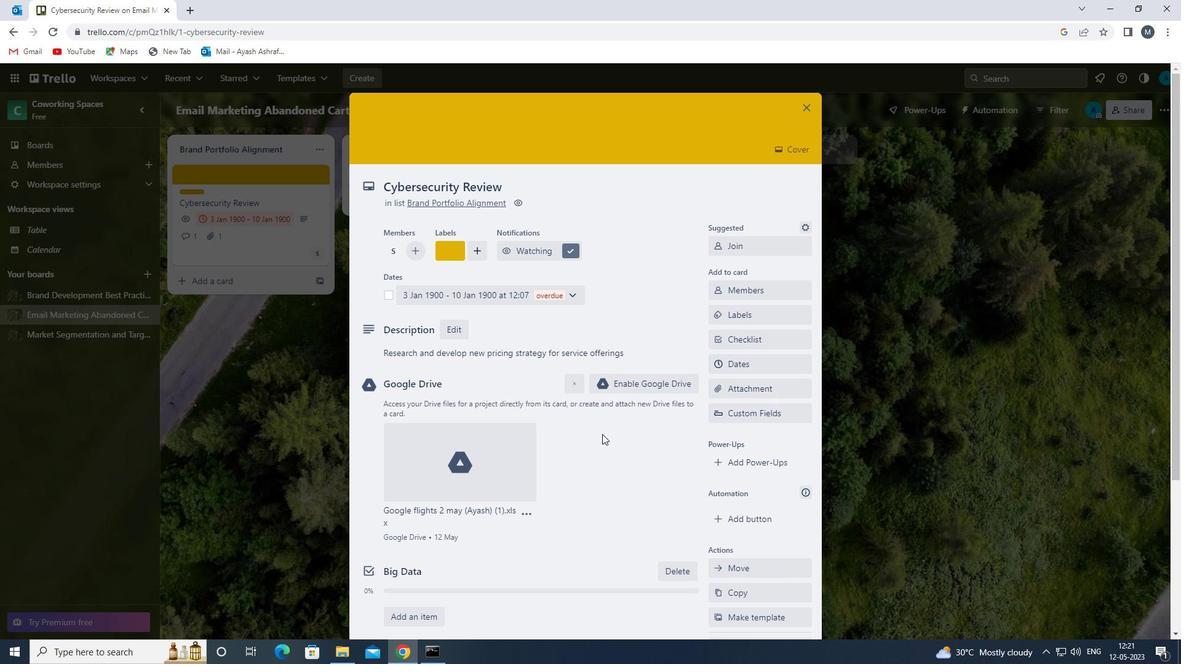 
